 Task: Look for space in Dunaivtsi, Ukraine from 17th June, 2023 to 21st June, 2023 for 2 adults in price range Rs.7000 to Rs.12000. Place can be private room with 1  bedroom having 2 beds and 1 bathroom. Property type can be house, flat, guest house. Amenities needed are: wifi. Booking option can be shelf check-in. Required host language is English.
Action: Mouse moved to (546, 146)
Screenshot: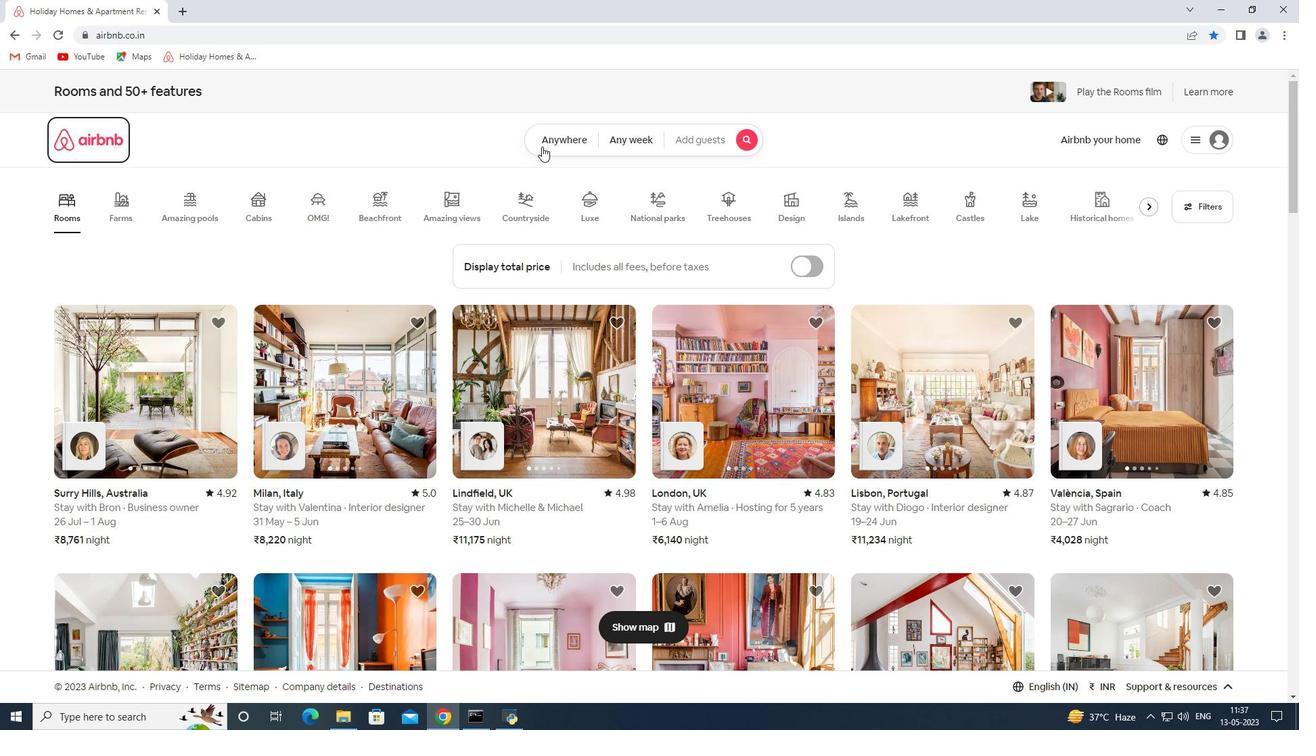 
Action: Mouse pressed left at (546, 146)
Screenshot: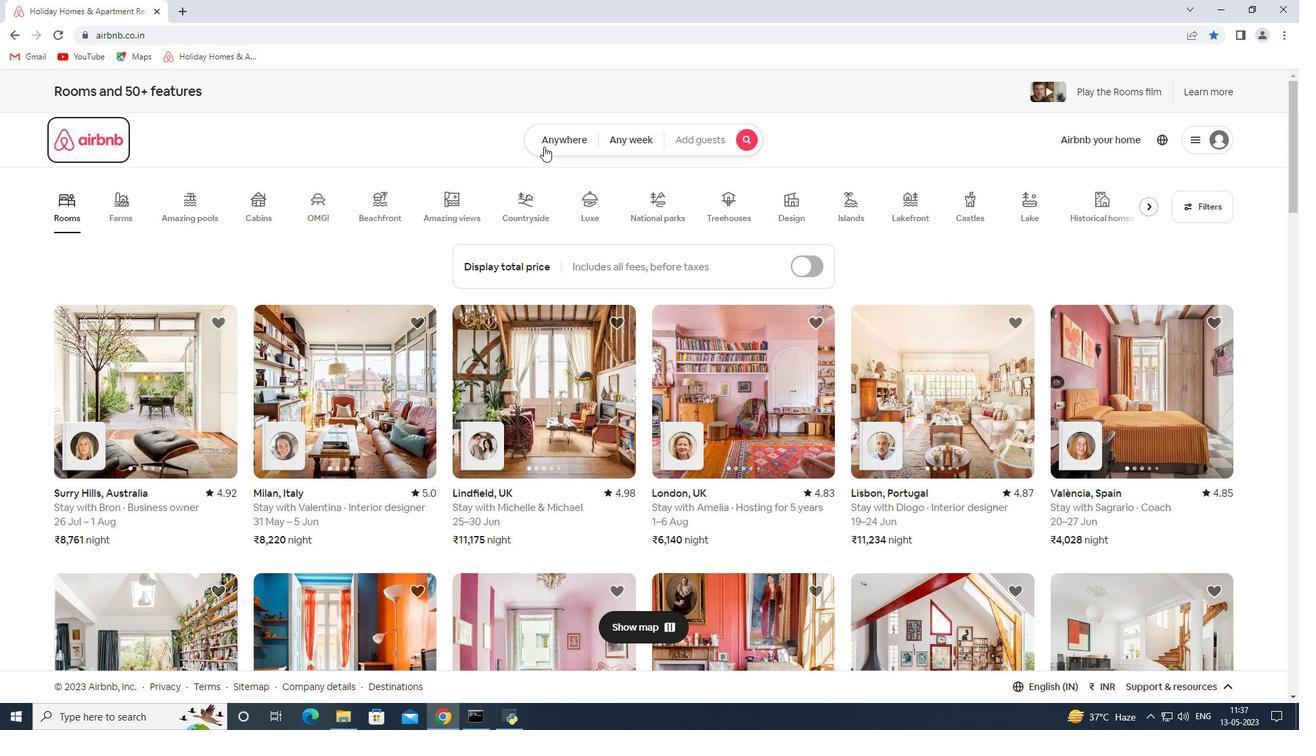 
Action: Mouse moved to (468, 196)
Screenshot: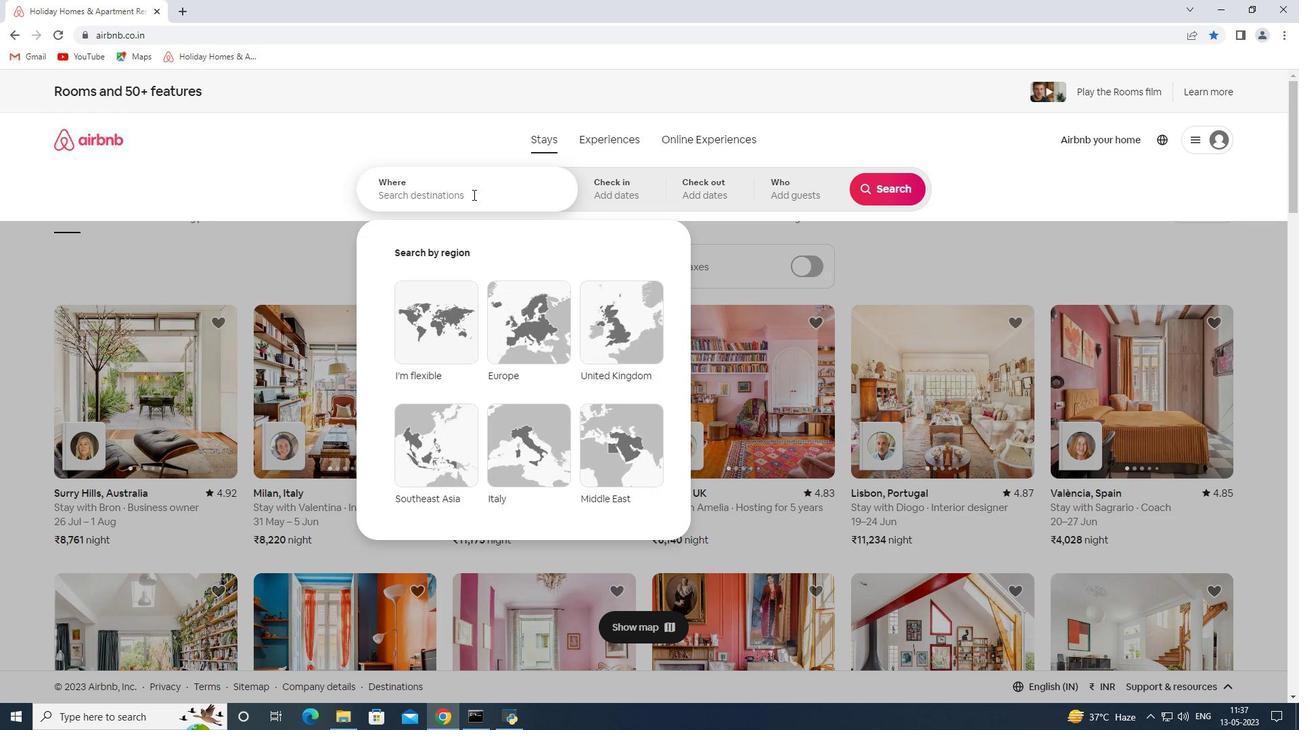 
Action: Mouse pressed left at (468, 196)
Screenshot: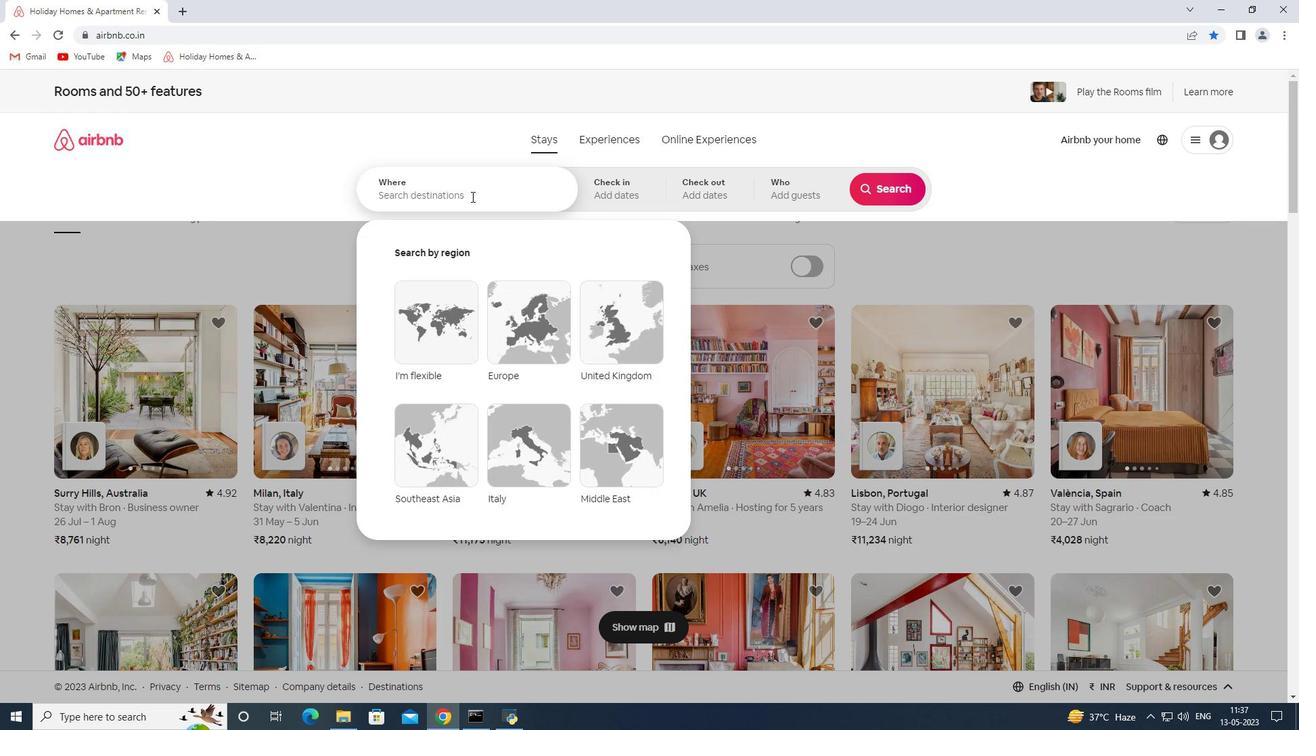 
Action: Key pressed <Key.shift>Dunau<Key.backspace>ivtsi<Key.space><Key.shift><Key.shift><Key.shift><Key.shift><Key.shift><Key.shift><Key.shift><Key.shift>Ukraine<Key.space><Key.enter>
Screenshot: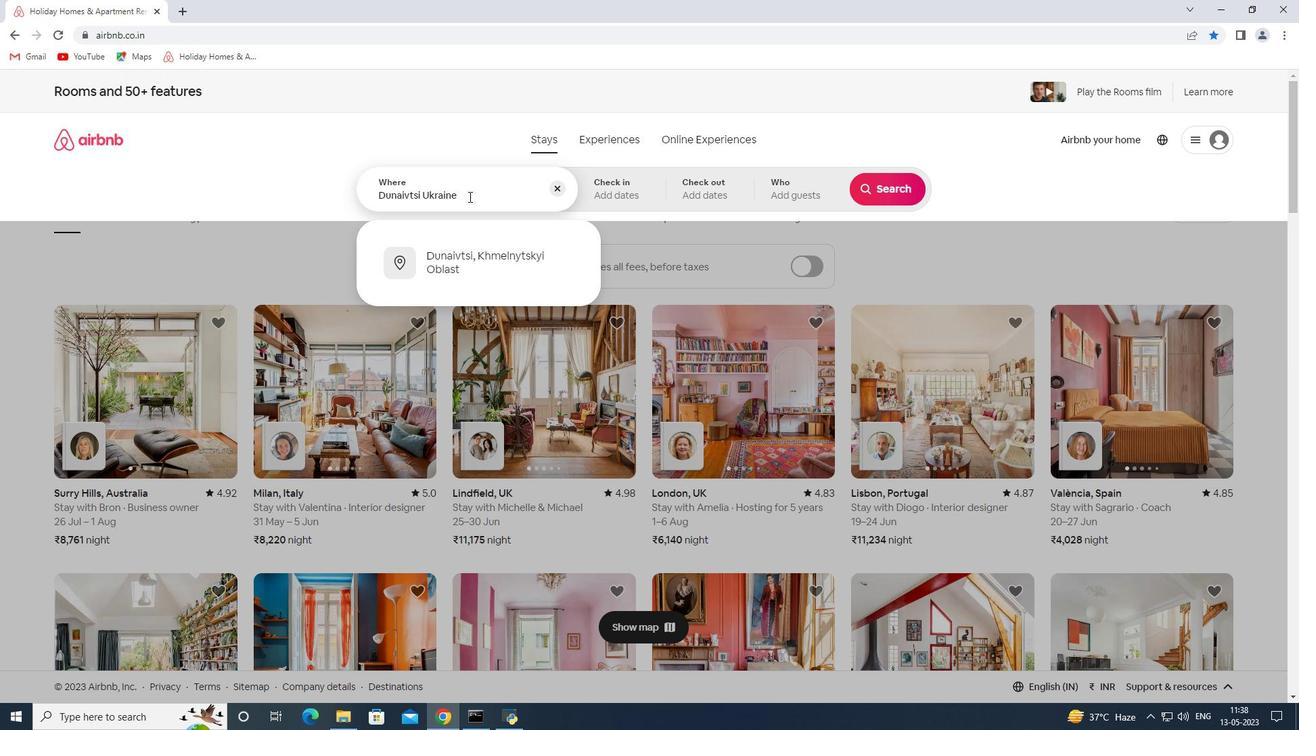 
Action: Mouse moved to (877, 421)
Screenshot: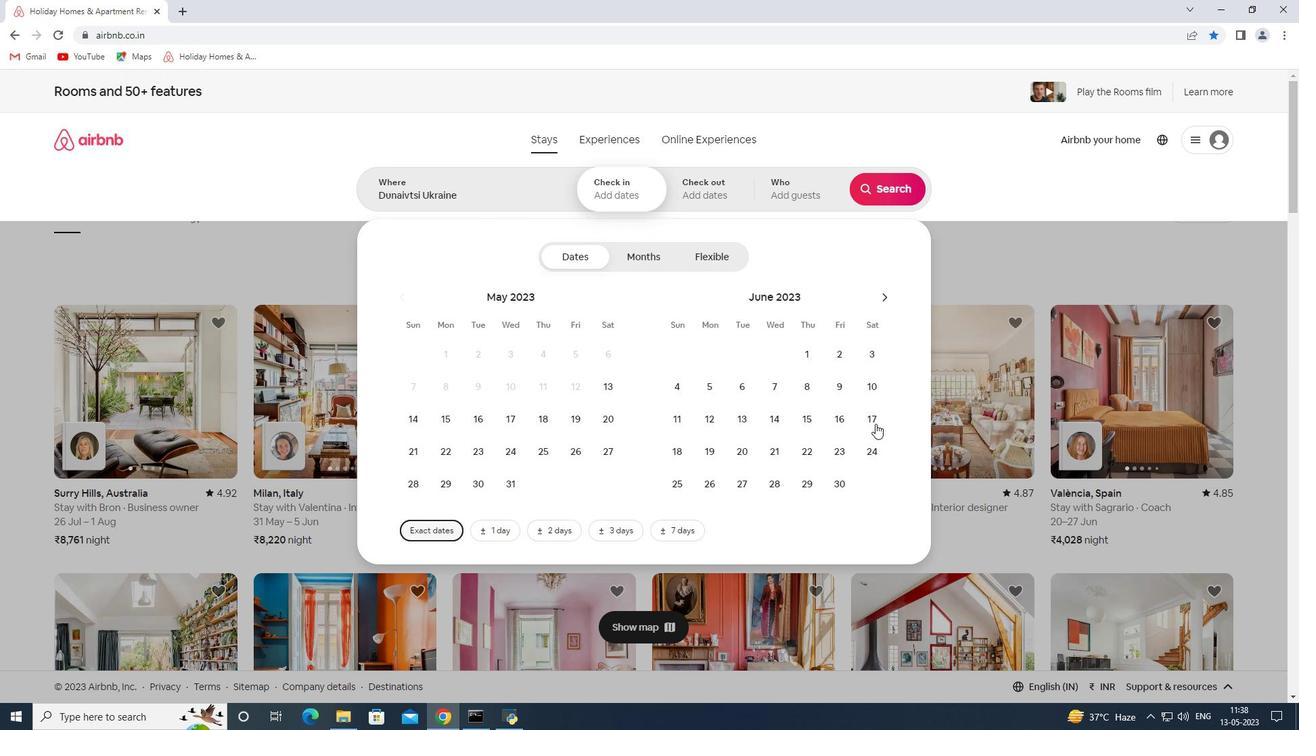 
Action: Mouse pressed left at (877, 421)
Screenshot: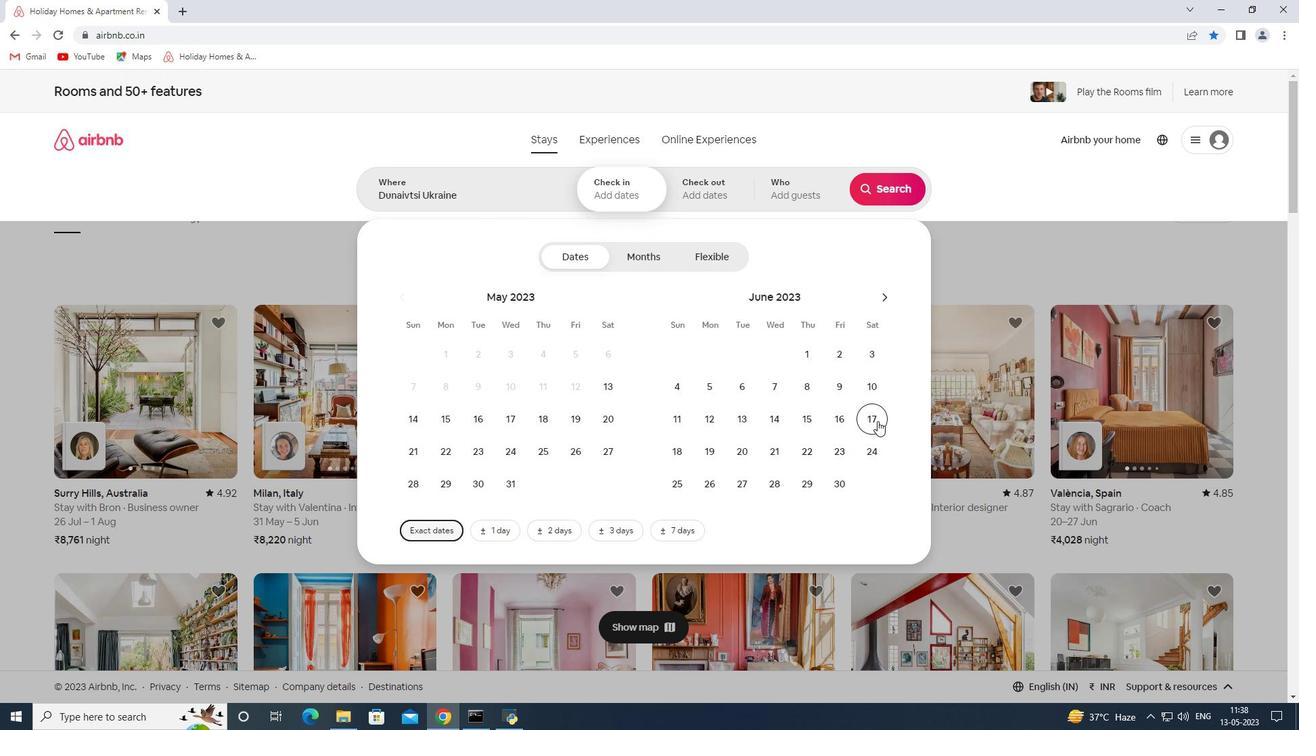 
Action: Mouse moved to (780, 444)
Screenshot: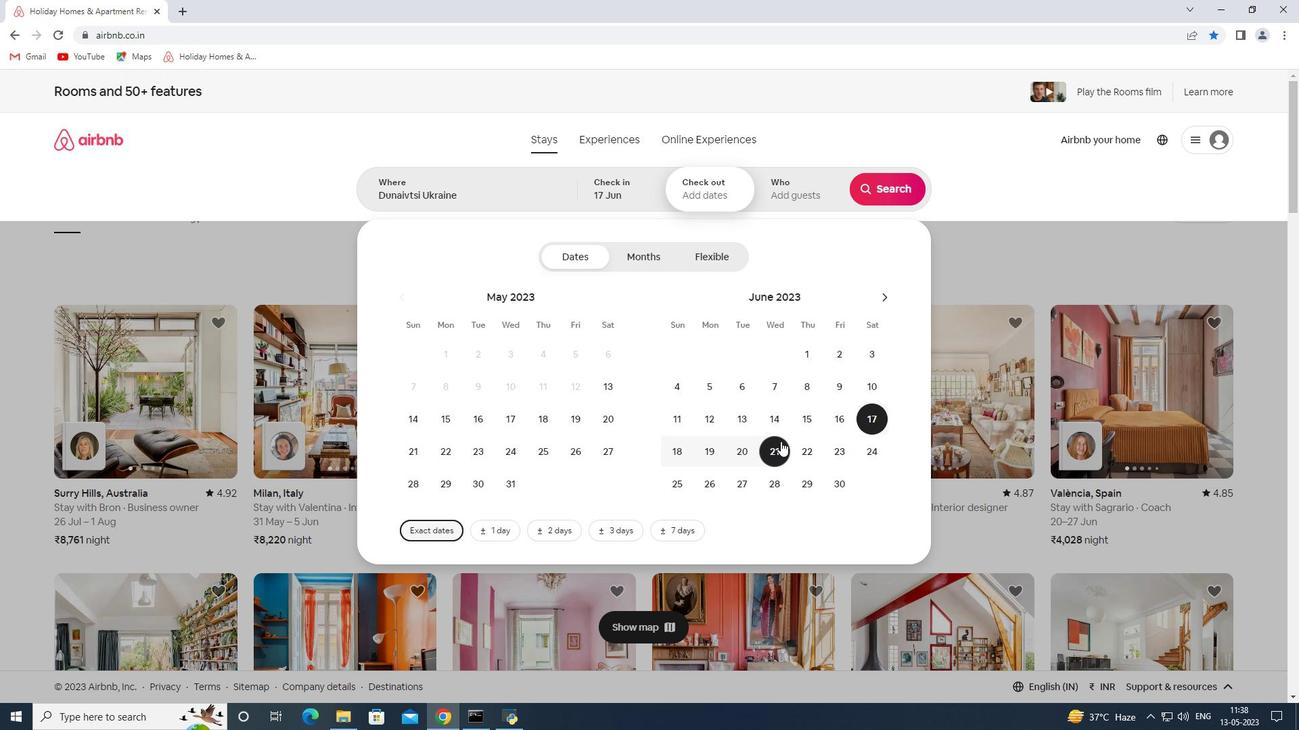 
Action: Mouse pressed left at (780, 444)
Screenshot: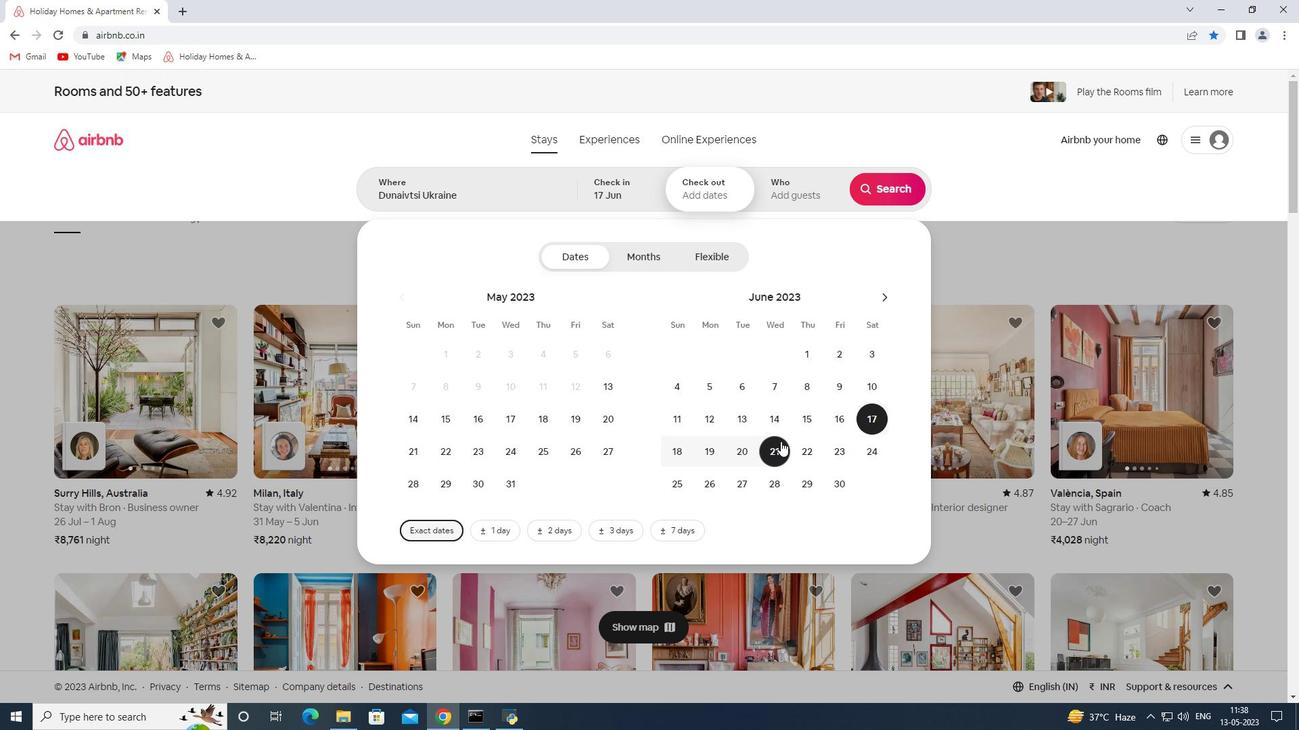 
Action: Mouse moved to (793, 202)
Screenshot: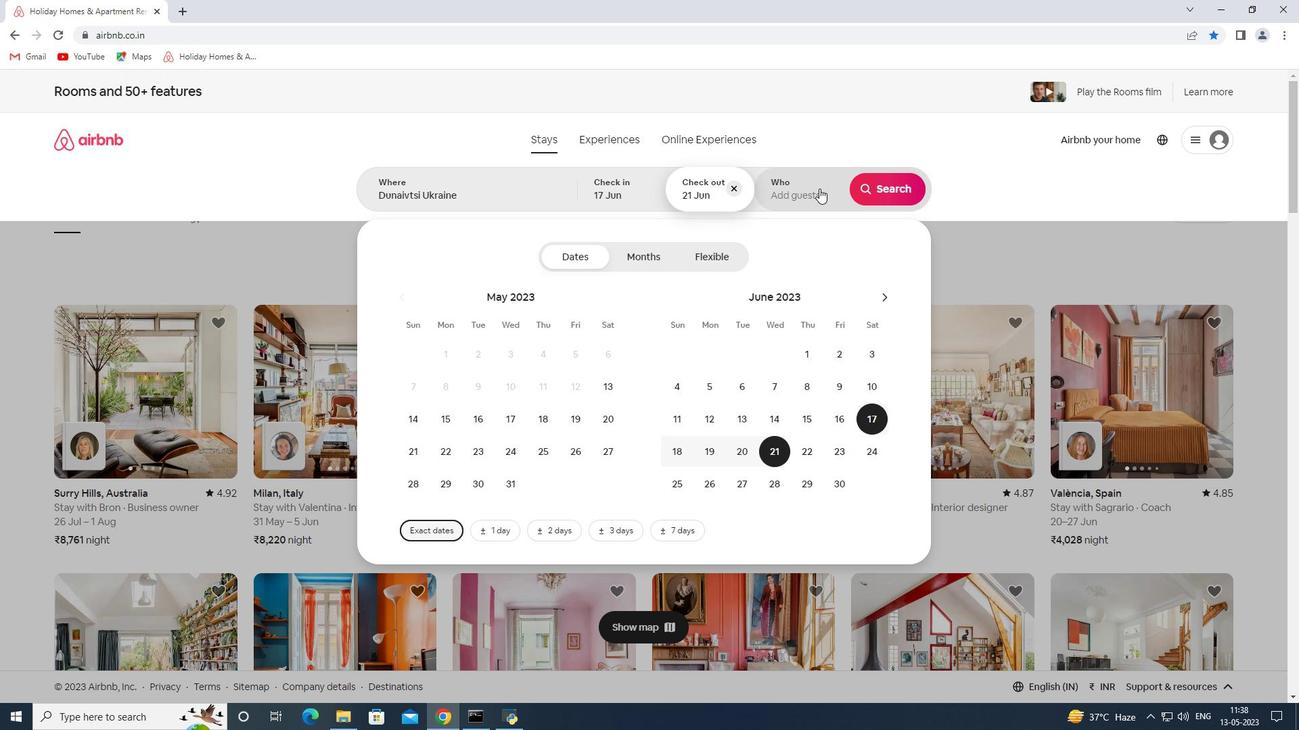 
Action: Mouse pressed left at (793, 202)
Screenshot: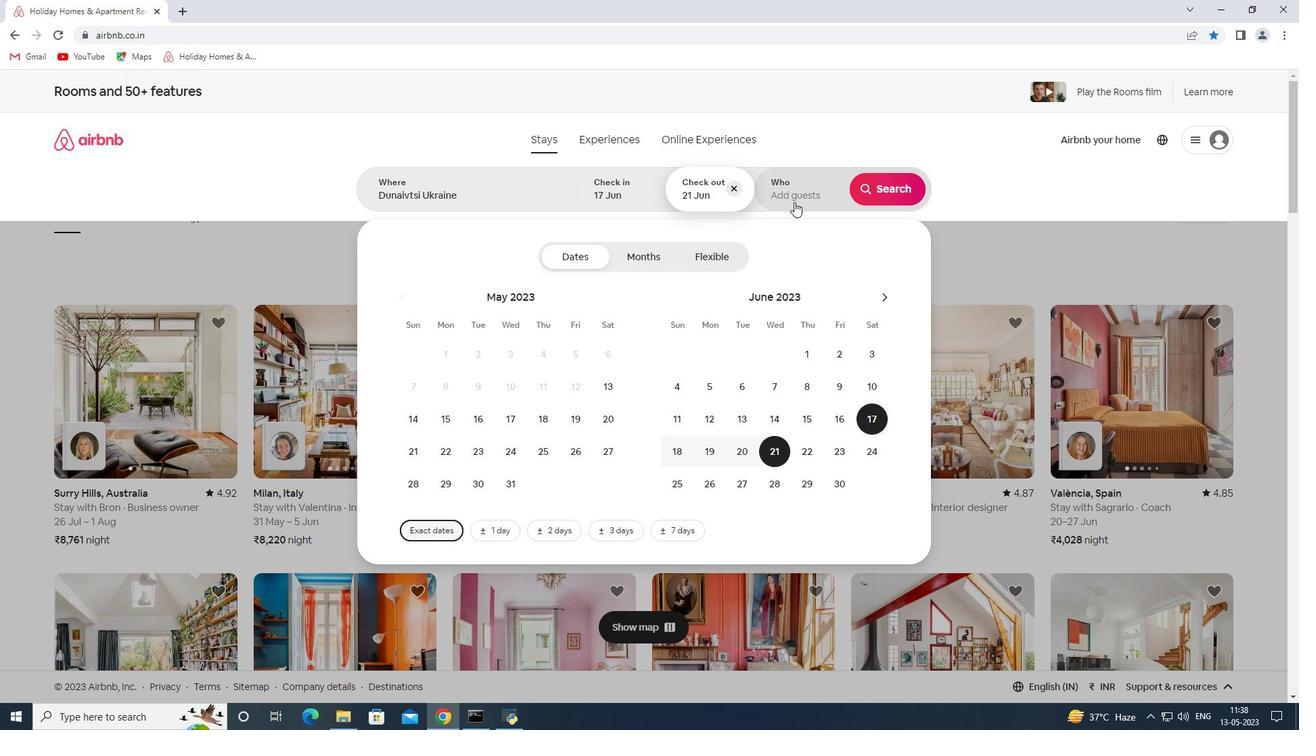 
Action: Mouse moved to (898, 262)
Screenshot: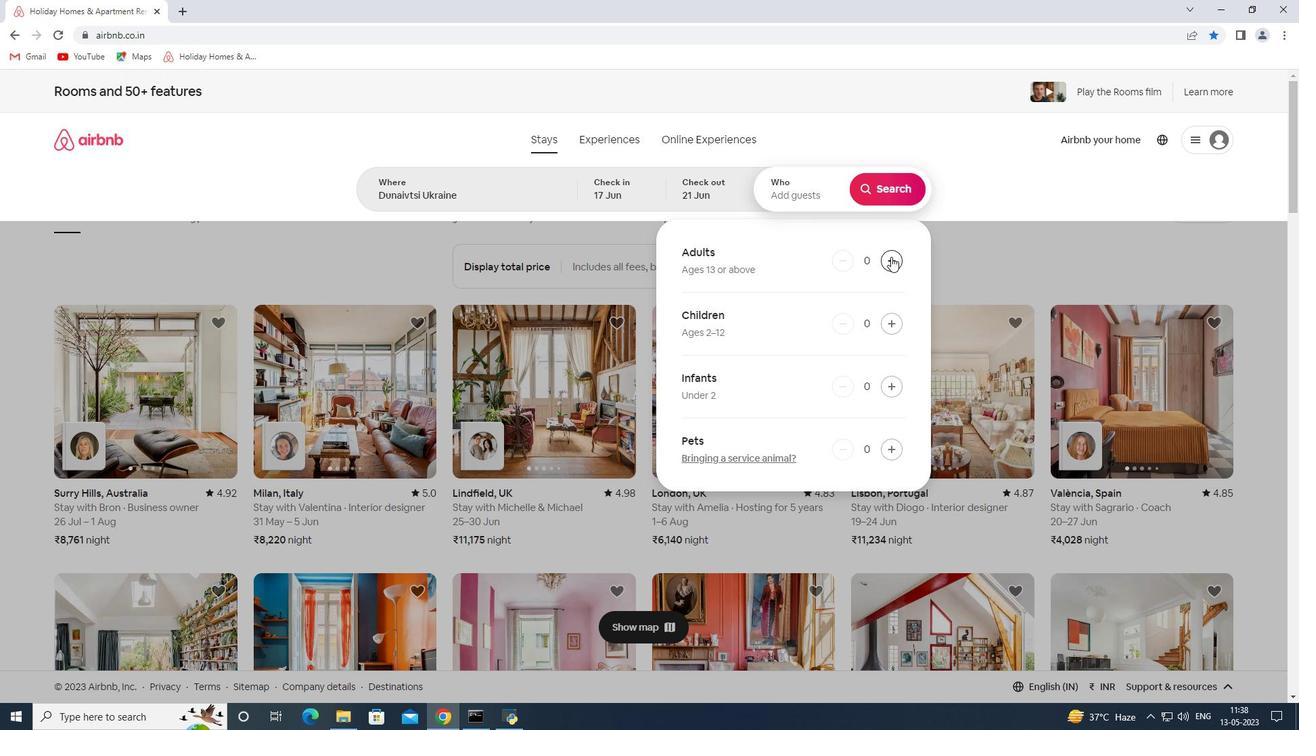 
Action: Mouse pressed left at (898, 262)
Screenshot: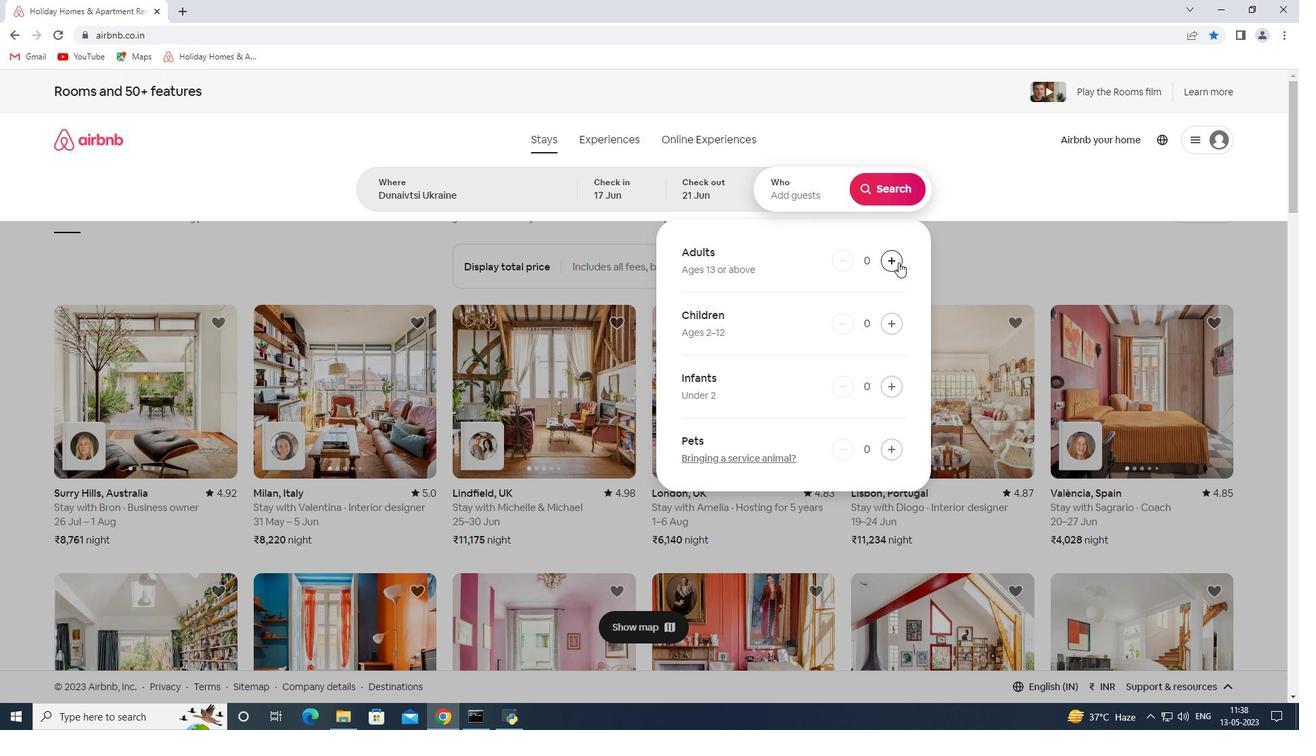 
Action: Mouse pressed left at (898, 262)
Screenshot: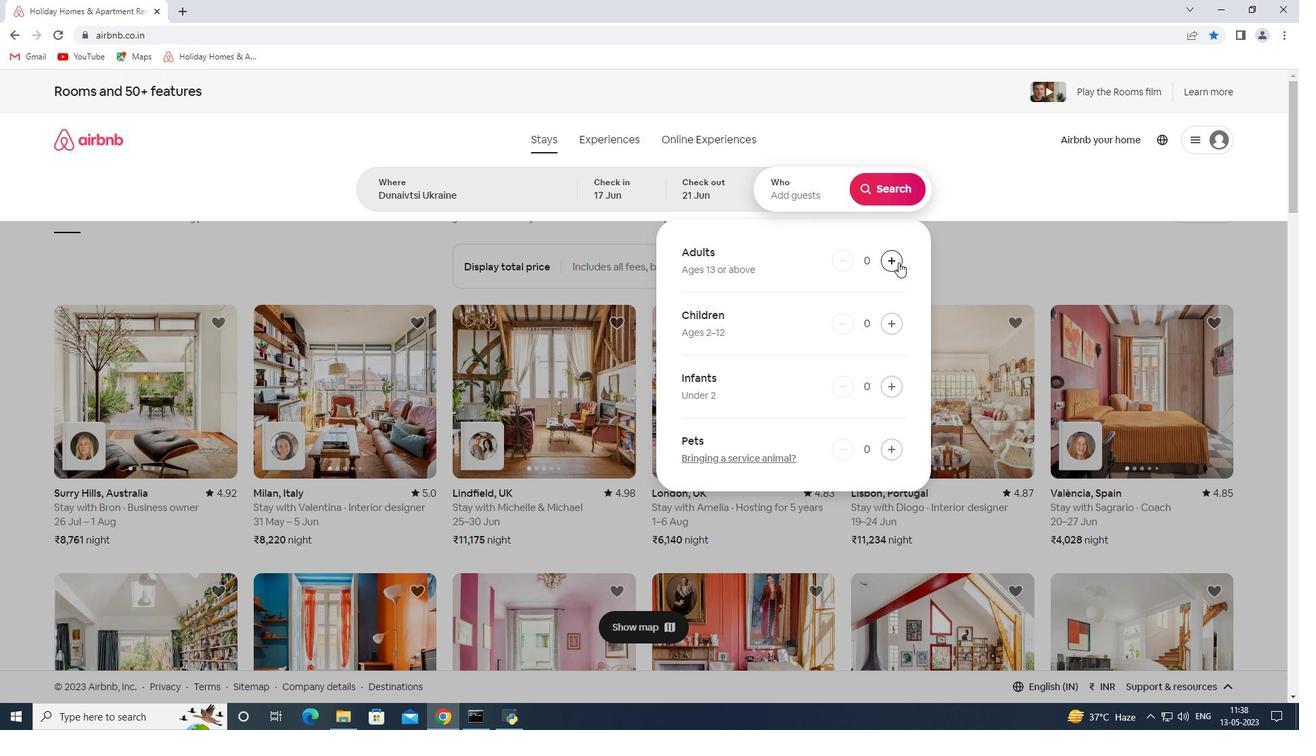 
Action: Mouse moved to (870, 188)
Screenshot: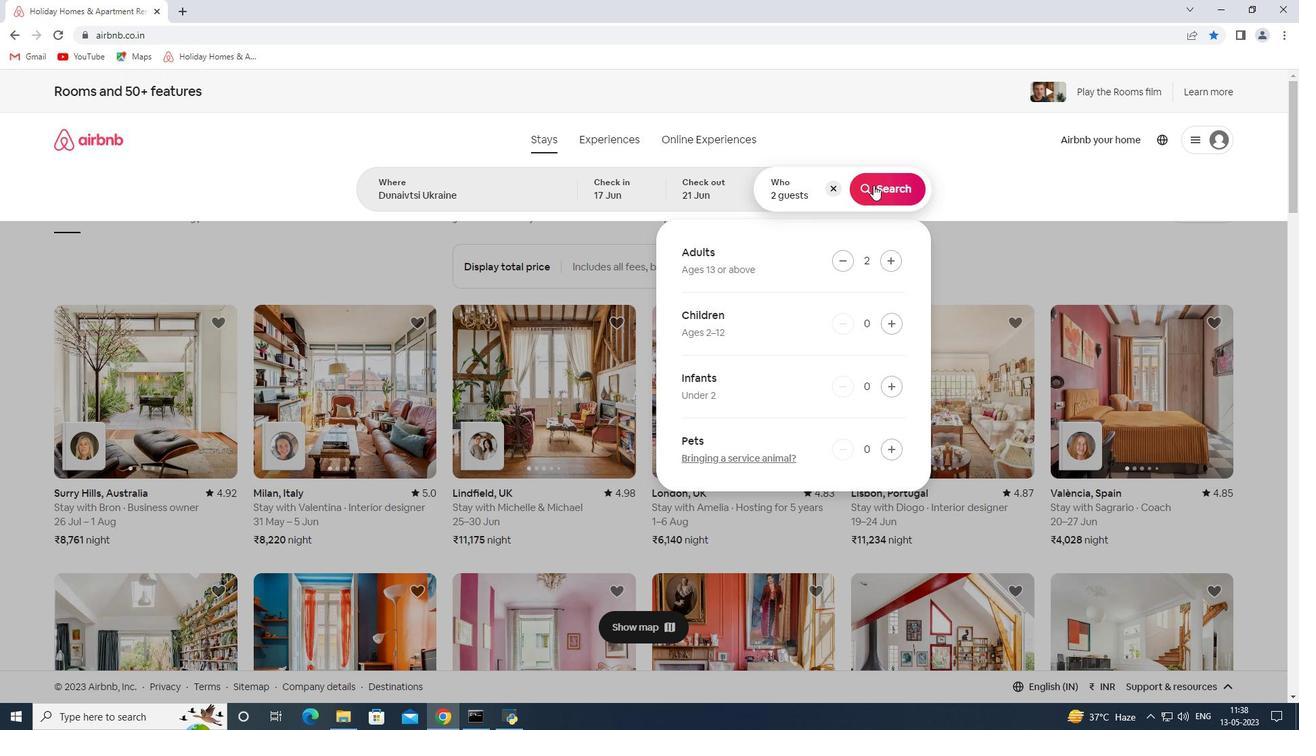 
Action: Mouse pressed left at (870, 188)
Screenshot: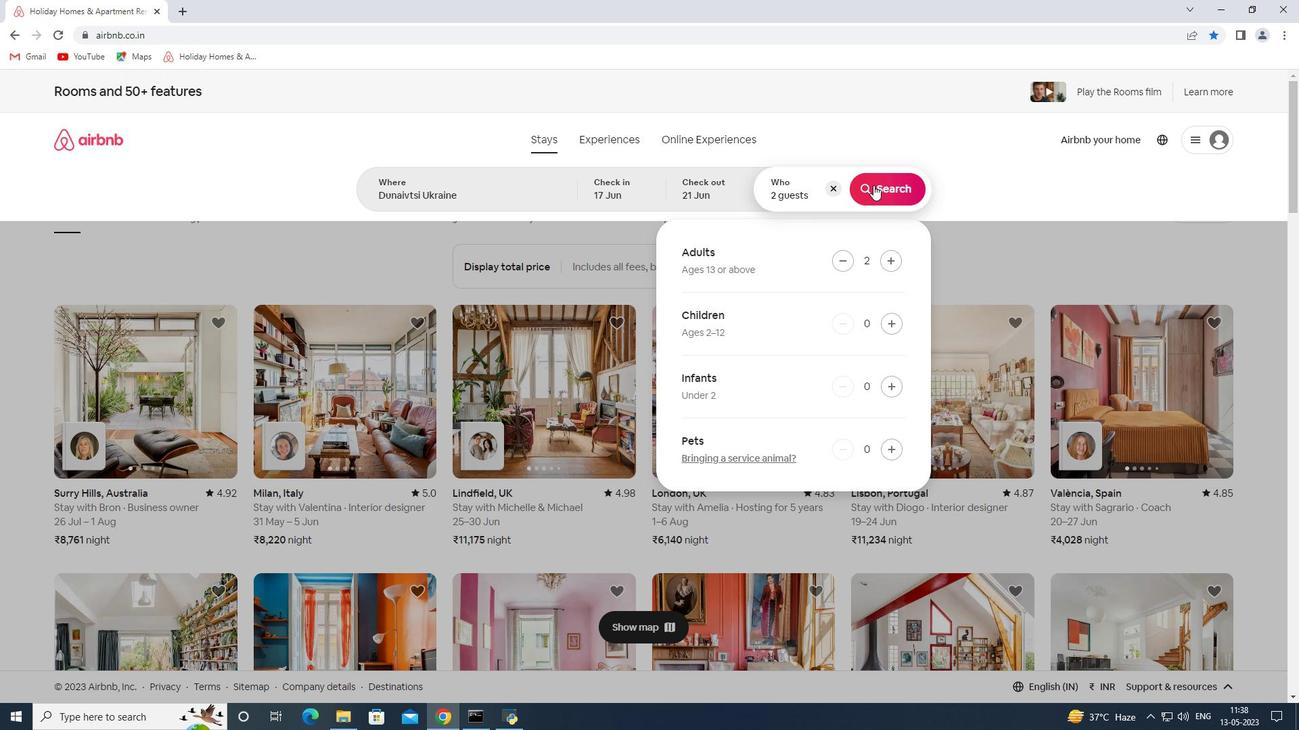 
Action: Mouse moved to (1228, 157)
Screenshot: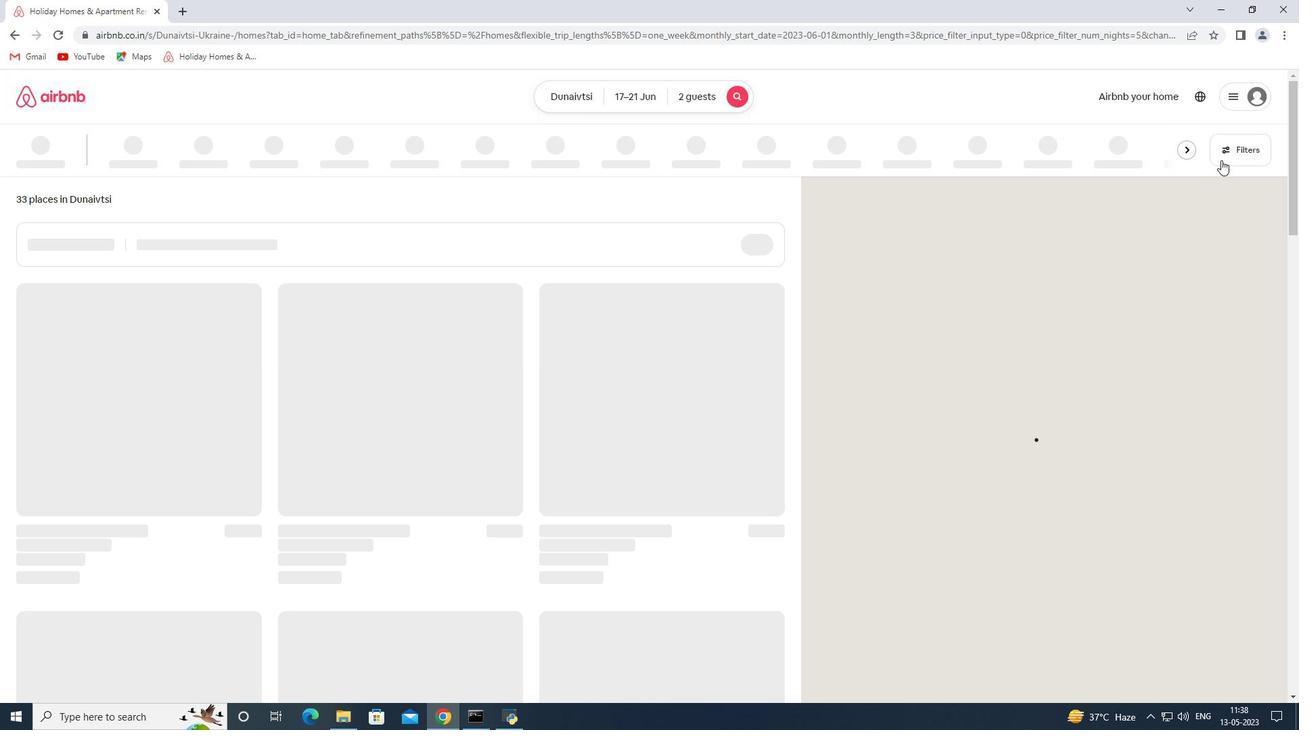 
Action: Mouse pressed left at (1228, 157)
Screenshot: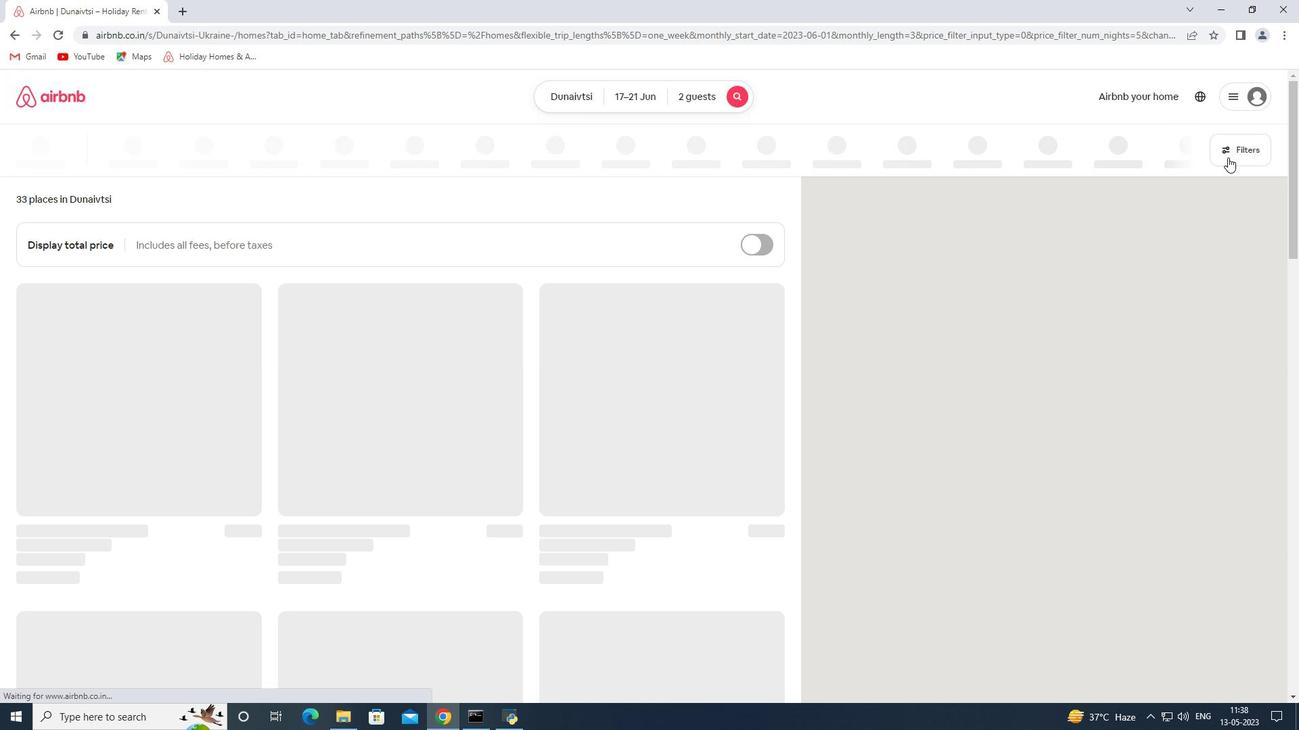
Action: Mouse moved to (462, 484)
Screenshot: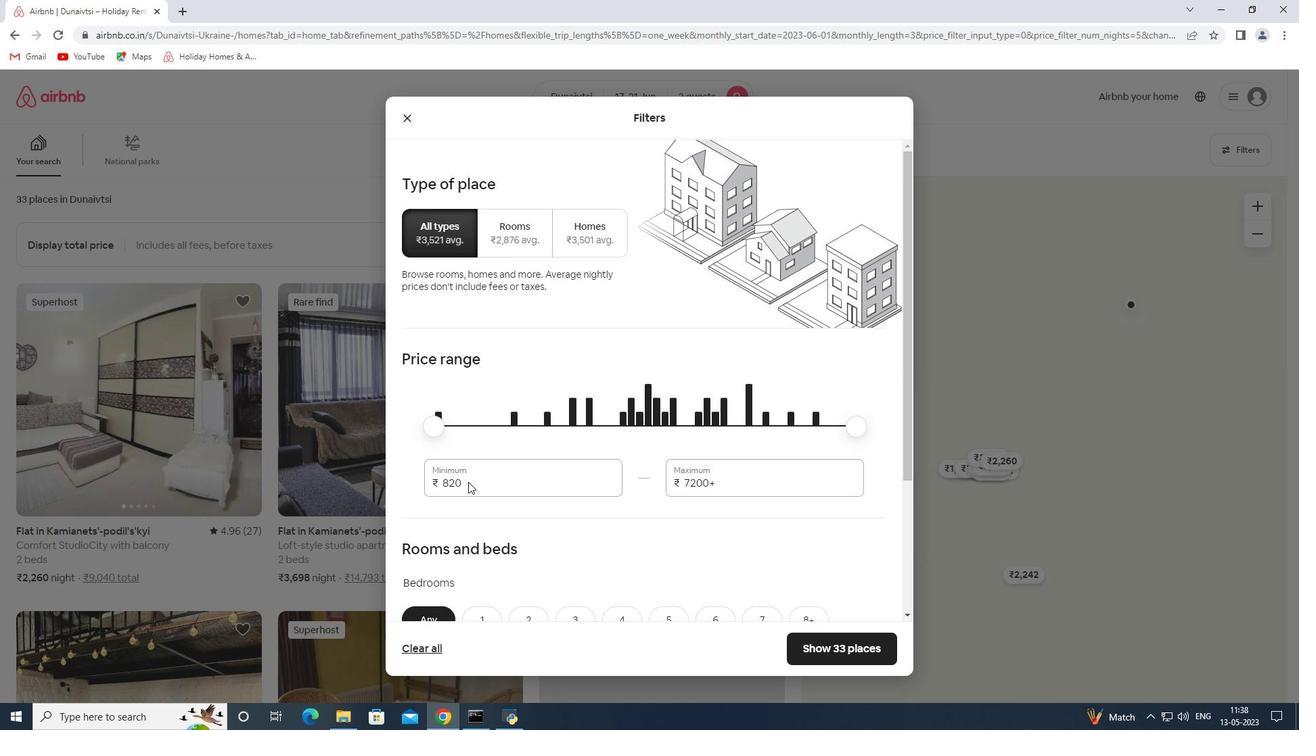 
Action: Mouse pressed left at (462, 484)
Screenshot: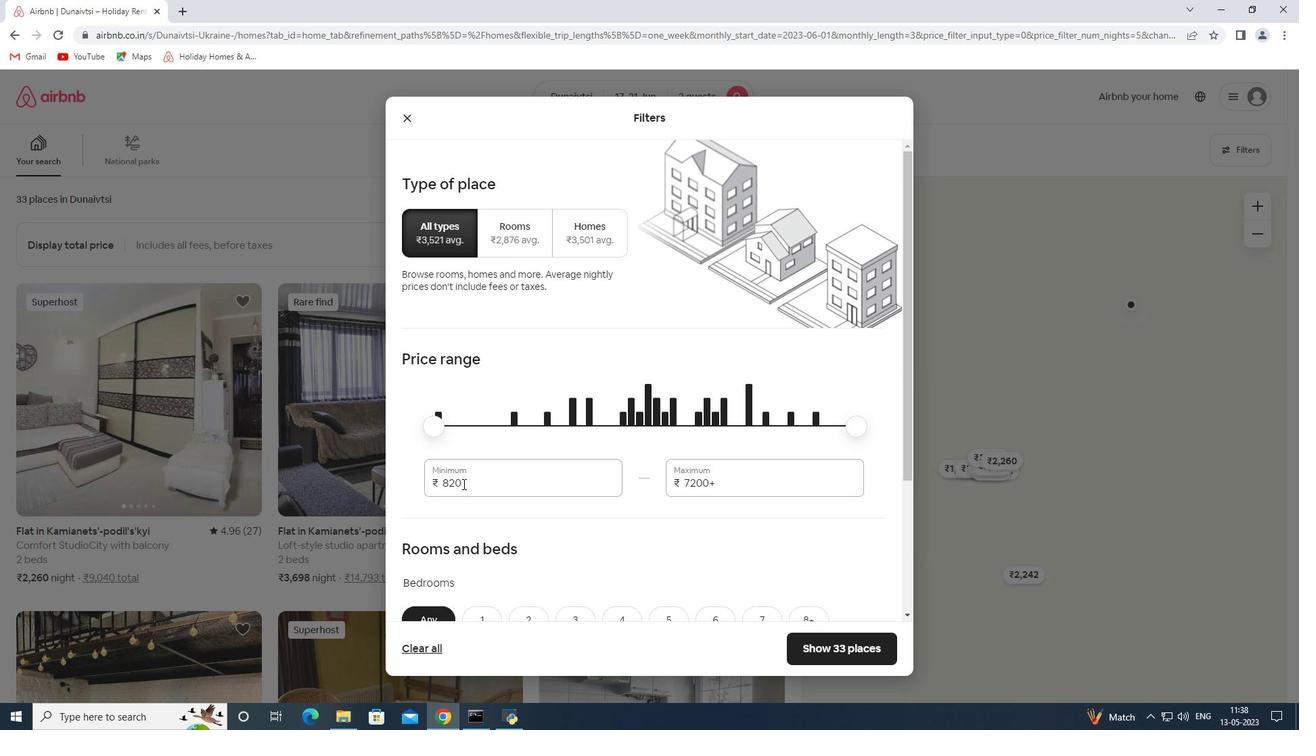 
Action: Mouse pressed left at (462, 484)
Screenshot: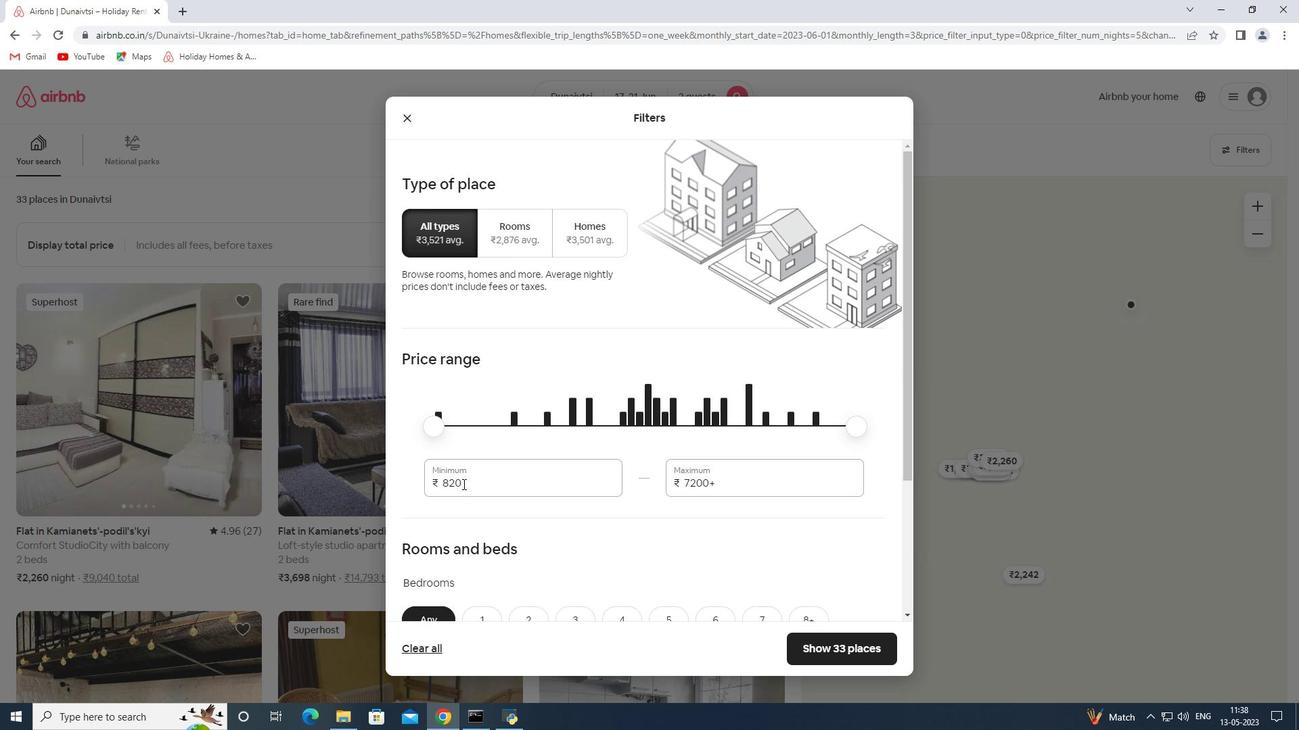 
Action: Key pressed 7000<Key.tab>12000
Screenshot: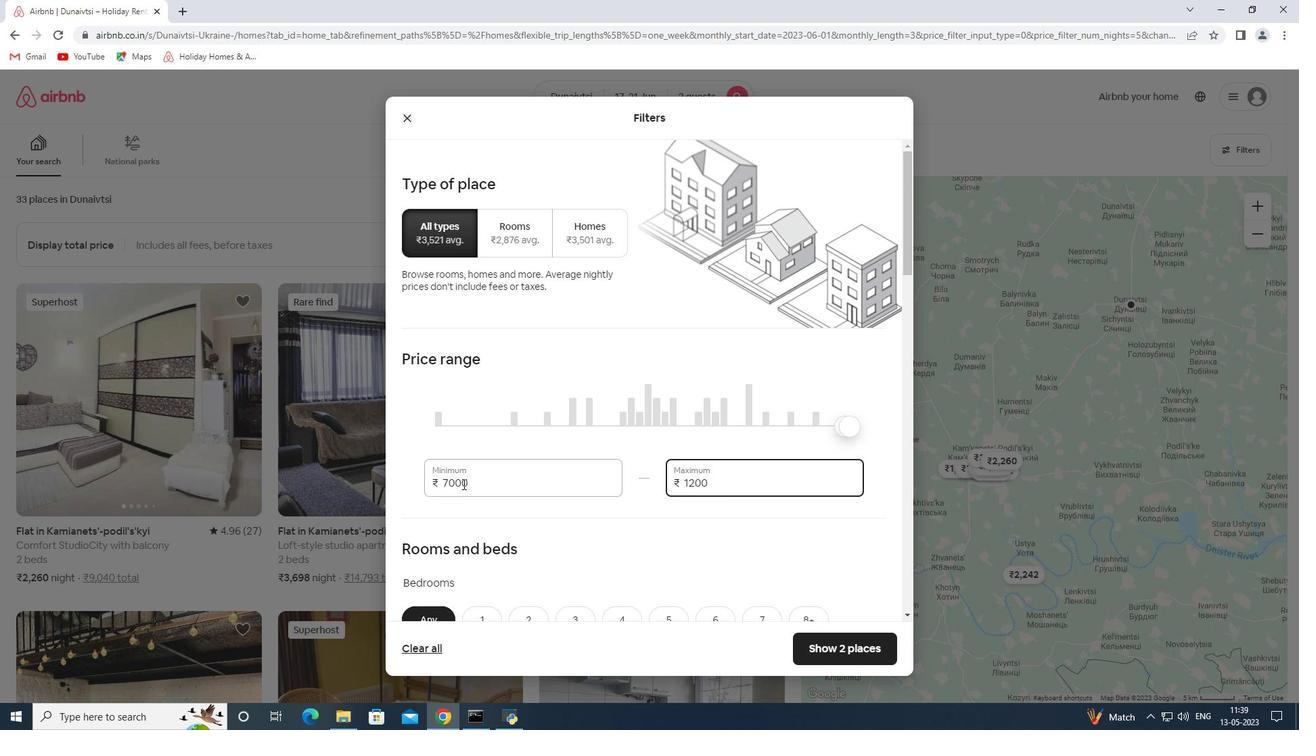 
Action: Mouse scrolled (462, 483) with delta (0, 0)
Screenshot: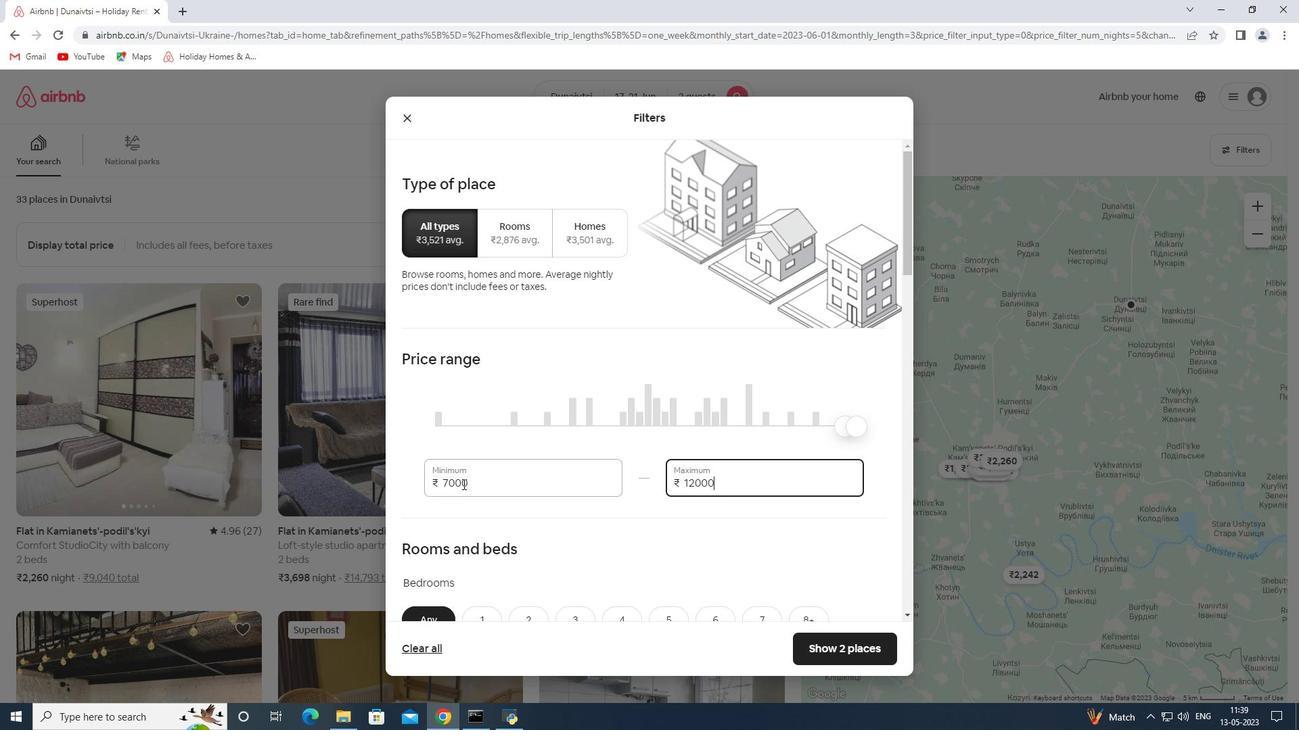 
Action: Mouse scrolled (462, 483) with delta (0, 0)
Screenshot: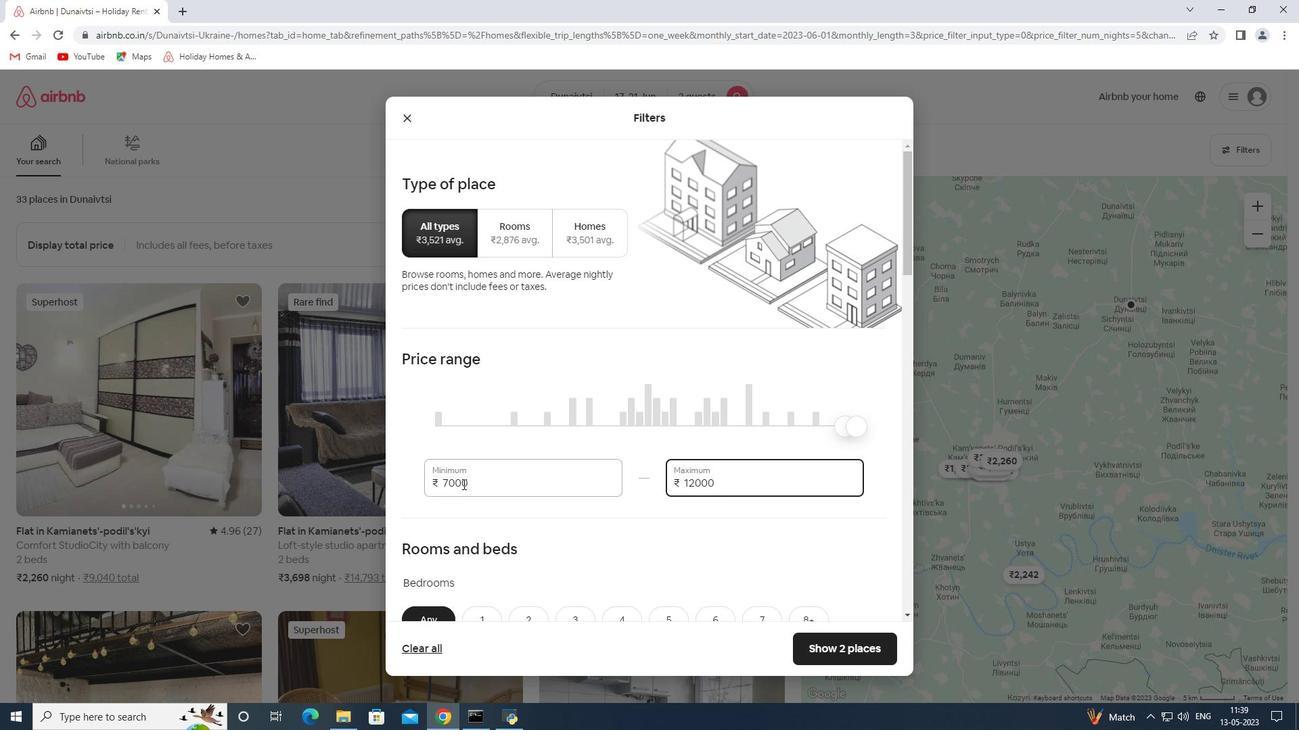 
Action: Mouse moved to (464, 484)
Screenshot: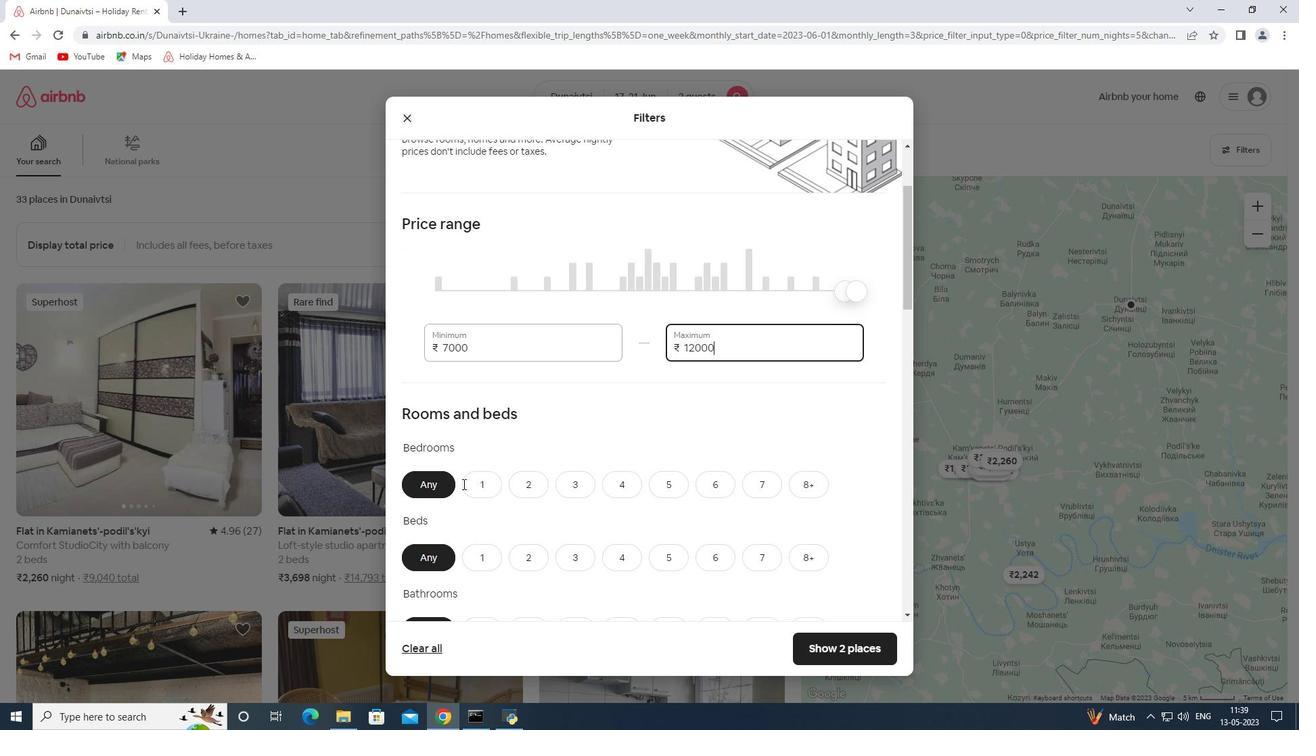 
Action: Mouse scrolled (464, 483) with delta (0, 0)
Screenshot: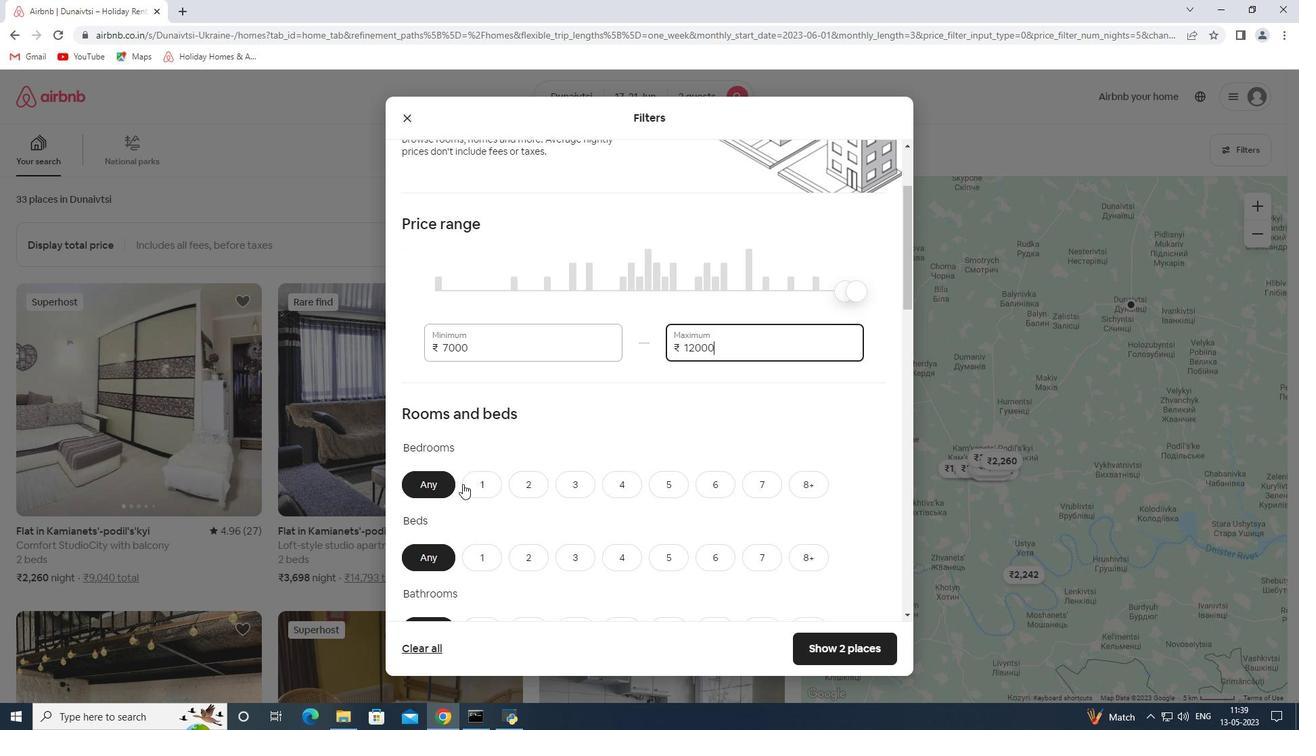 
Action: Mouse moved to (535, 400)
Screenshot: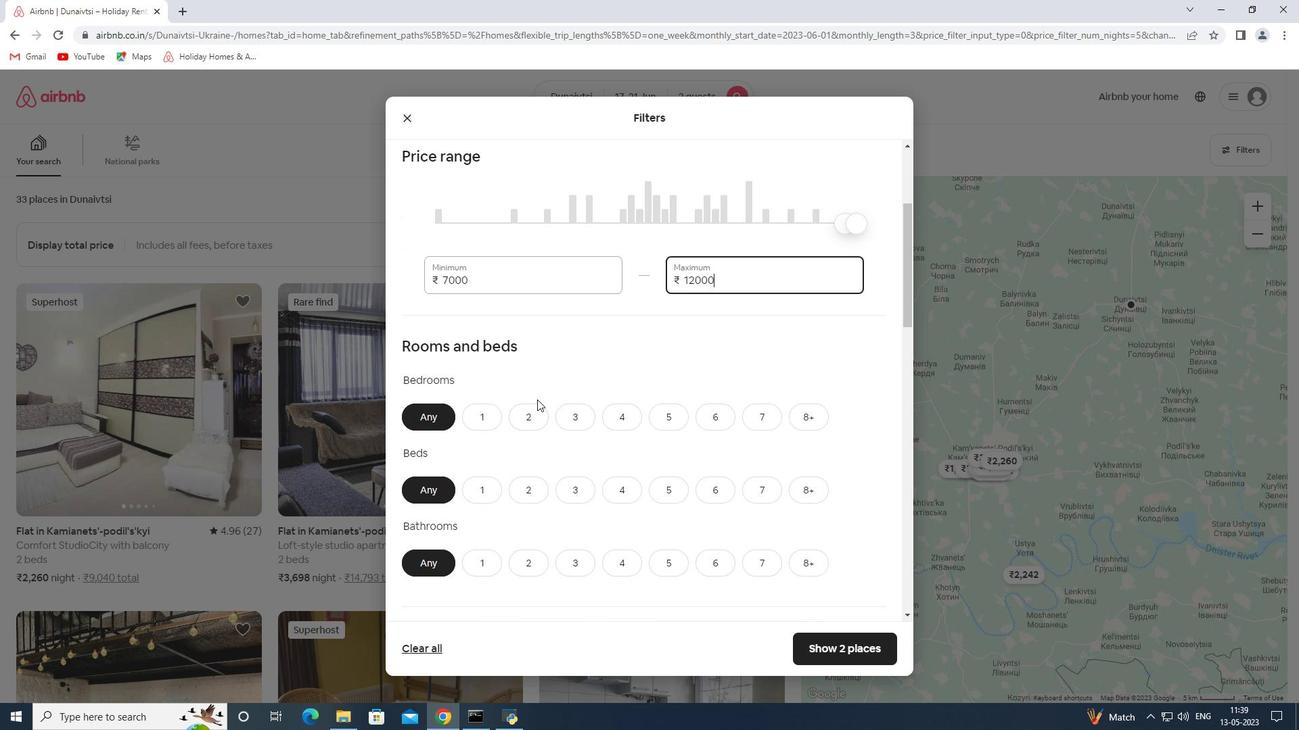 
Action: Mouse scrolled (535, 399) with delta (0, 0)
Screenshot: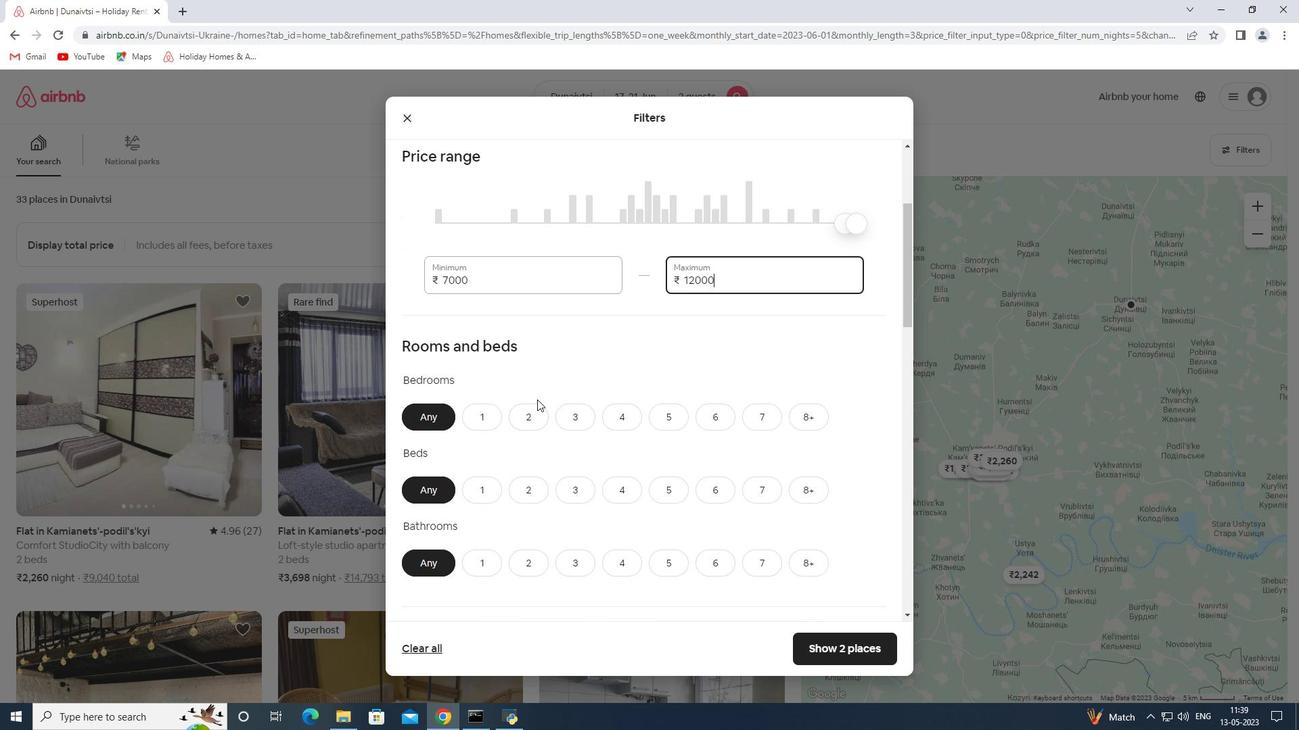 
Action: Mouse scrolled (535, 399) with delta (0, 0)
Screenshot: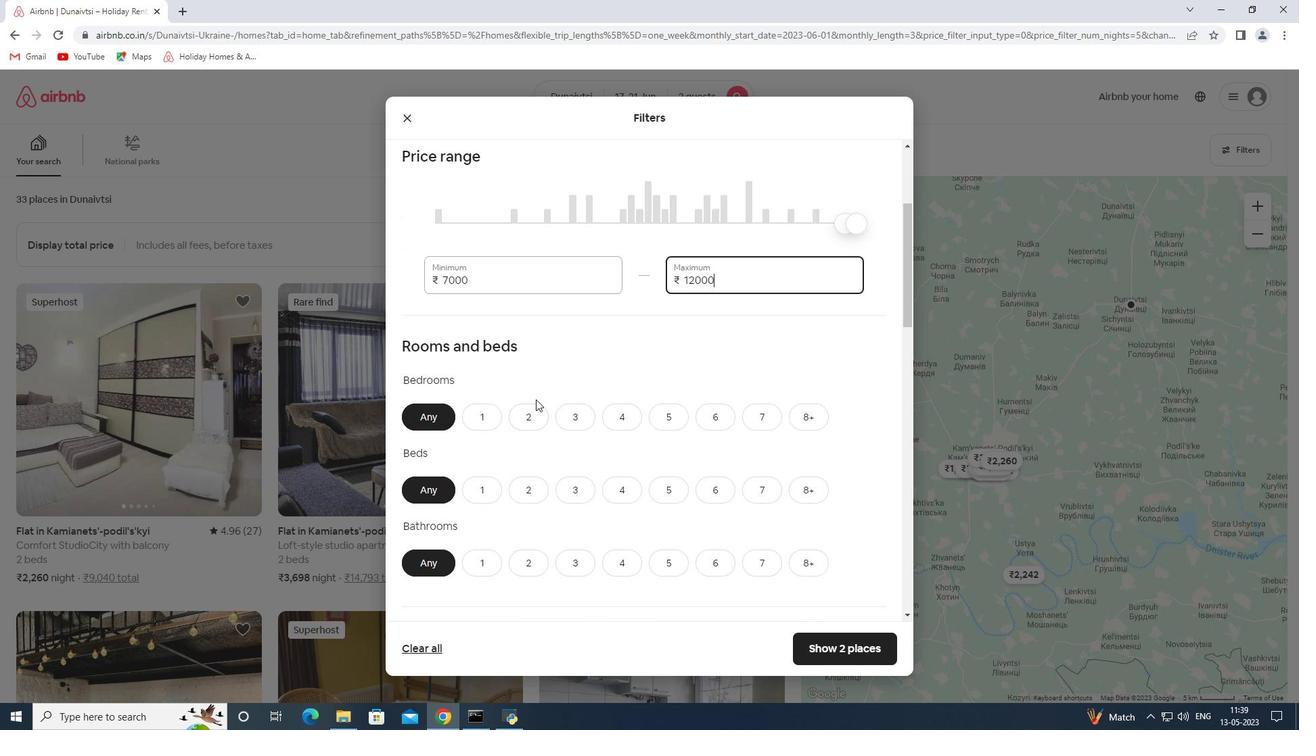 
Action: Mouse moved to (490, 285)
Screenshot: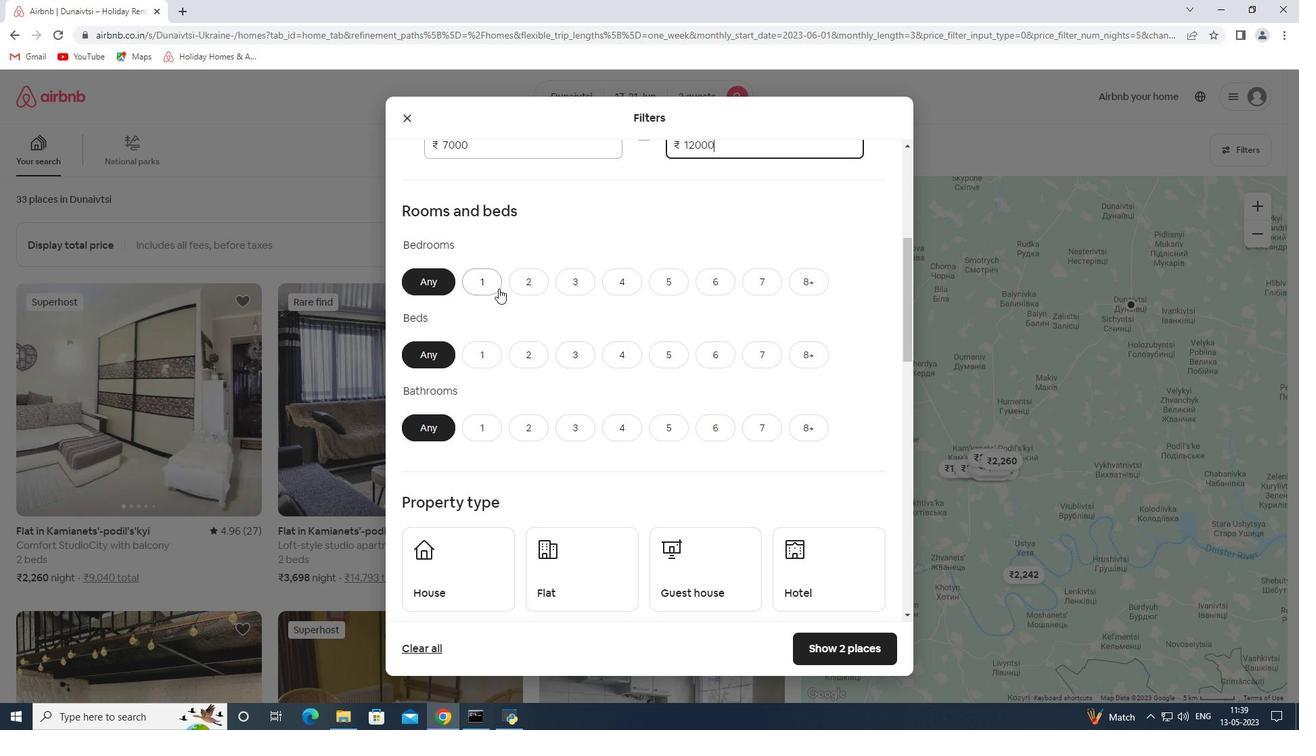 
Action: Mouse pressed left at (490, 285)
Screenshot: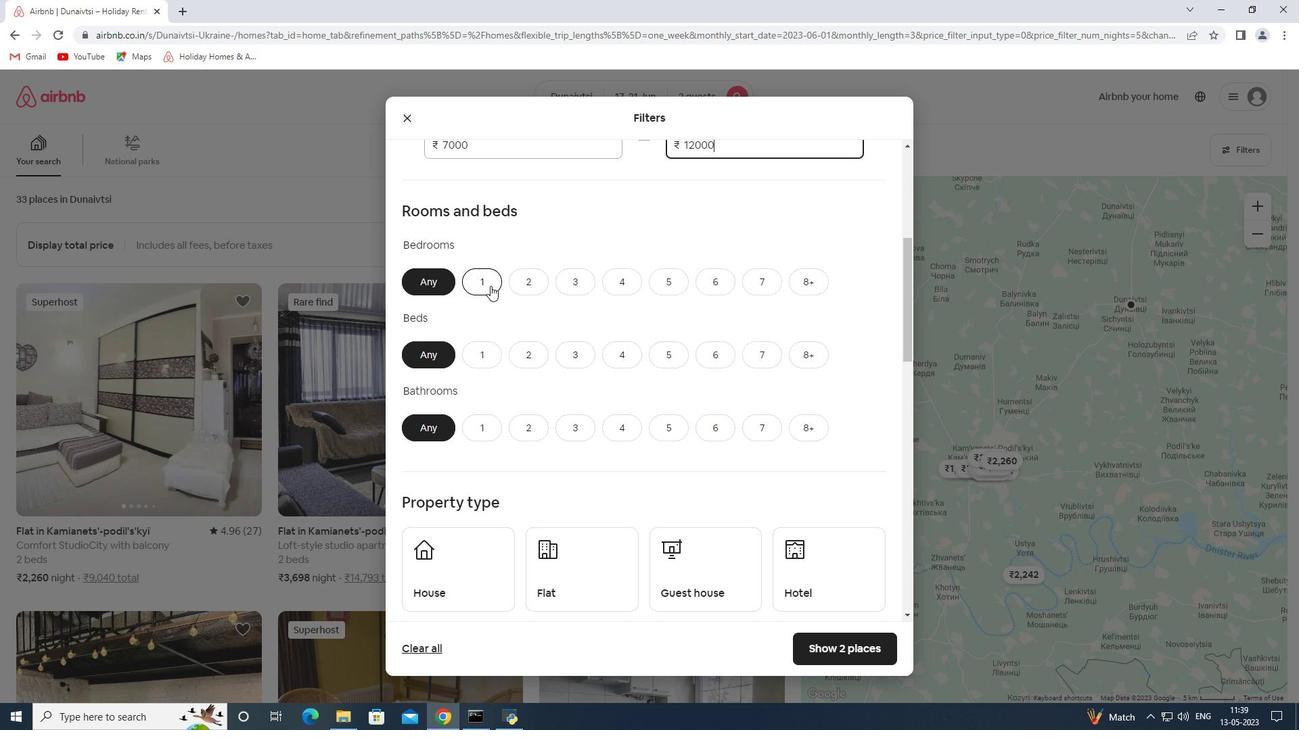 
Action: Mouse moved to (527, 347)
Screenshot: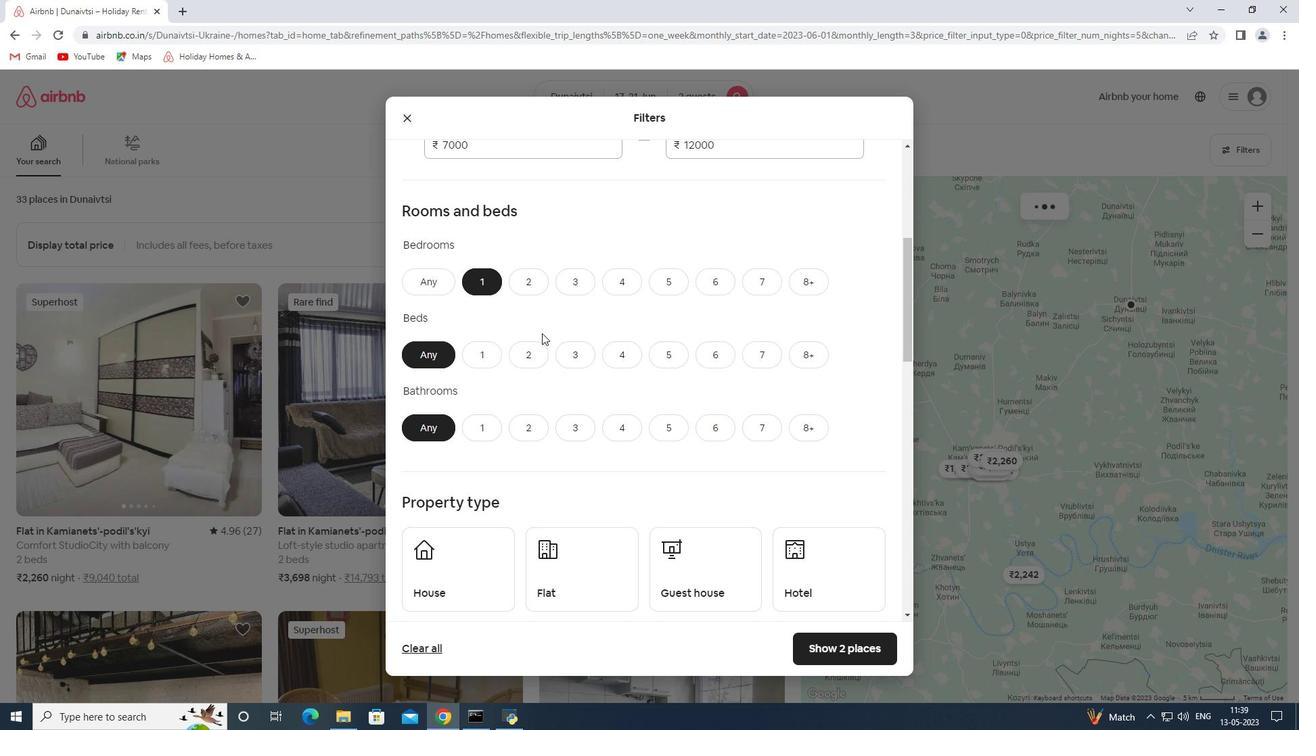 
Action: Mouse pressed left at (527, 347)
Screenshot: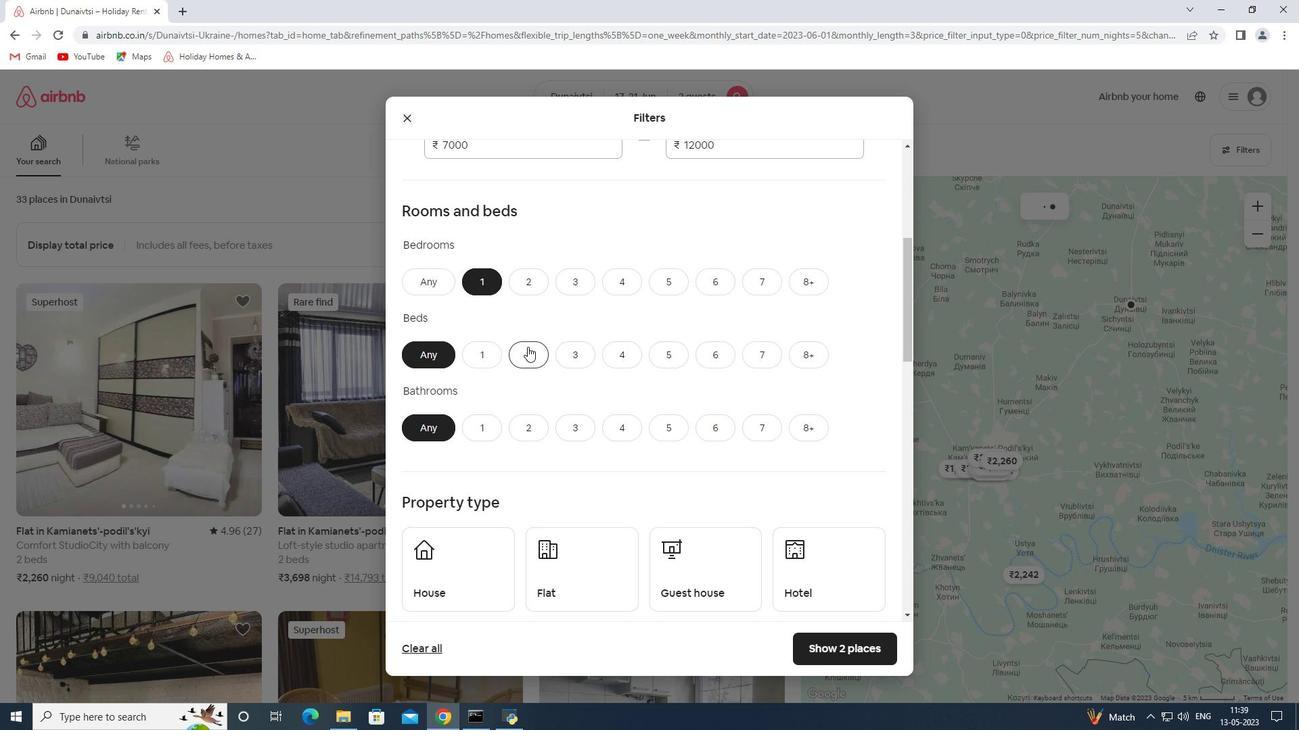 
Action: Mouse moved to (484, 424)
Screenshot: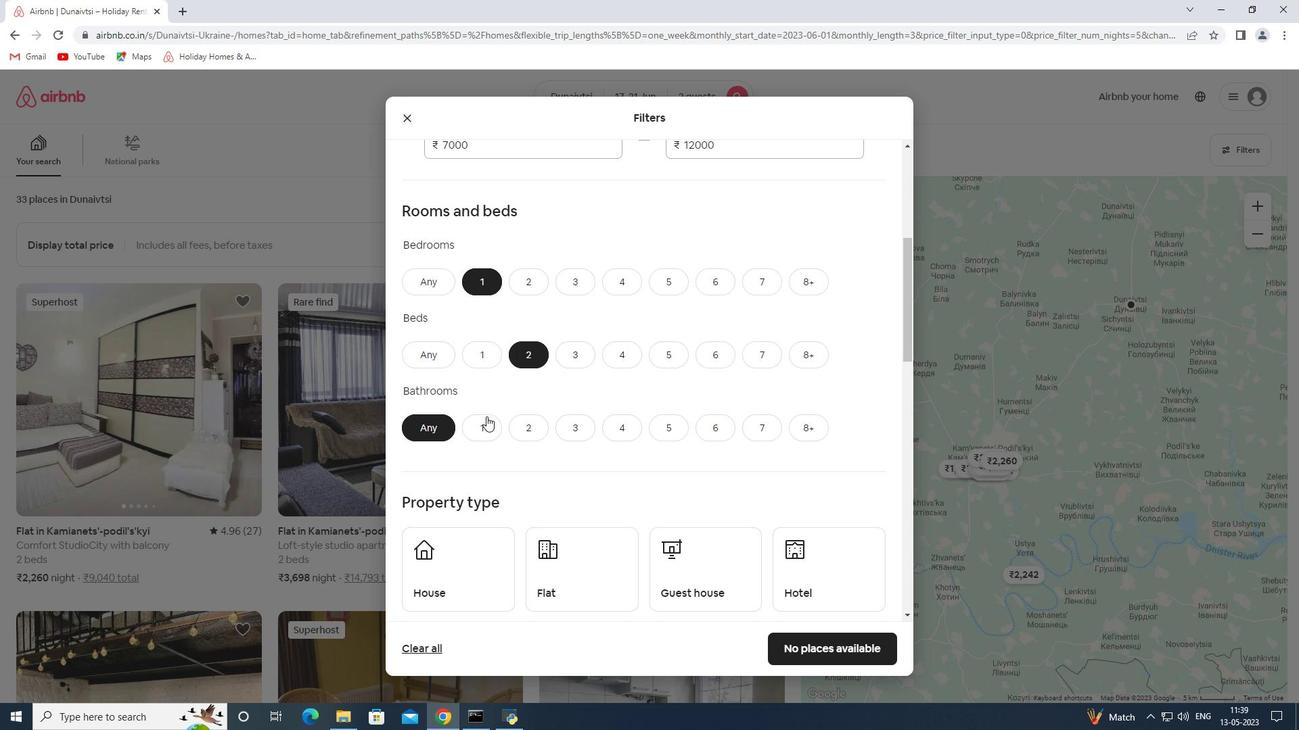 
Action: Mouse pressed left at (484, 424)
Screenshot: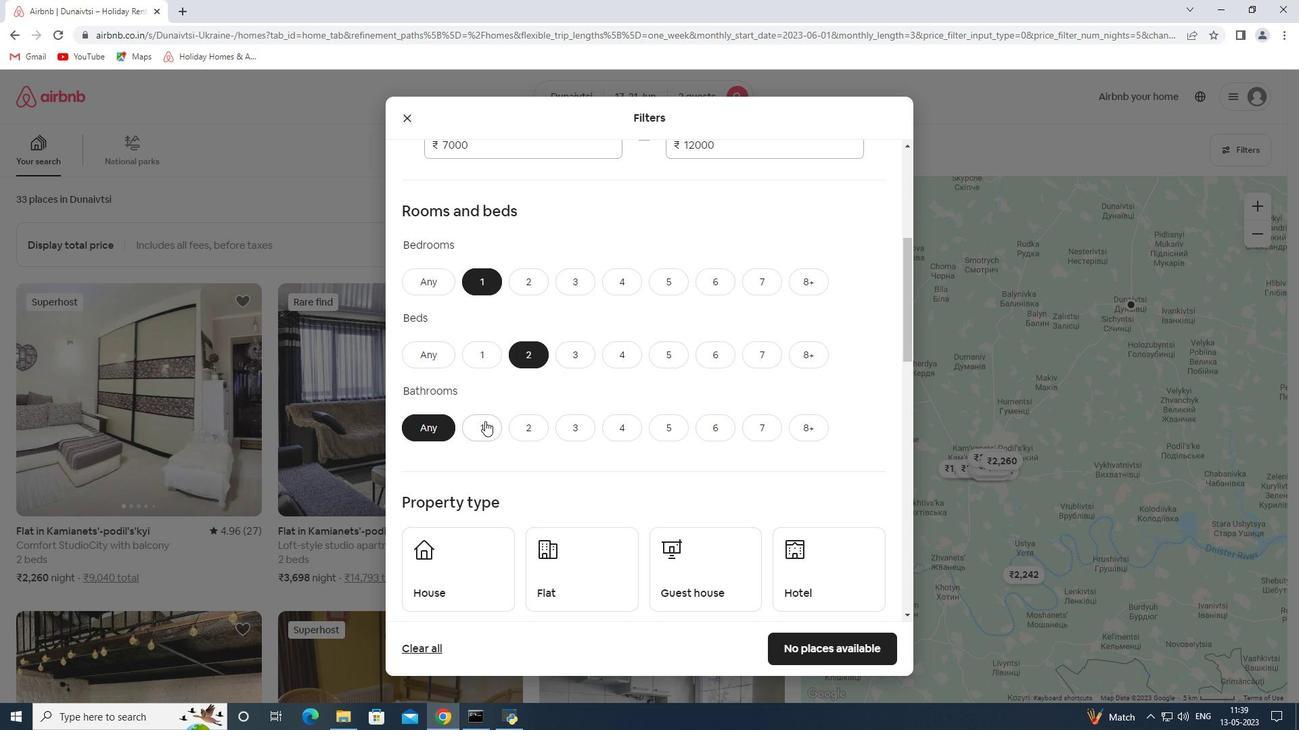 
Action: Mouse scrolled (484, 424) with delta (0, 0)
Screenshot: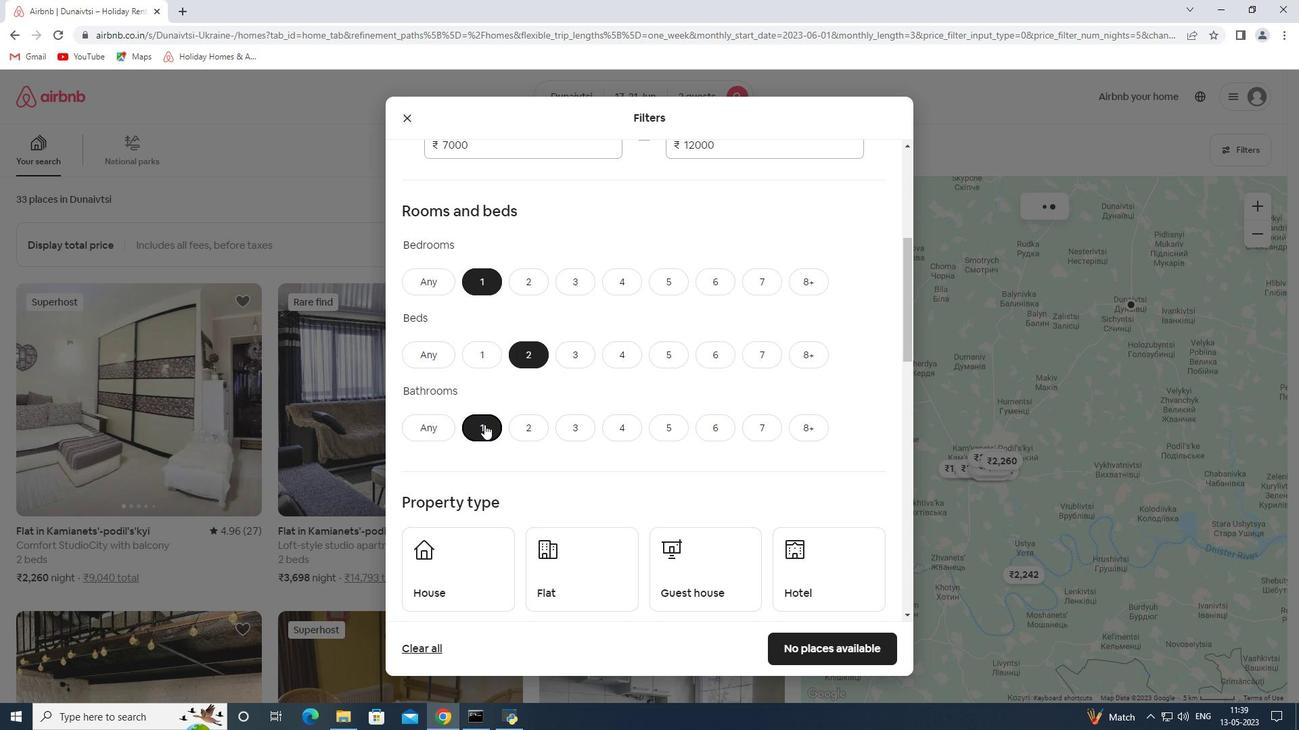 
Action: Mouse scrolled (484, 424) with delta (0, 0)
Screenshot: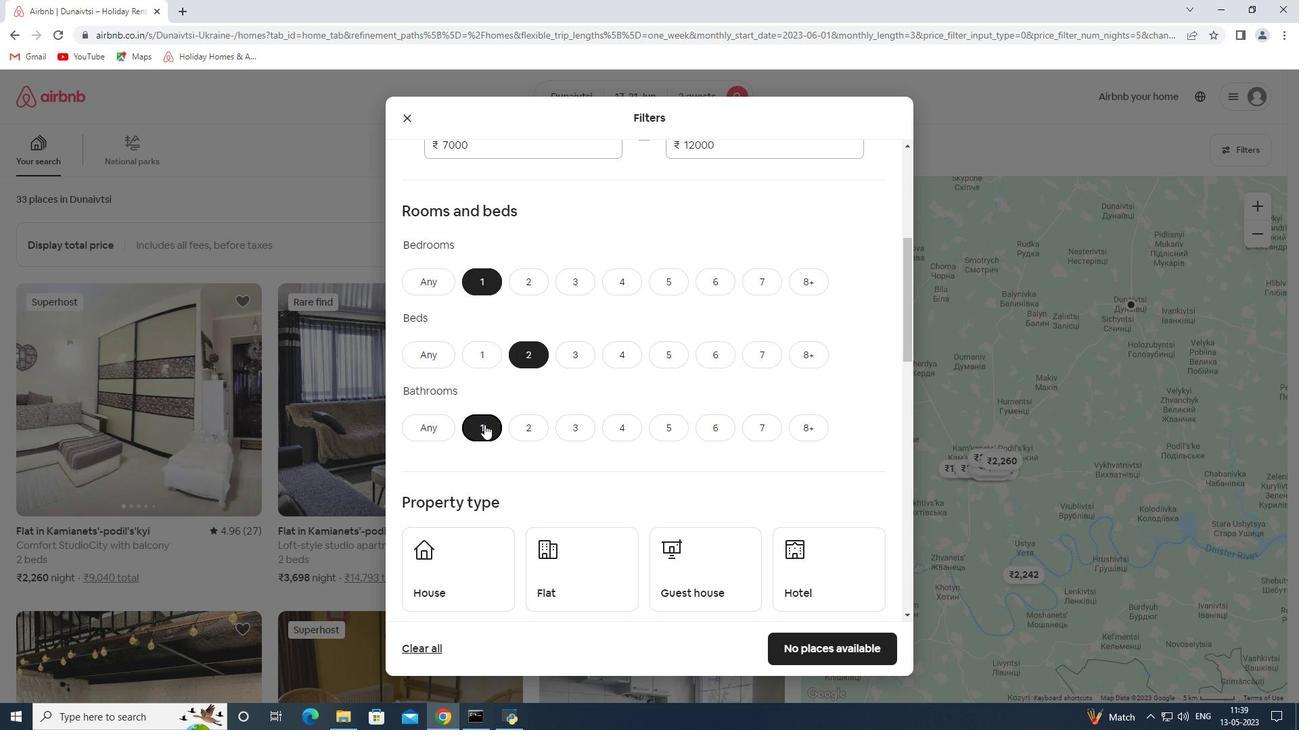 
Action: Mouse moved to (488, 424)
Screenshot: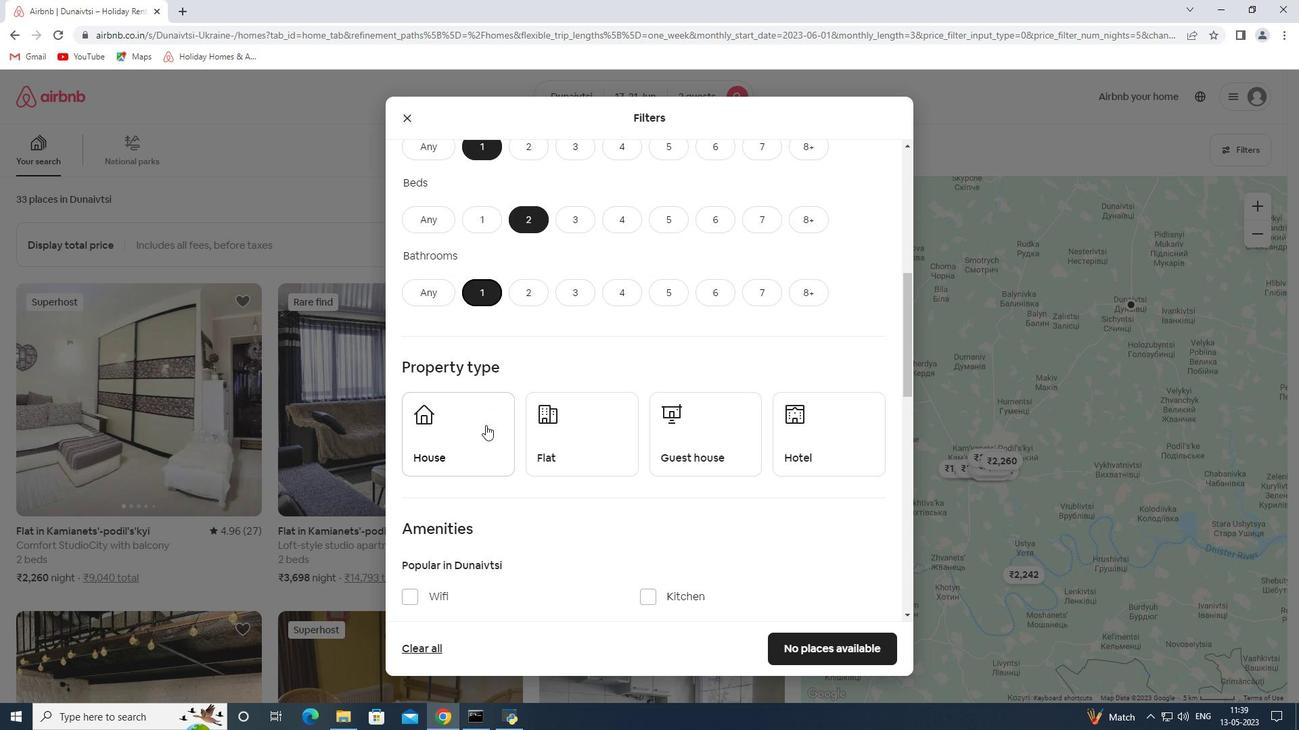 
Action: Mouse scrolled (488, 424) with delta (0, 0)
Screenshot: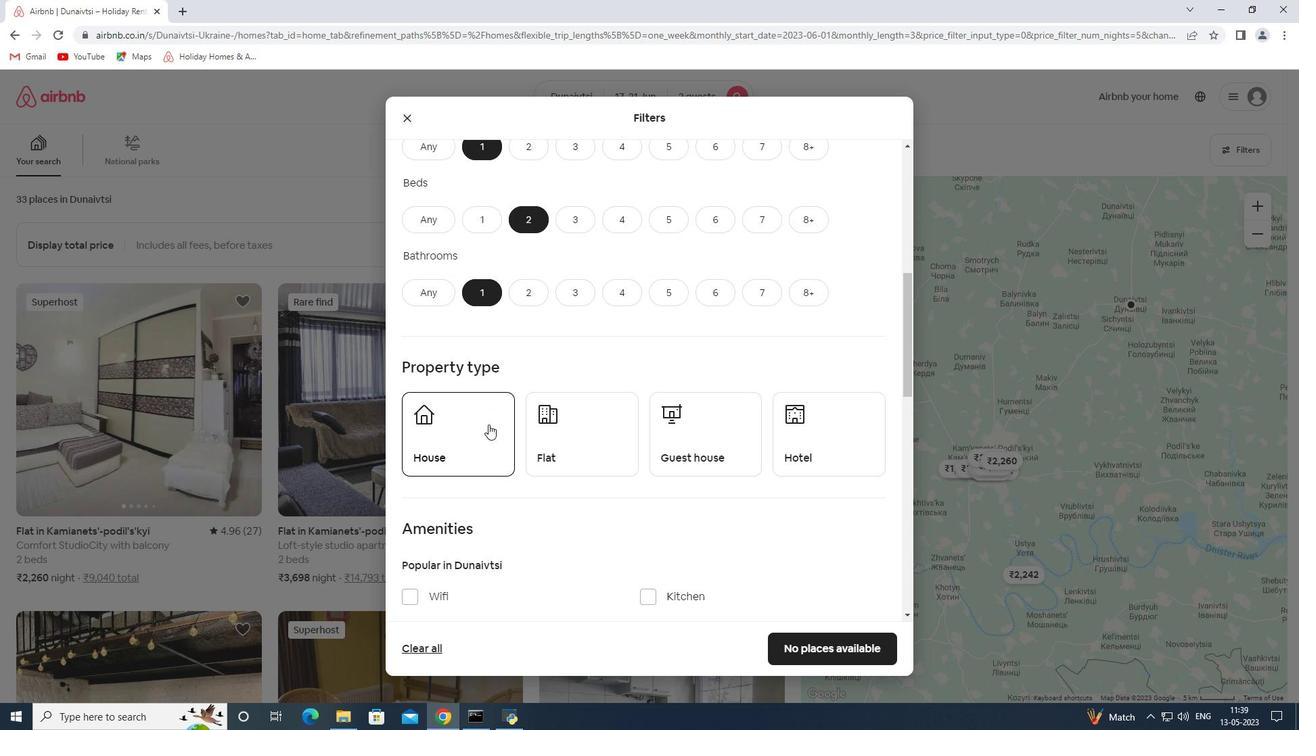
Action: Mouse moved to (482, 391)
Screenshot: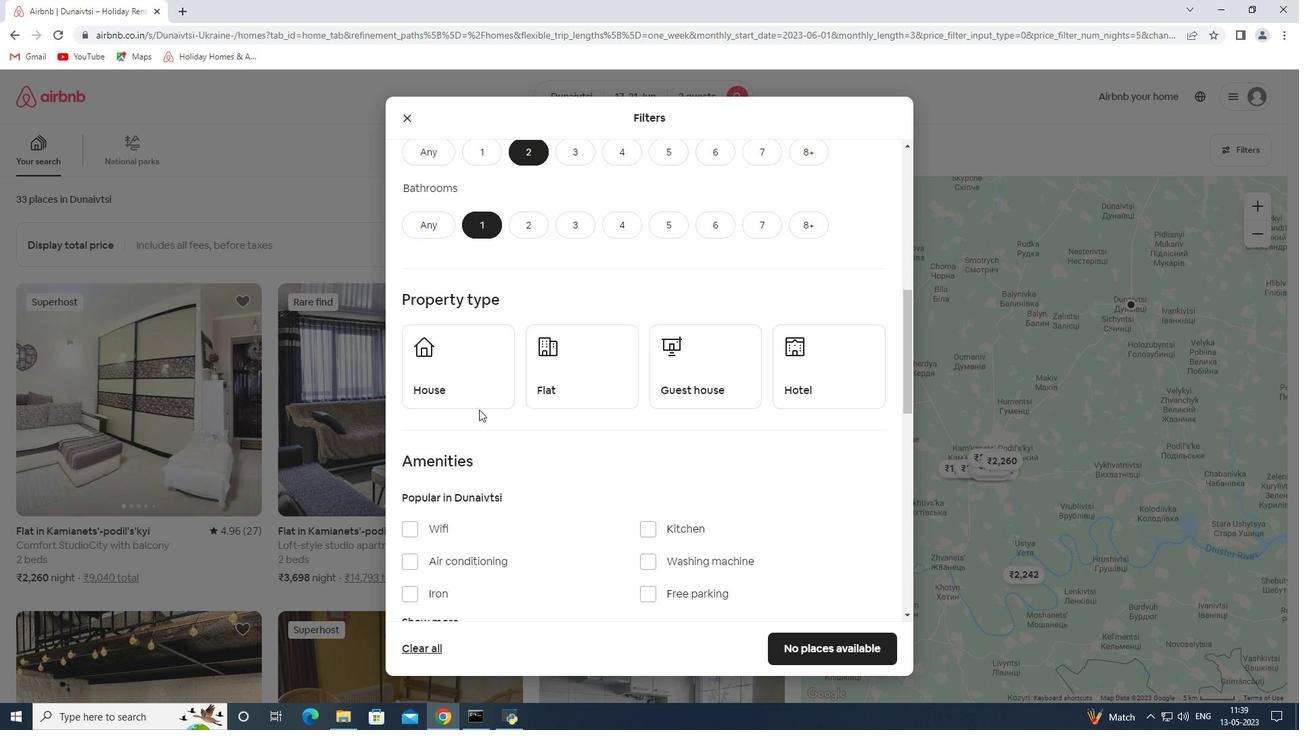 
Action: Mouse pressed left at (482, 391)
Screenshot: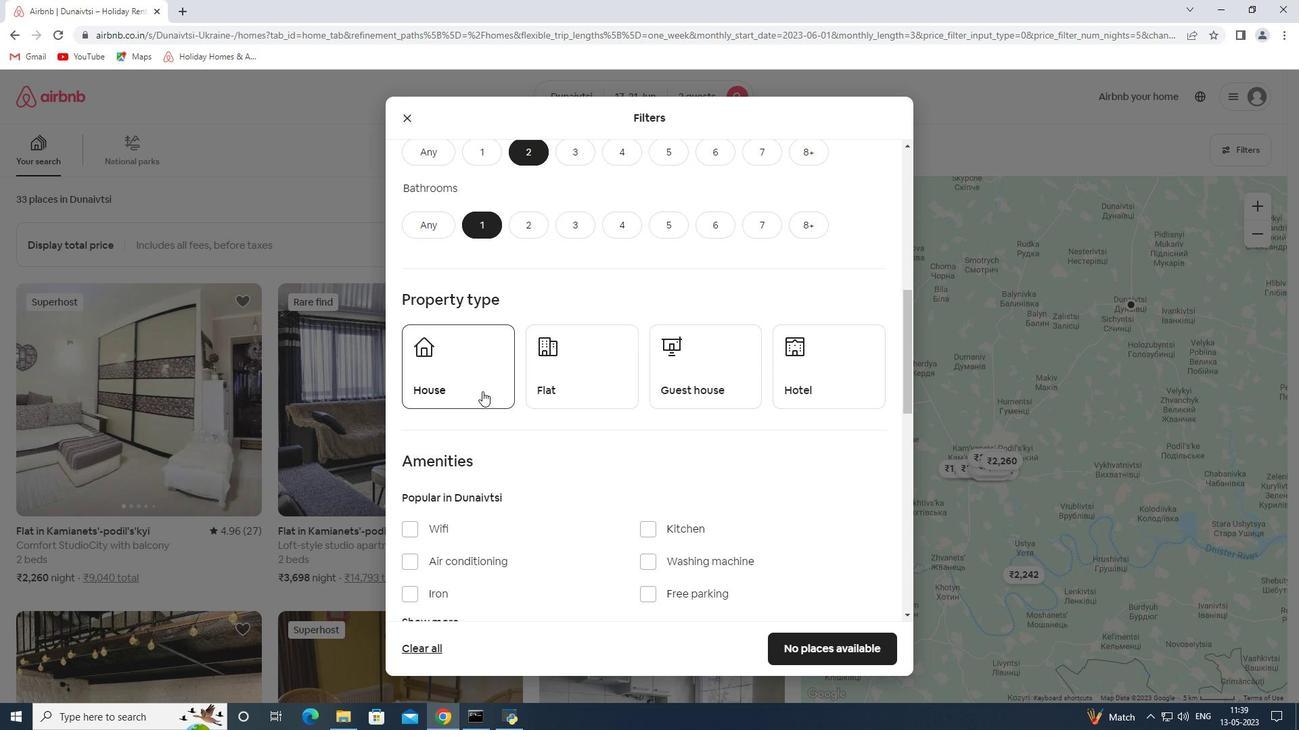 
Action: Mouse moved to (562, 380)
Screenshot: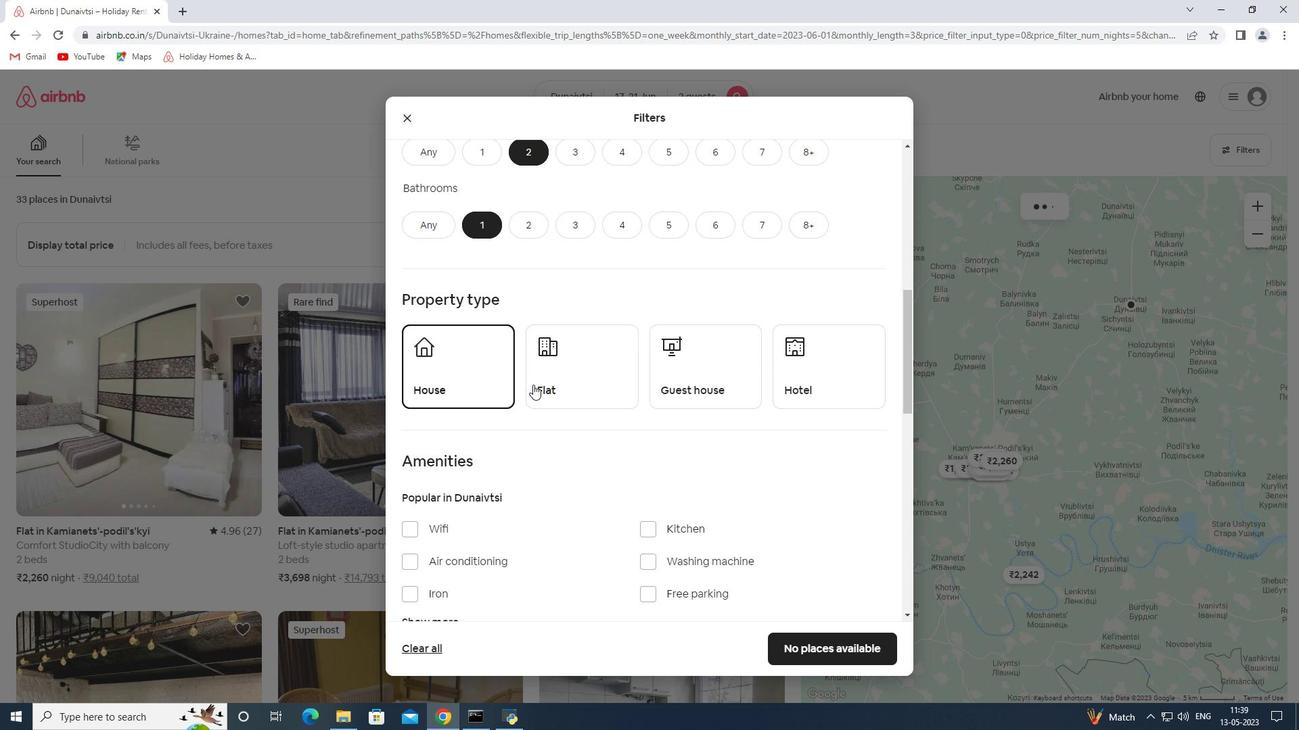 
Action: Mouse pressed left at (562, 380)
Screenshot: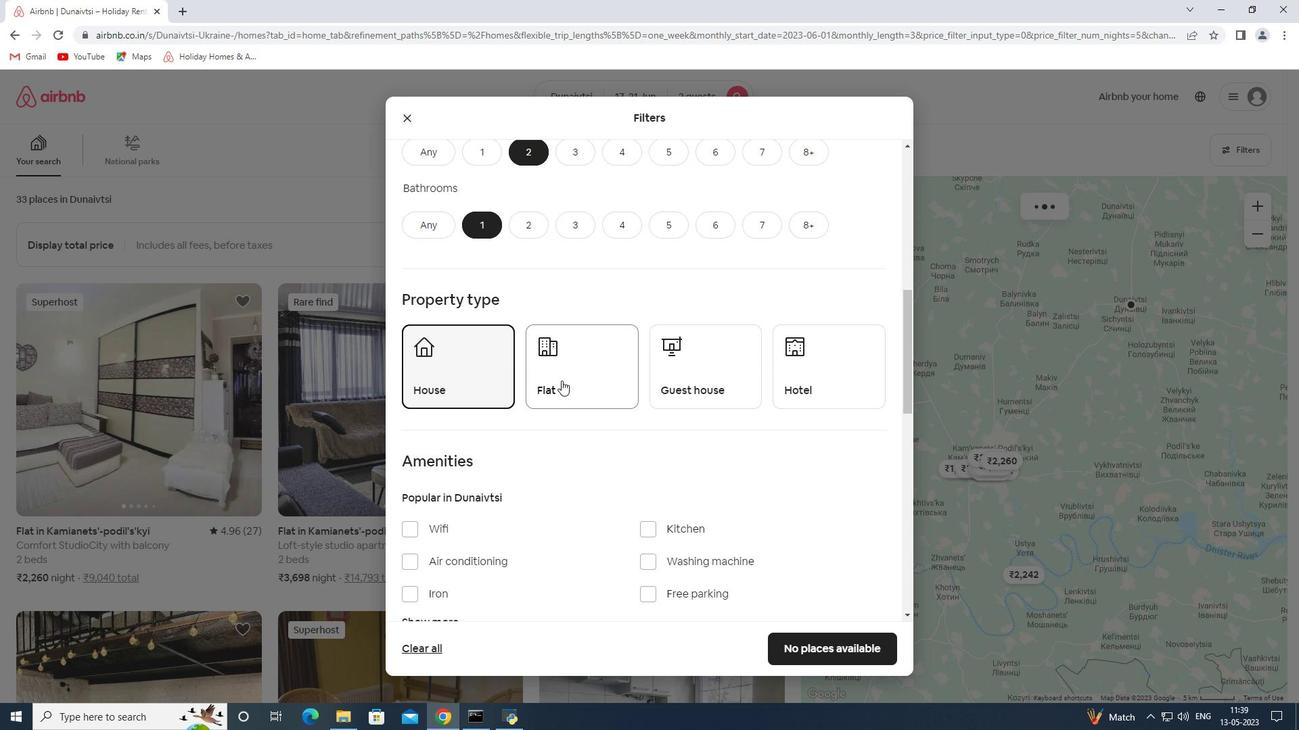 
Action: Mouse moved to (656, 369)
Screenshot: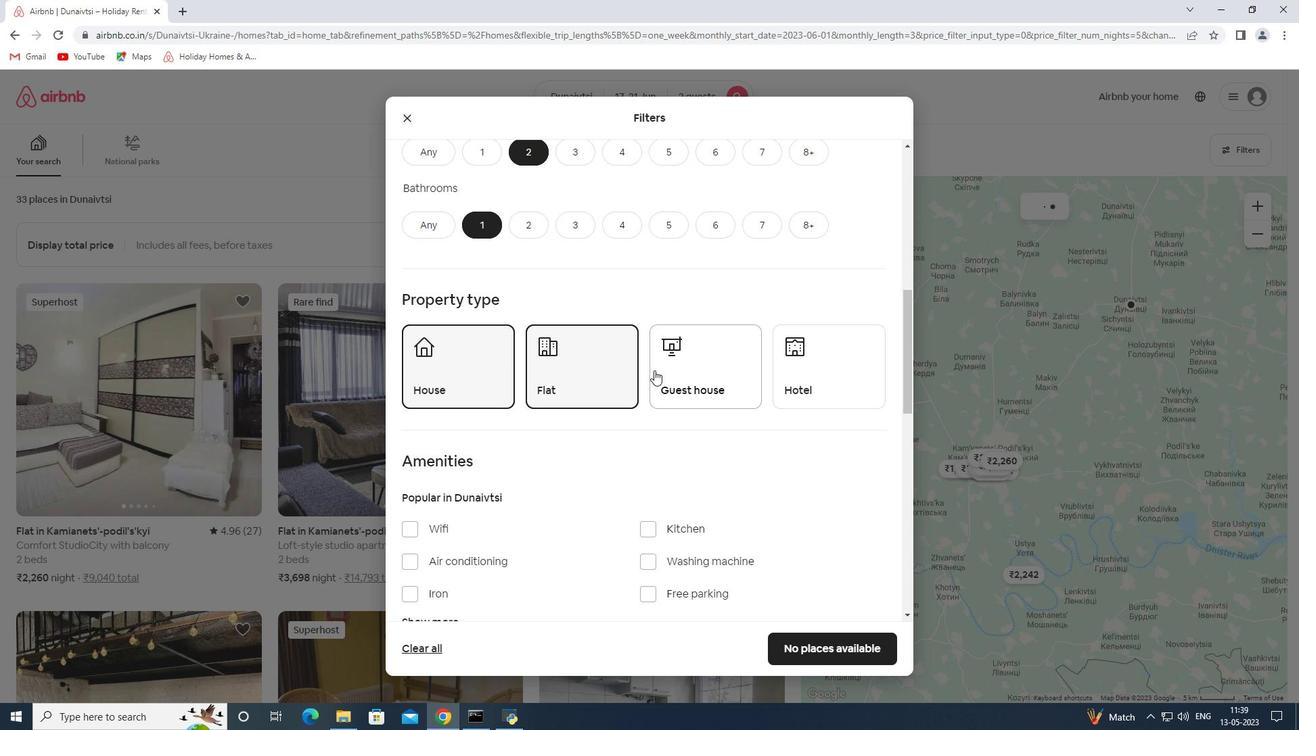 
Action: Mouse pressed left at (656, 369)
Screenshot: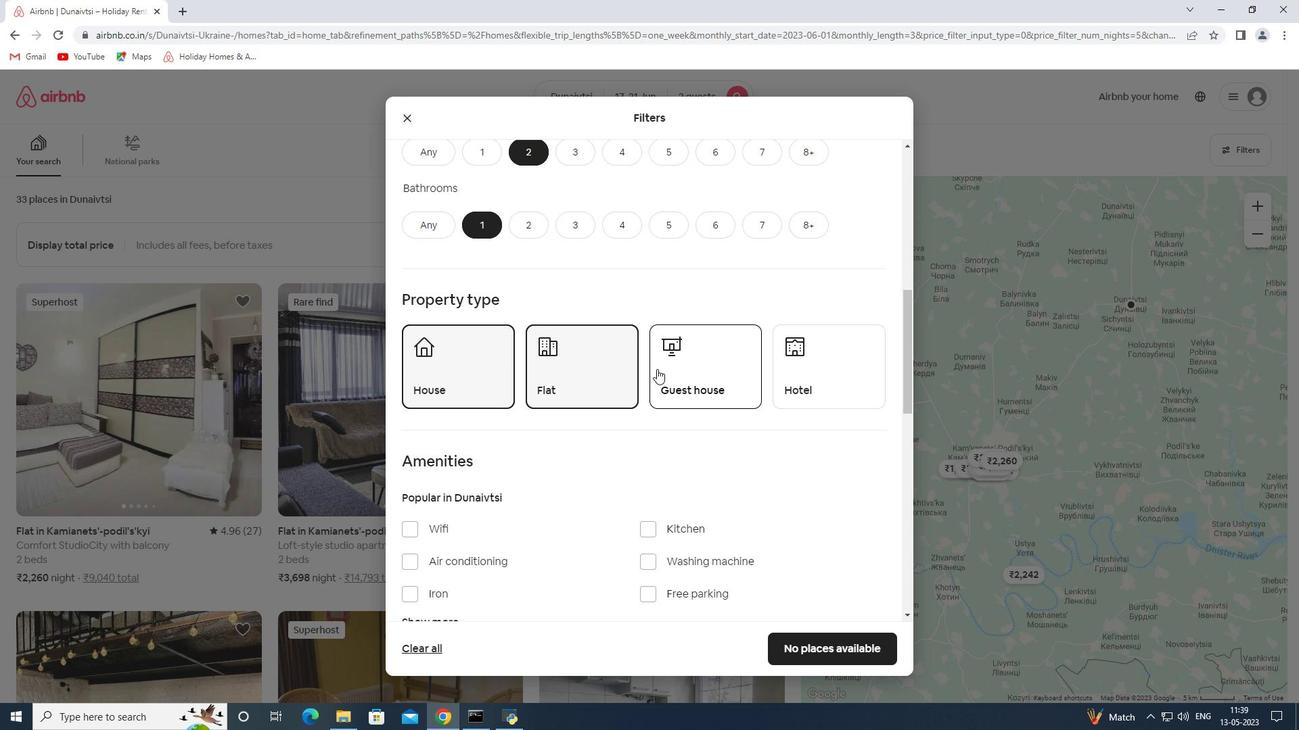 
Action: Mouse moved to (565, 451)
Screenshot: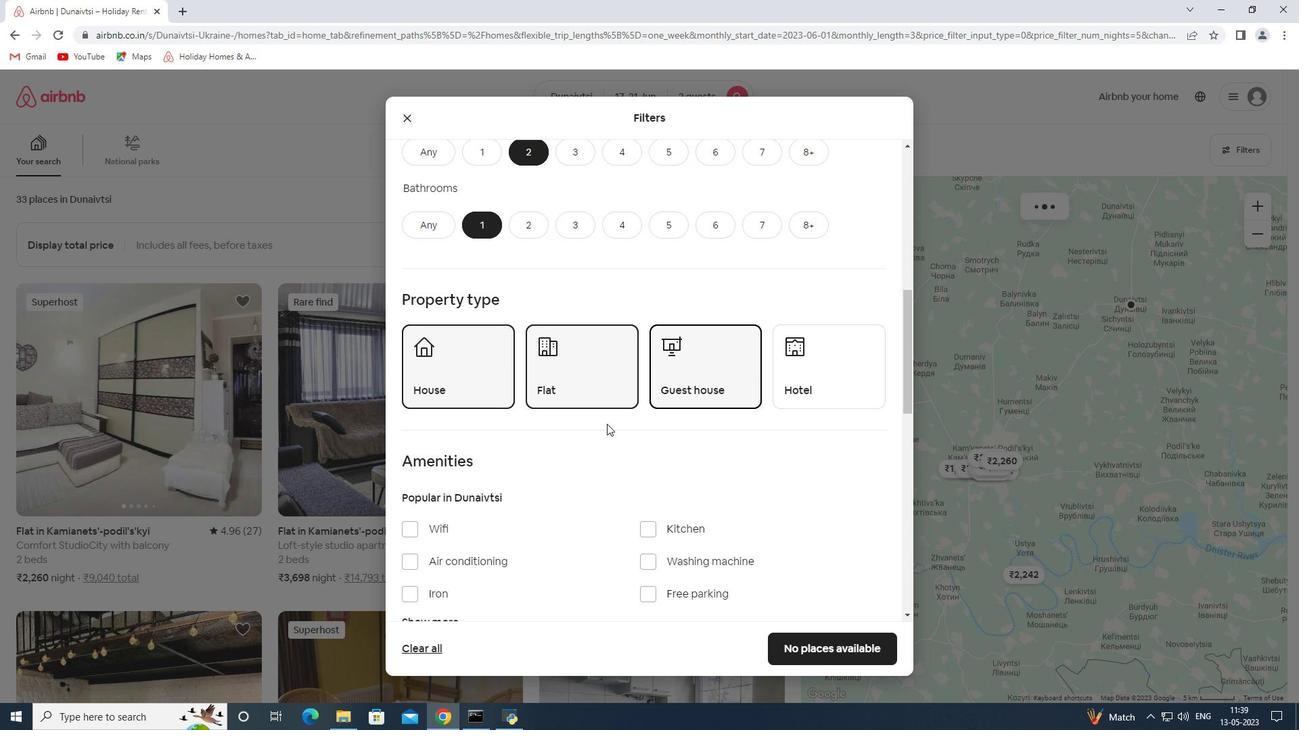 
Action: Mouse scrolled (565, 451) with delta (0, 0)
Screenshot: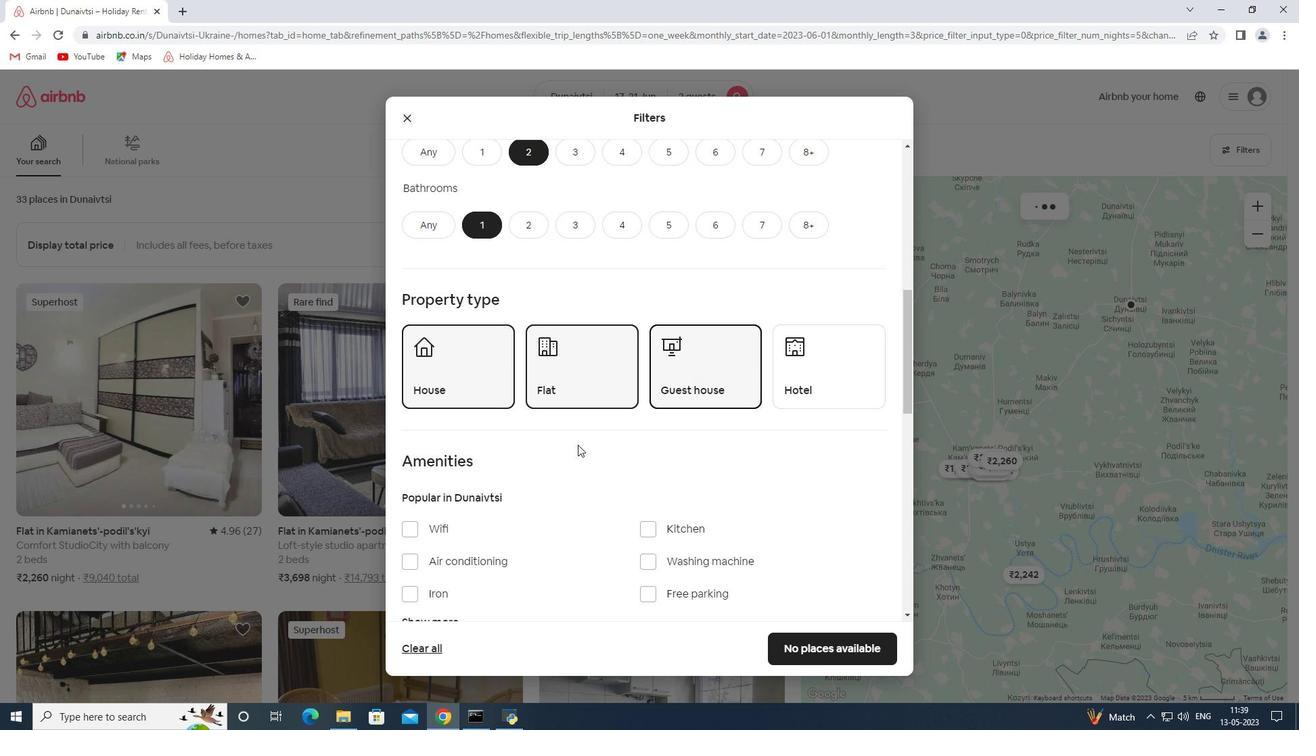 
Action: Mouse scrolled (565, 451) with delta (0, 0)
Screenshot: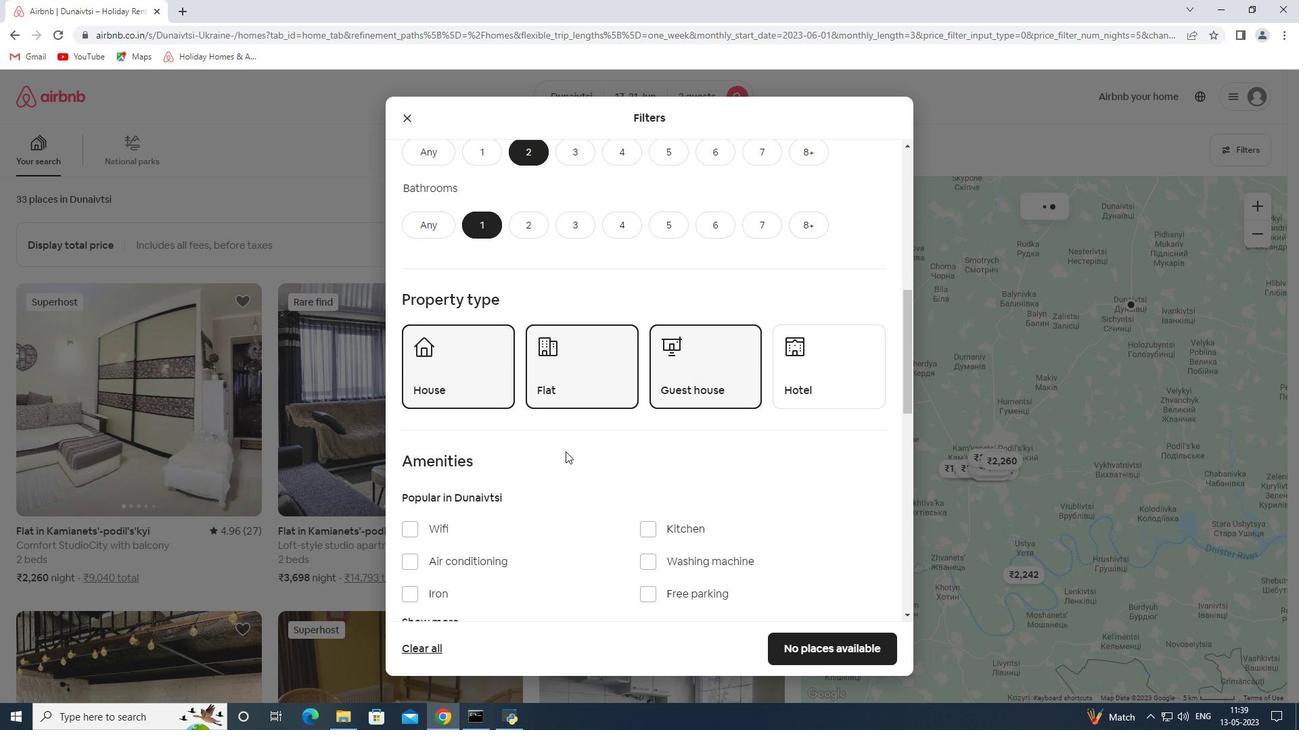 
Action: Mouse moved to (453, 485)
Screenshot: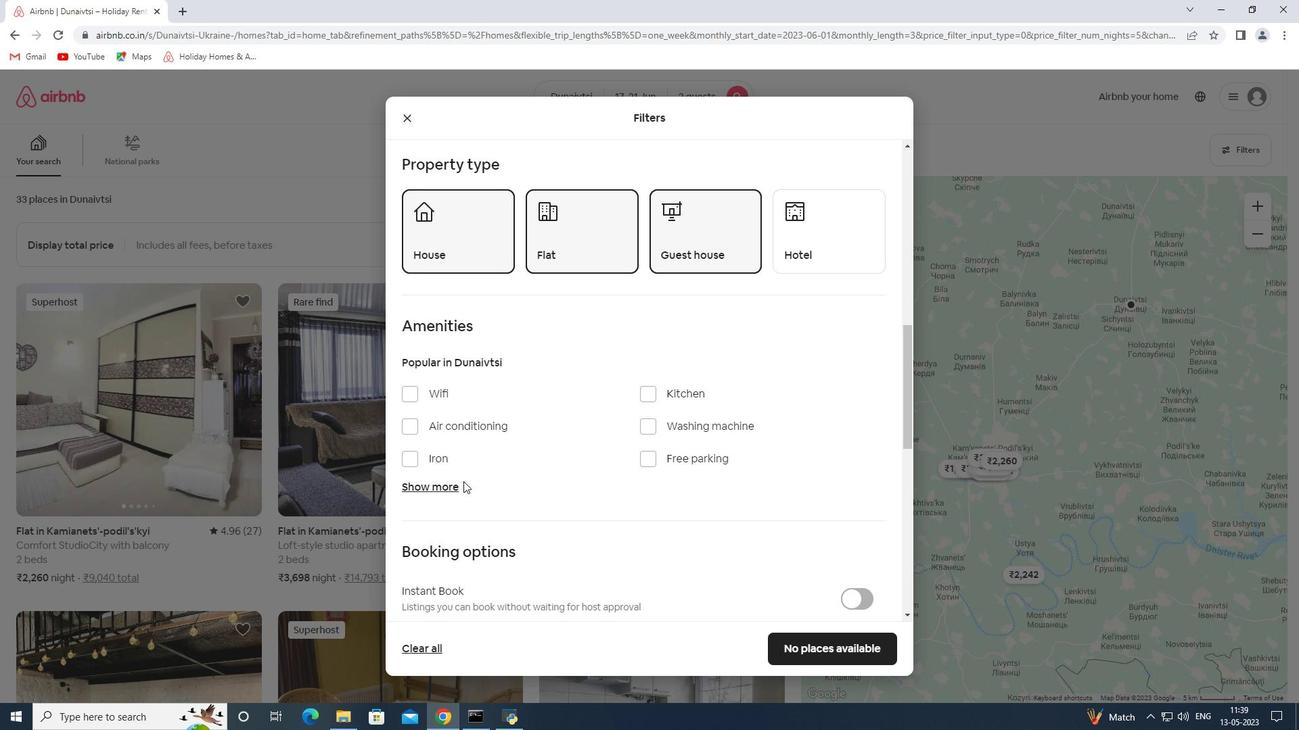 
Action: Mouse scrolled (453, 484) with delta (0, 0)
Screenshot: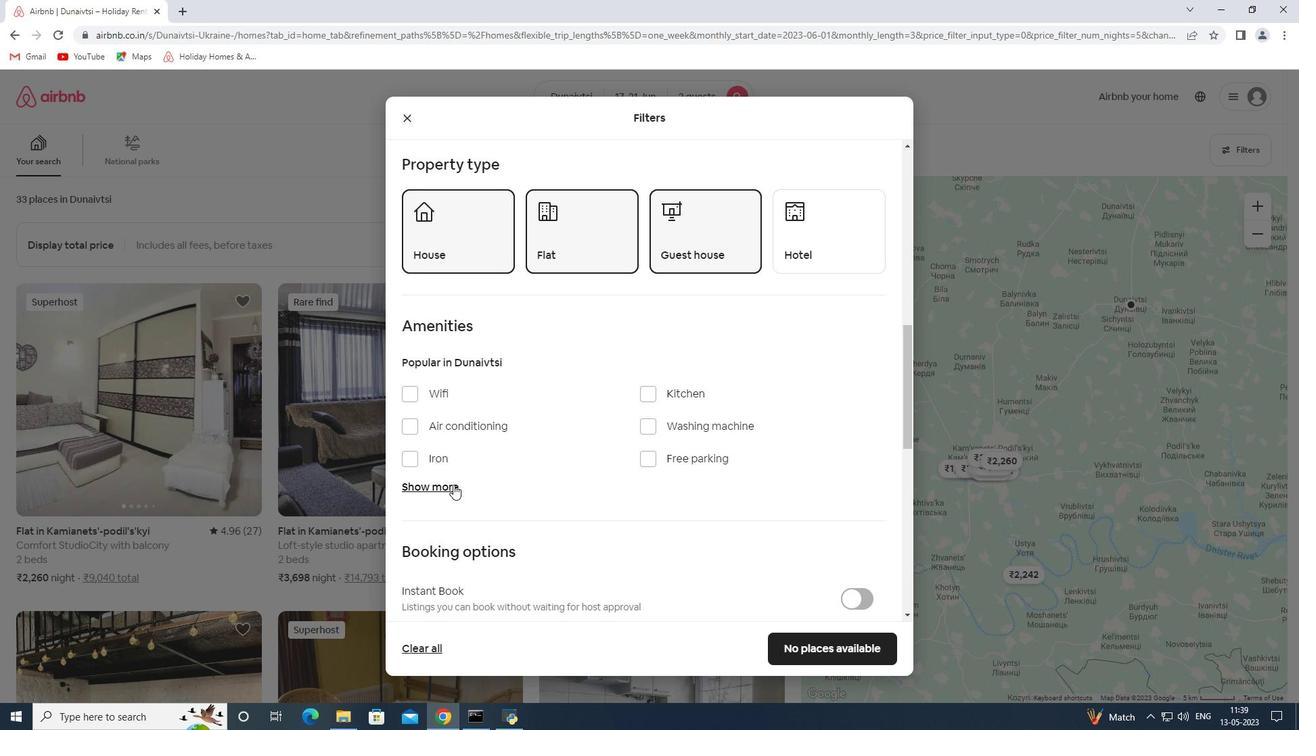 
Action: Mouse scrolled (453, 484) with delta (0, 0)
Screenshot: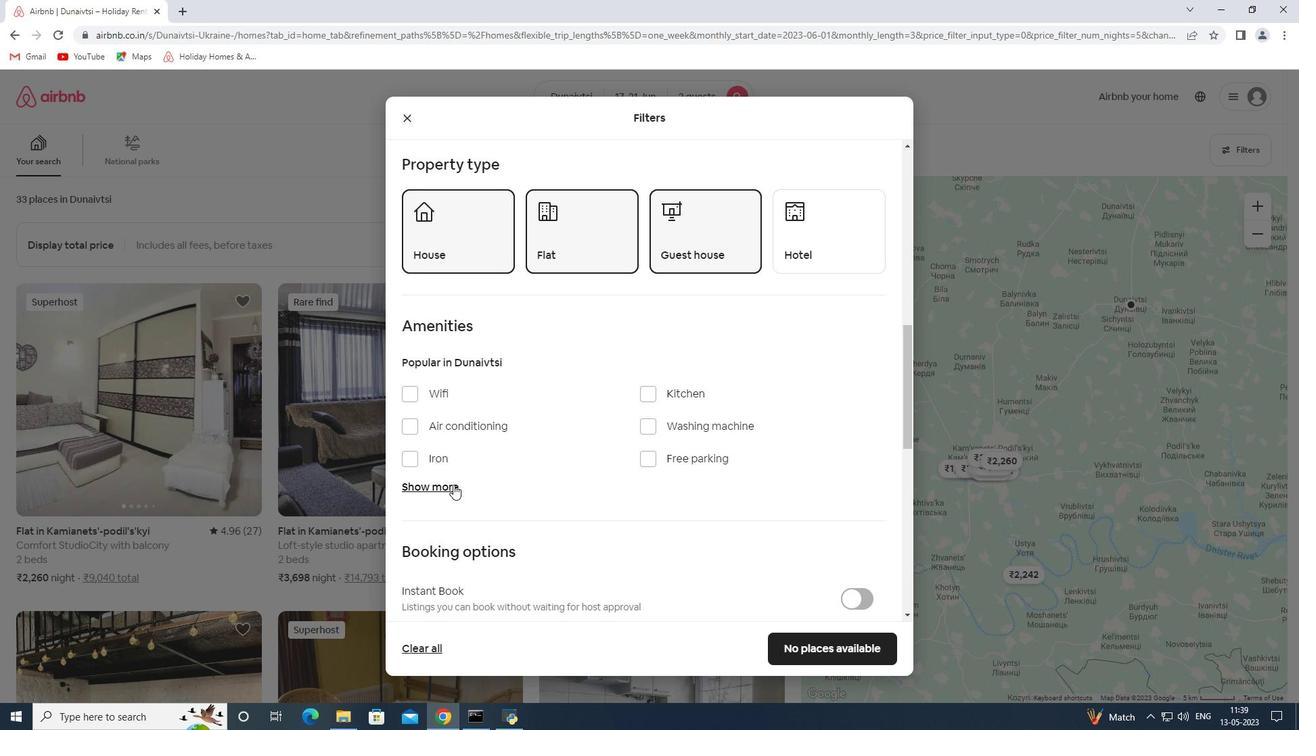 
Action: Mouse moved to (437, 257)
Screenshot: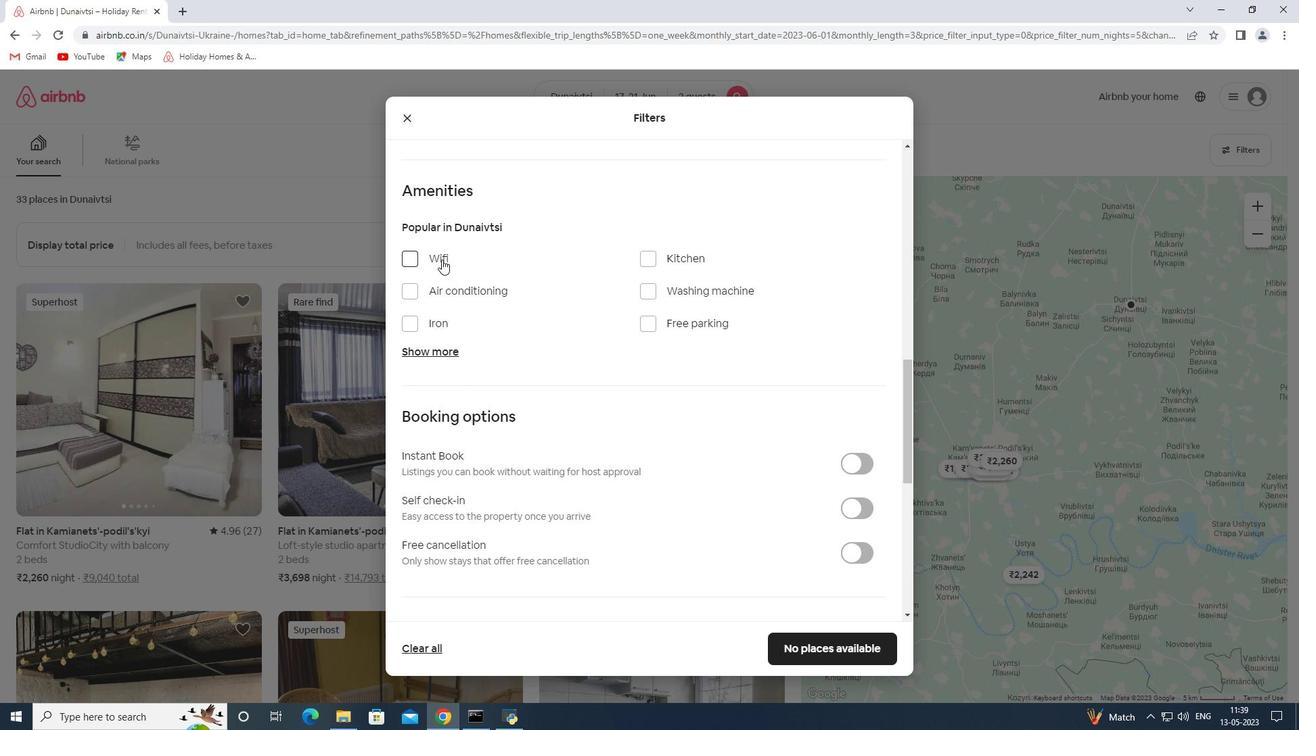 
Action: Mouse pressed left at (437, 257)
Screenshot: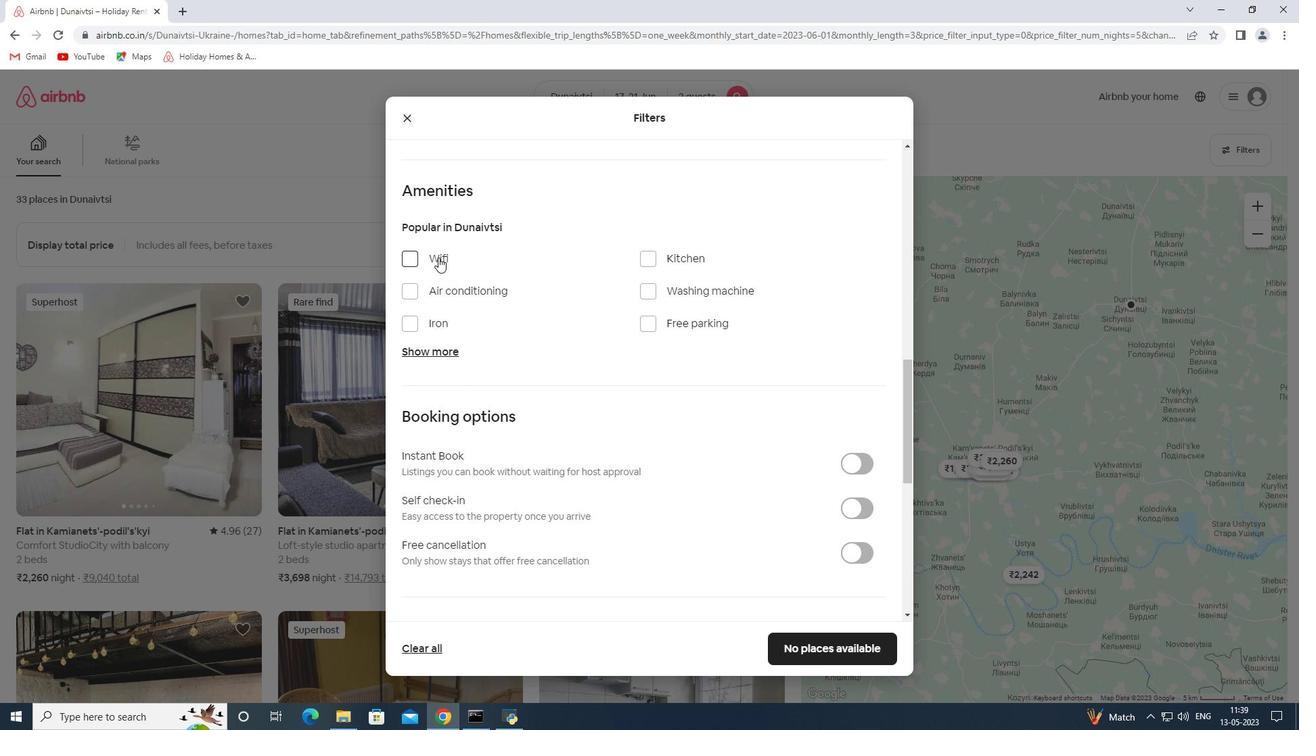 
Action: Mouse moved to (579, 424)
Screenshot: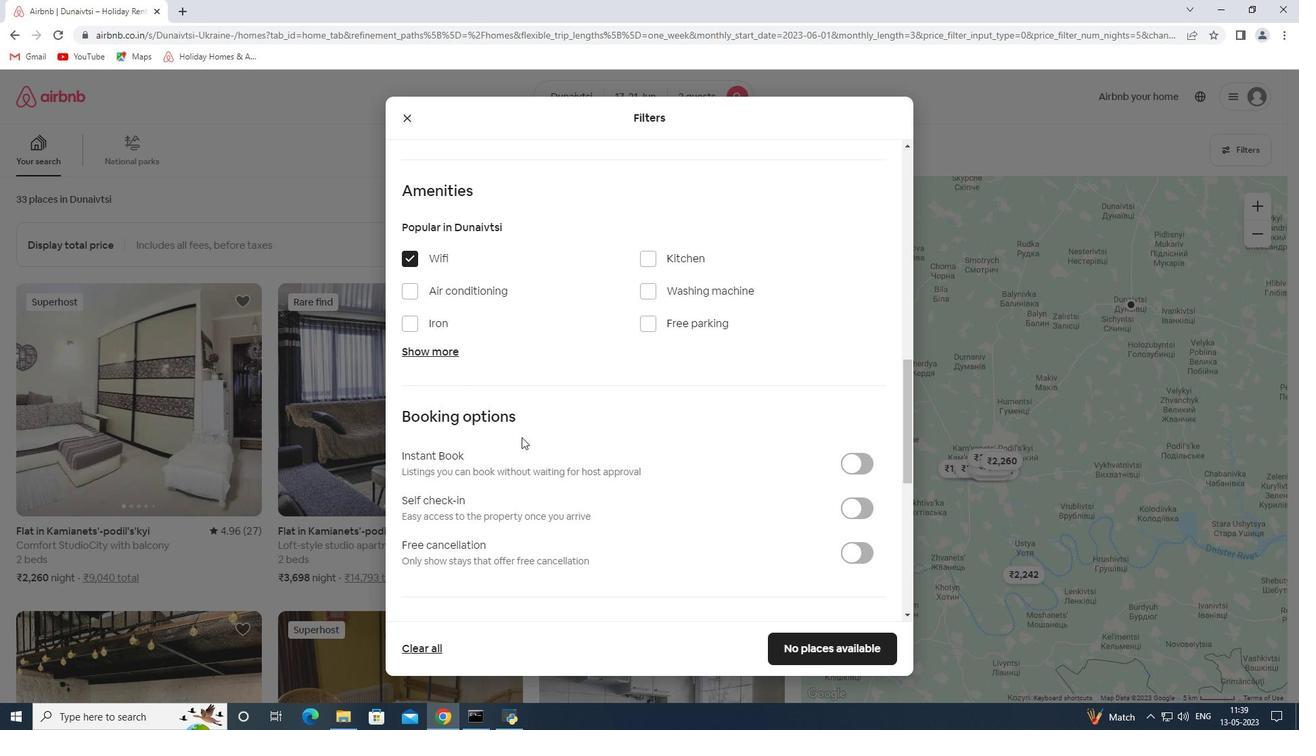 
Action: Mouse scrolled (579, 423) with delta (0, 0)
Screenshot: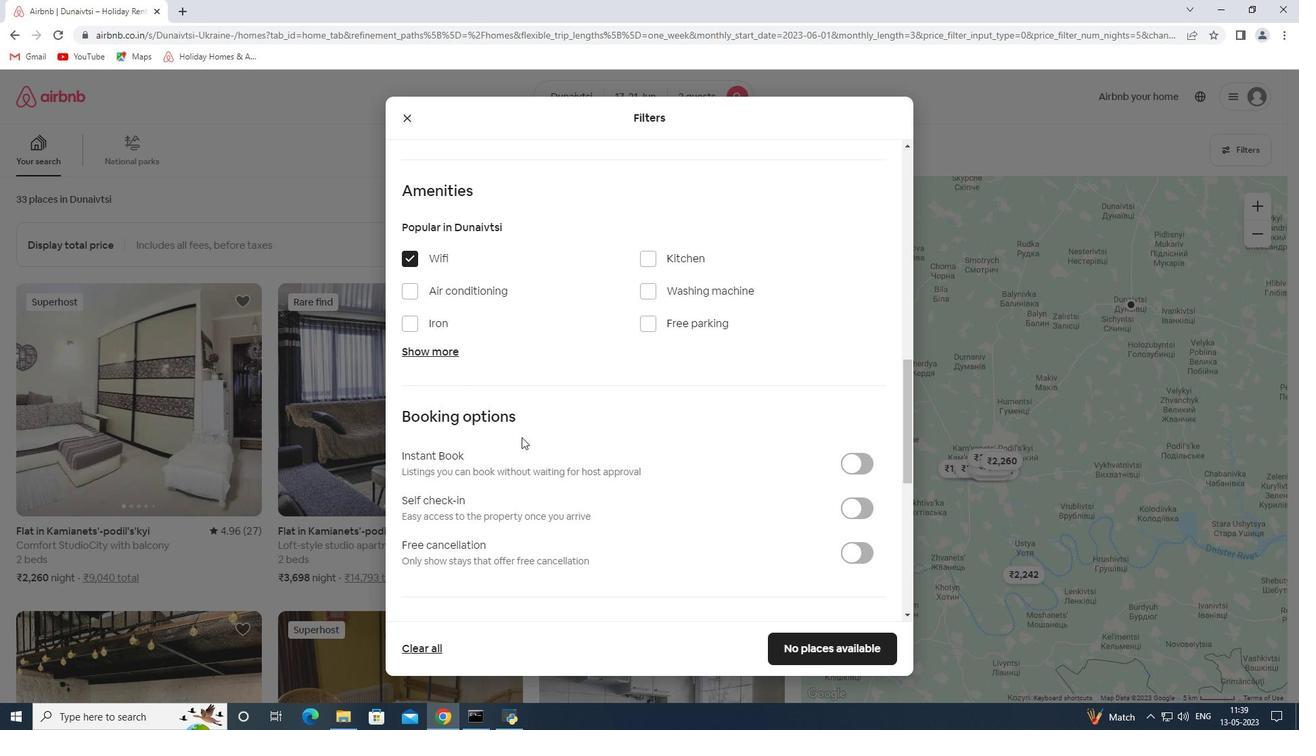 
Action: Mouse moved to (592, 420)
Screenshot: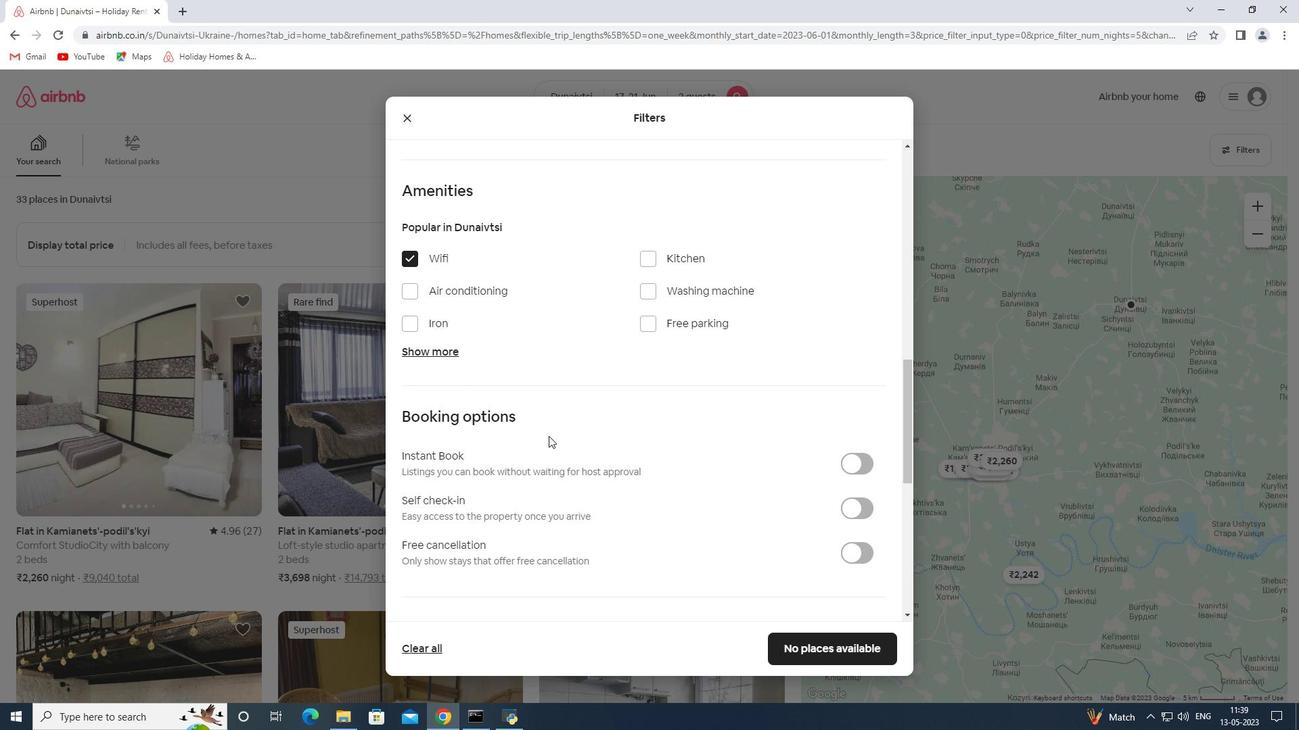 
Action: Mouse scrolled (592, 420) with delta (0, 0)
Screenshot: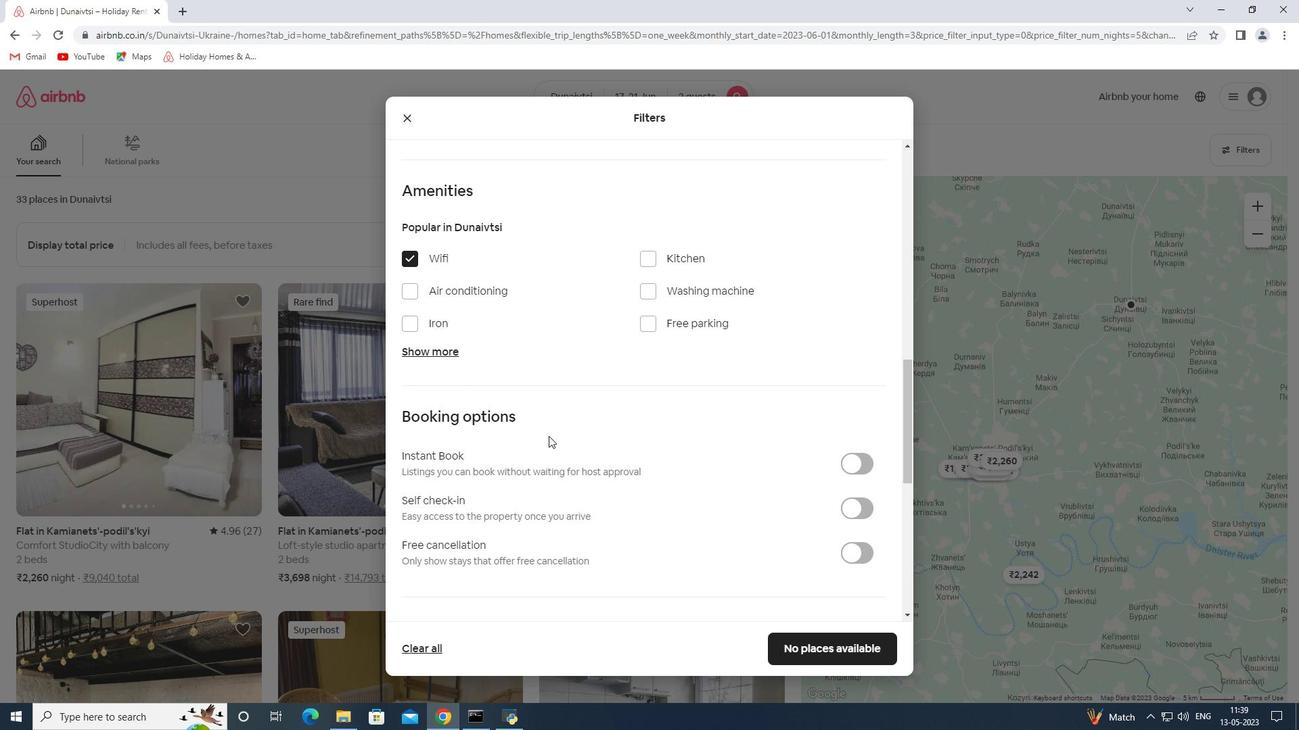 
Action: Mouse moved to (872, 376)
Screenshot: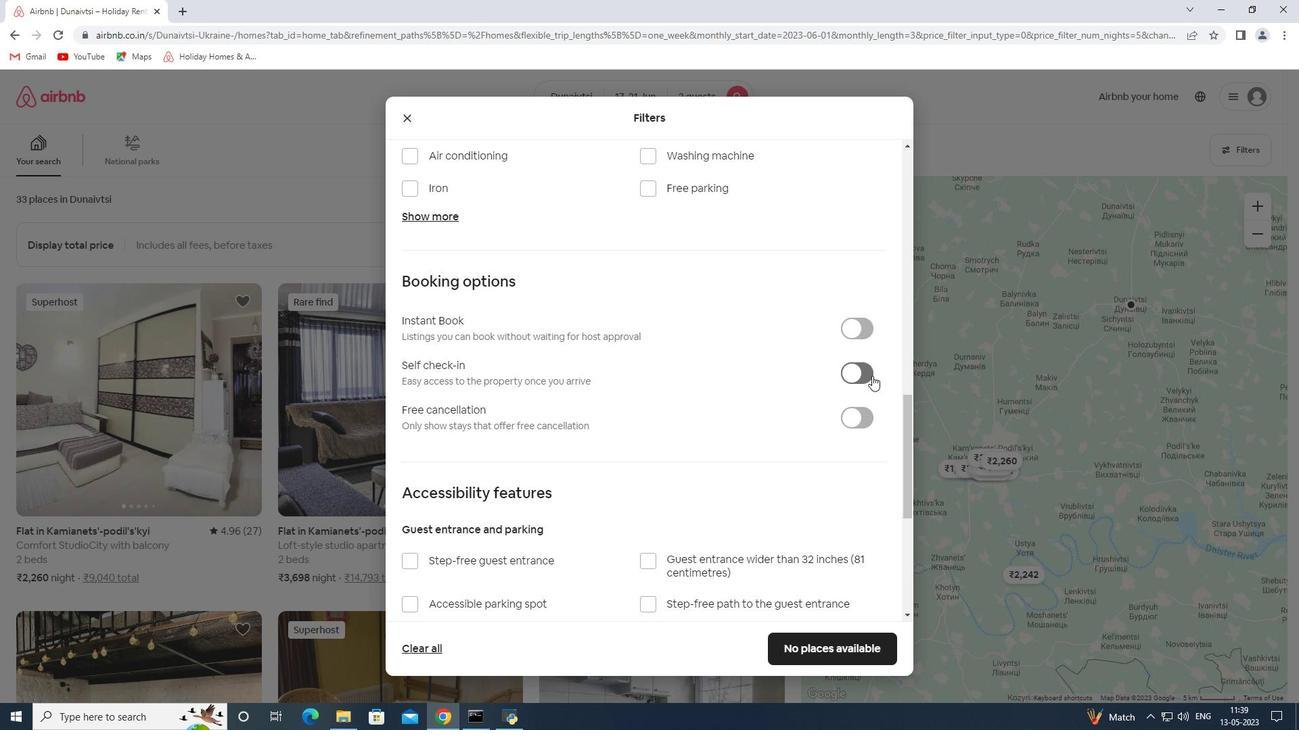 
Action: Mouse pressed left at (872, 376)
Screenshot: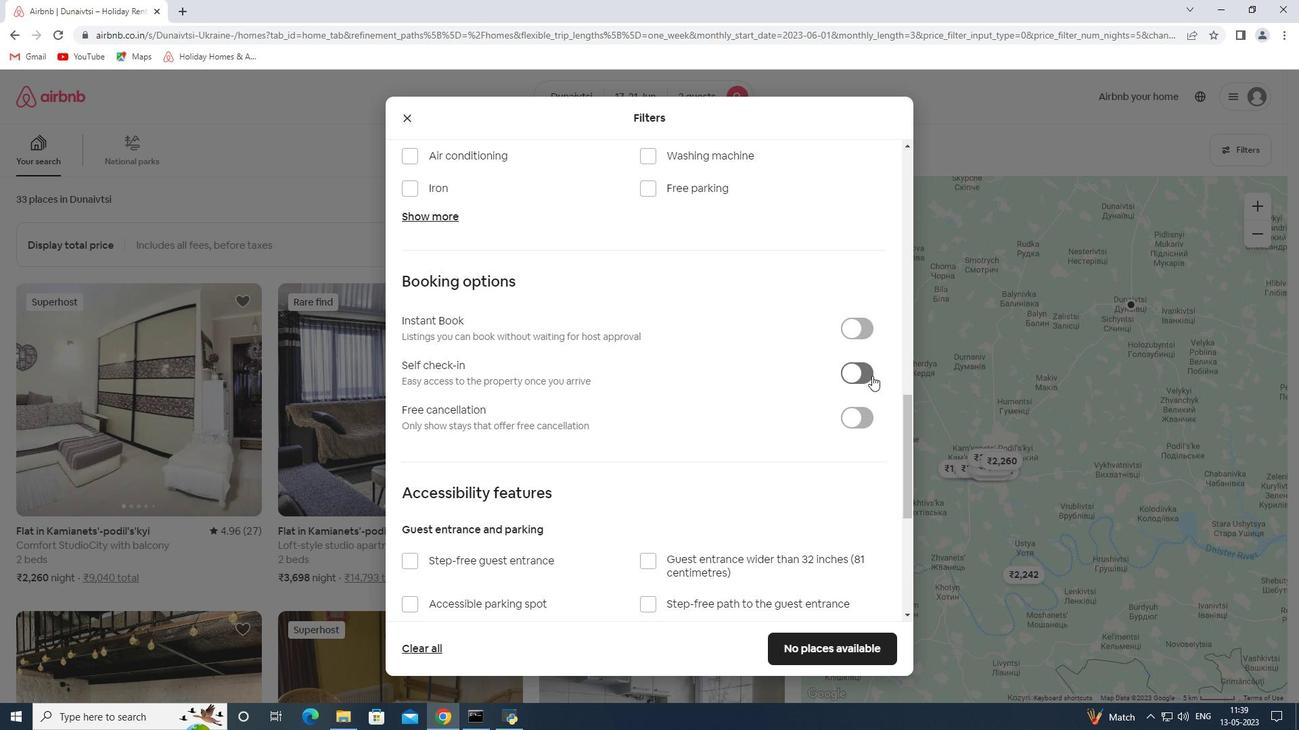 
Action: Mouse moved to (624, 466)
Screenshot: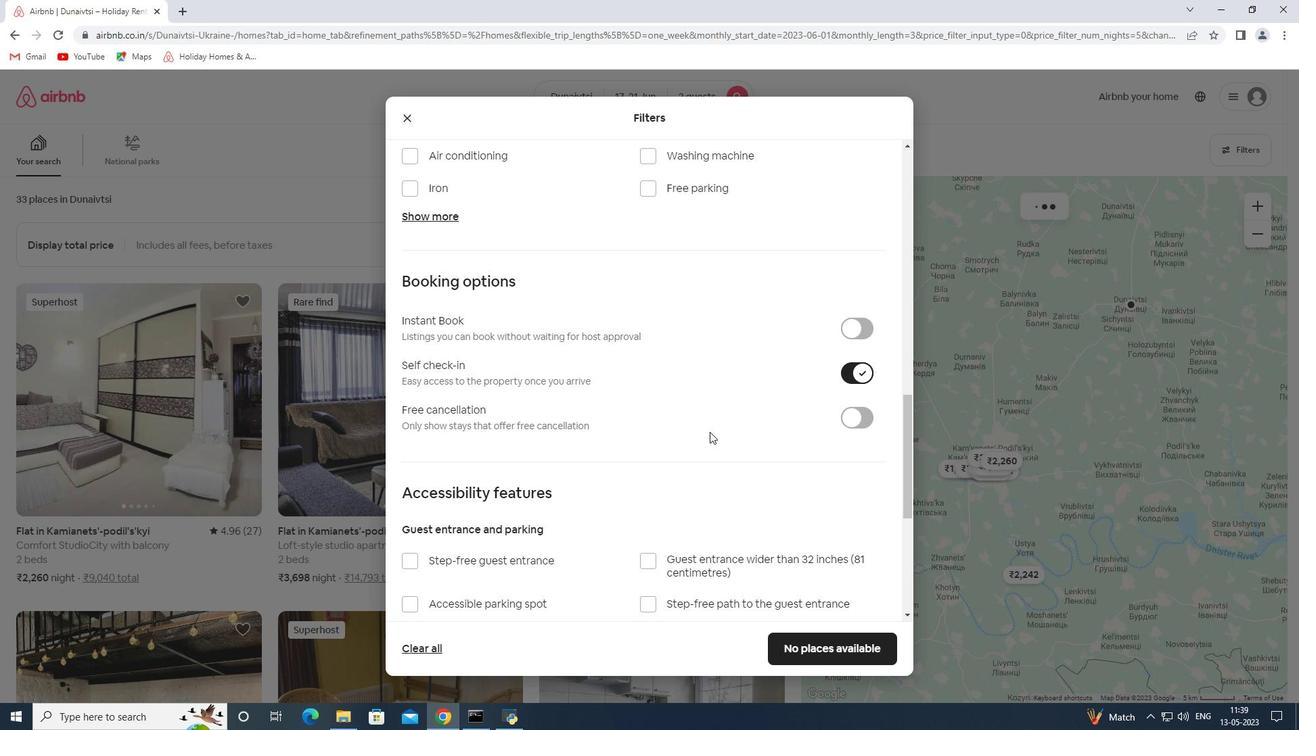 
Action: Mouse scrolled (624, 466) with delta (0, 0)
Screenshot: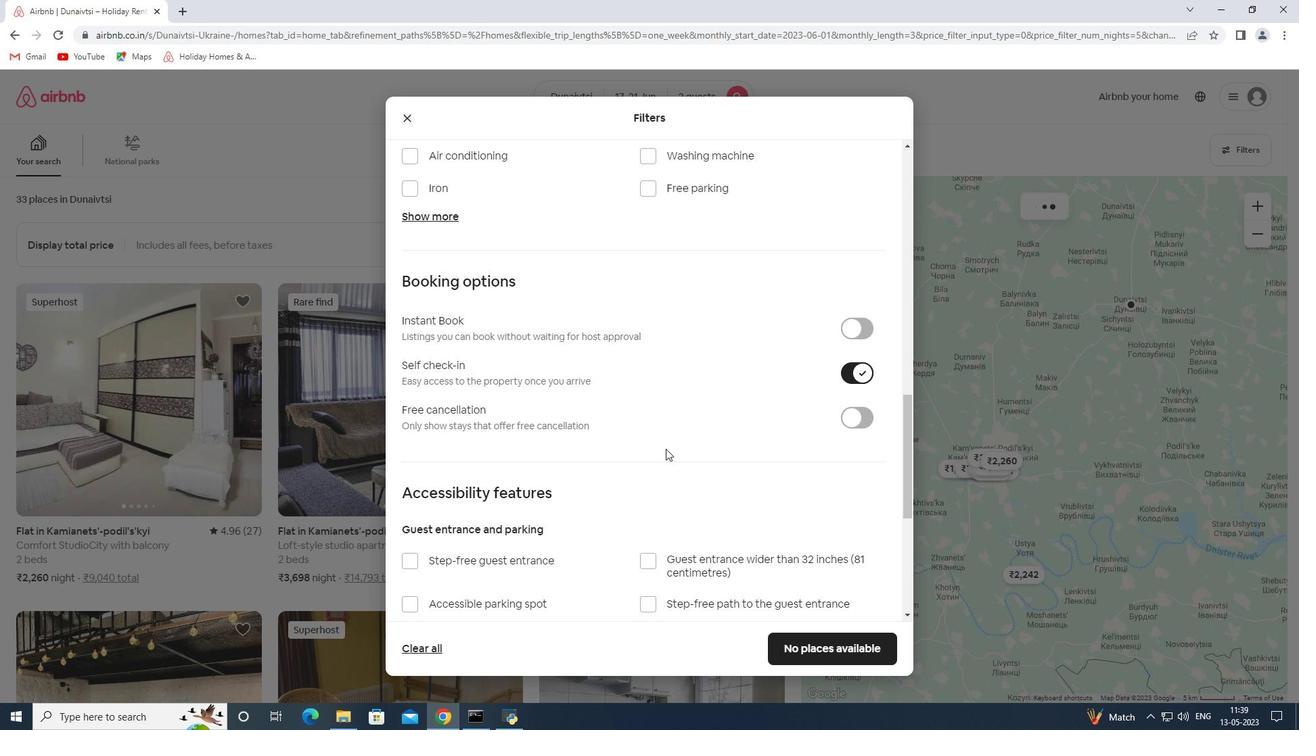 
Action: Mouse scrolled (624, 466) with delta (0, 0)
Screenshot: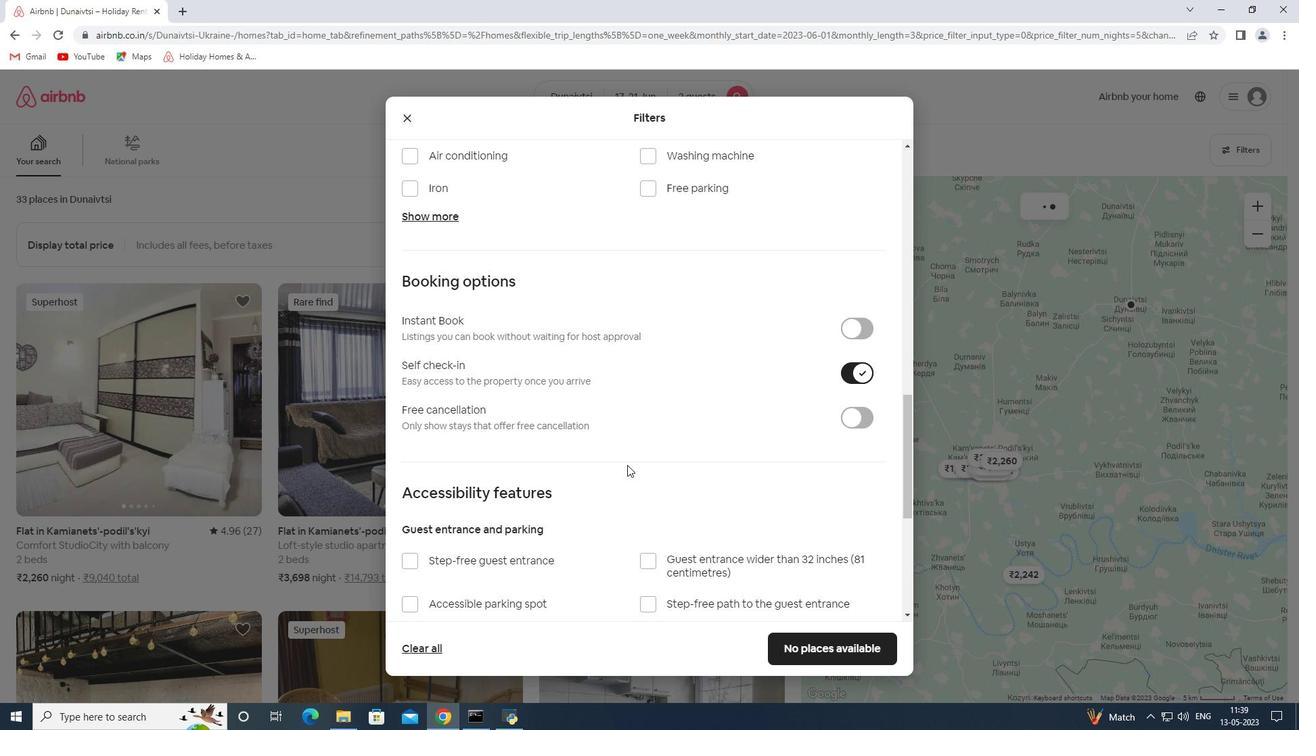 
Action: Mouse scrolled (624, 466) with delta (0, 0)
Screenshot: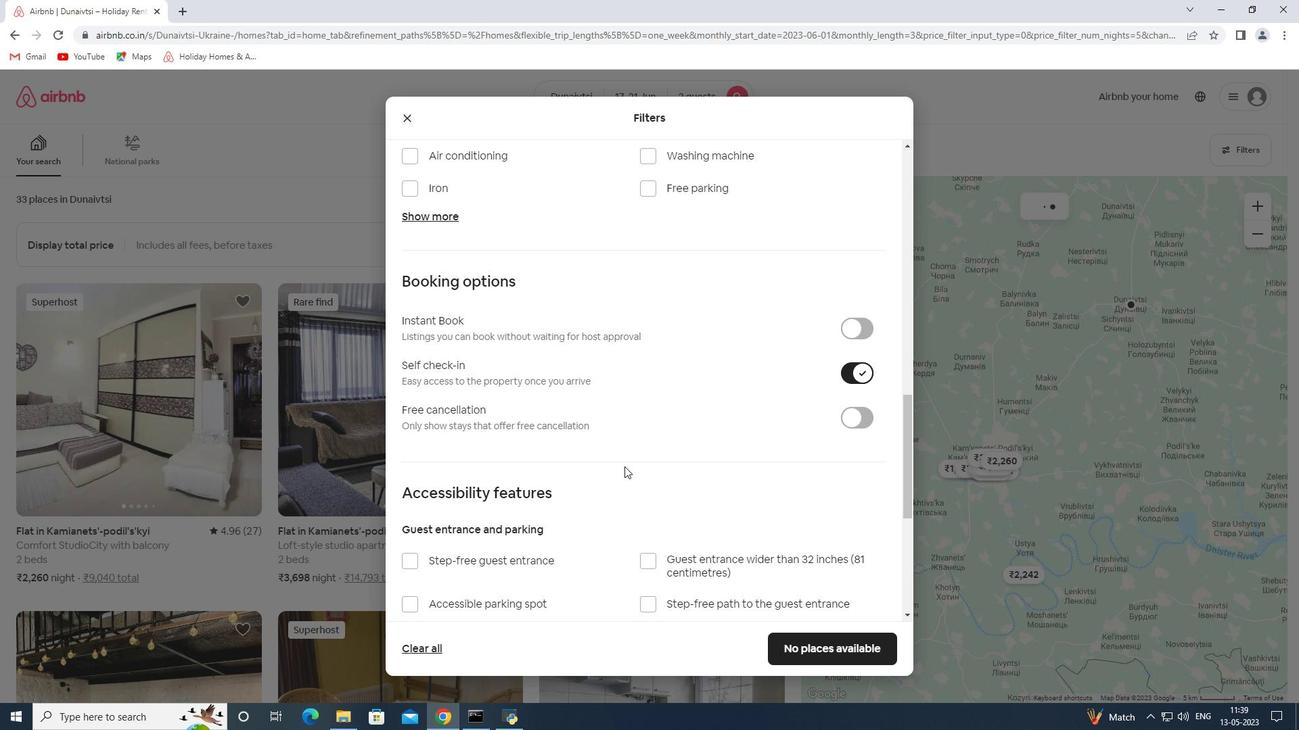 
Action: Mouse moved to (615, 471)
Screenshot: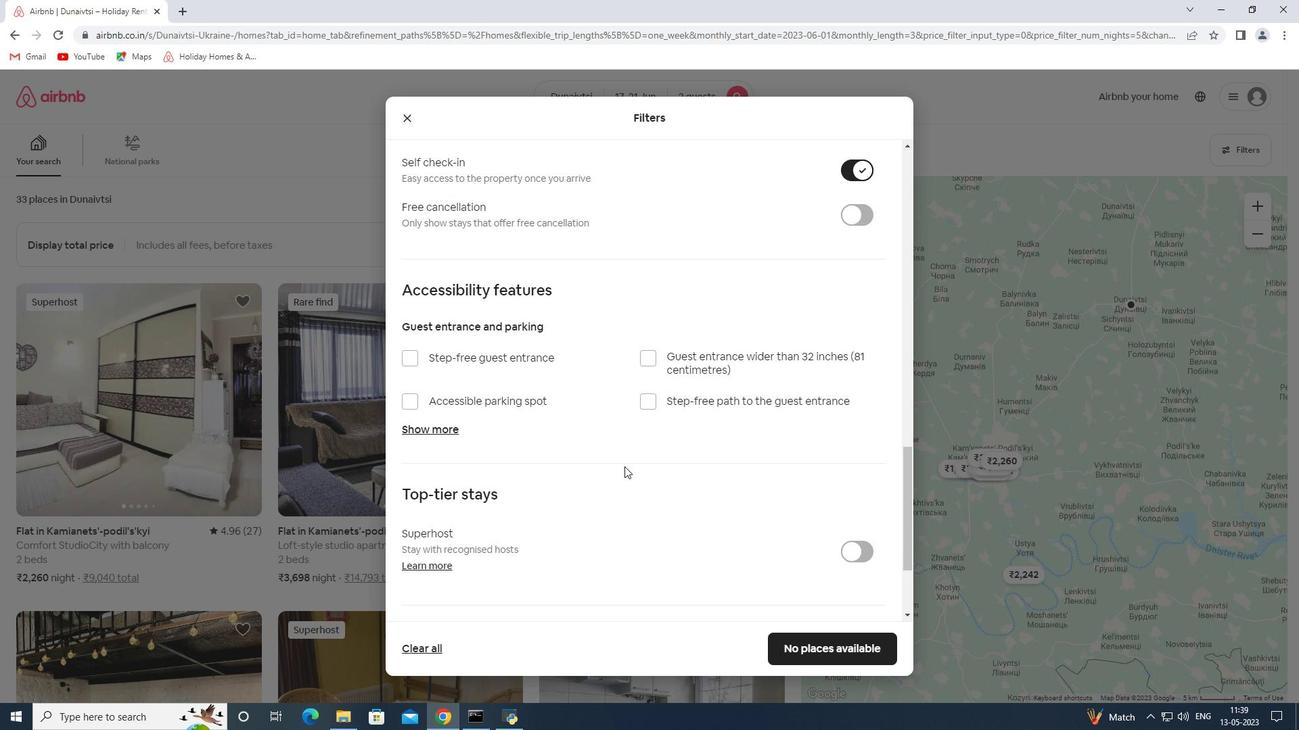 
Action: Mouse scrolled (615, 470) with delta (0, 0)
Screenshot: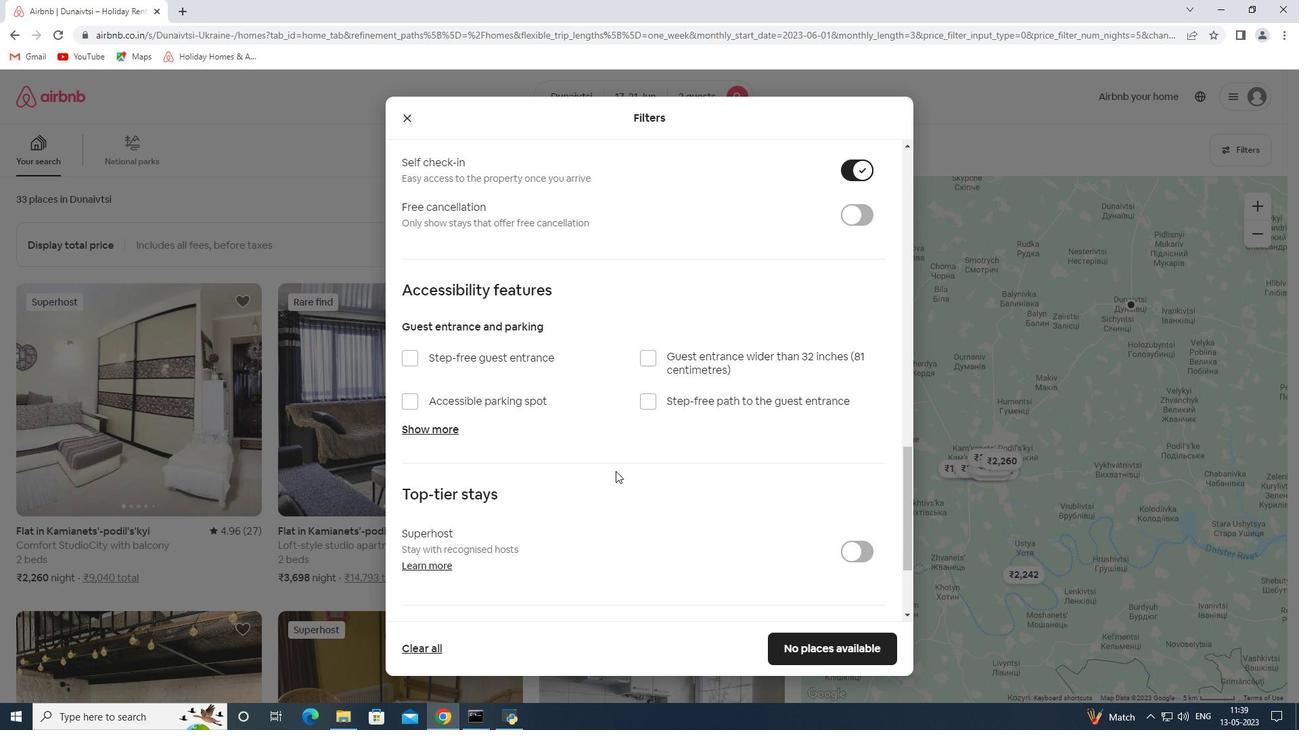 
Action: Mouse scrolled (615, 470) with delta (0, 0)
Screenshot: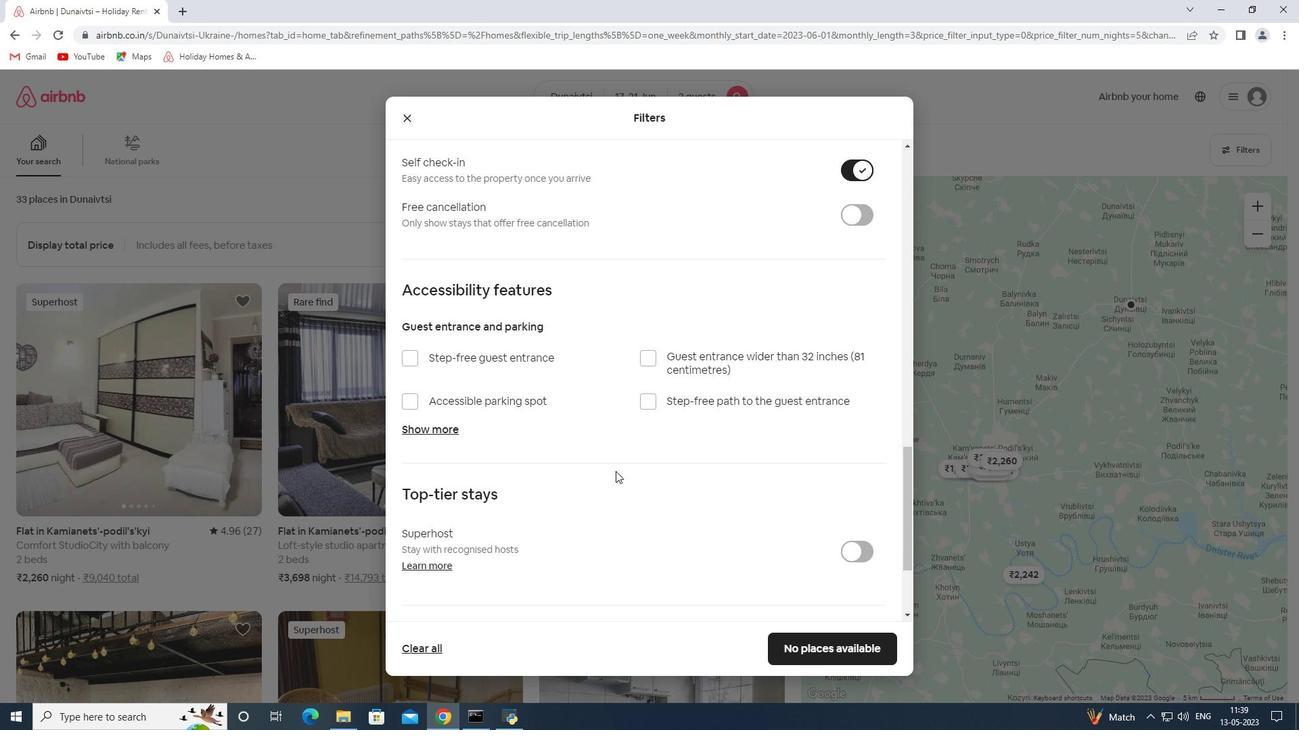 
Action: Mouse moved to (612, 472)
Screenshot: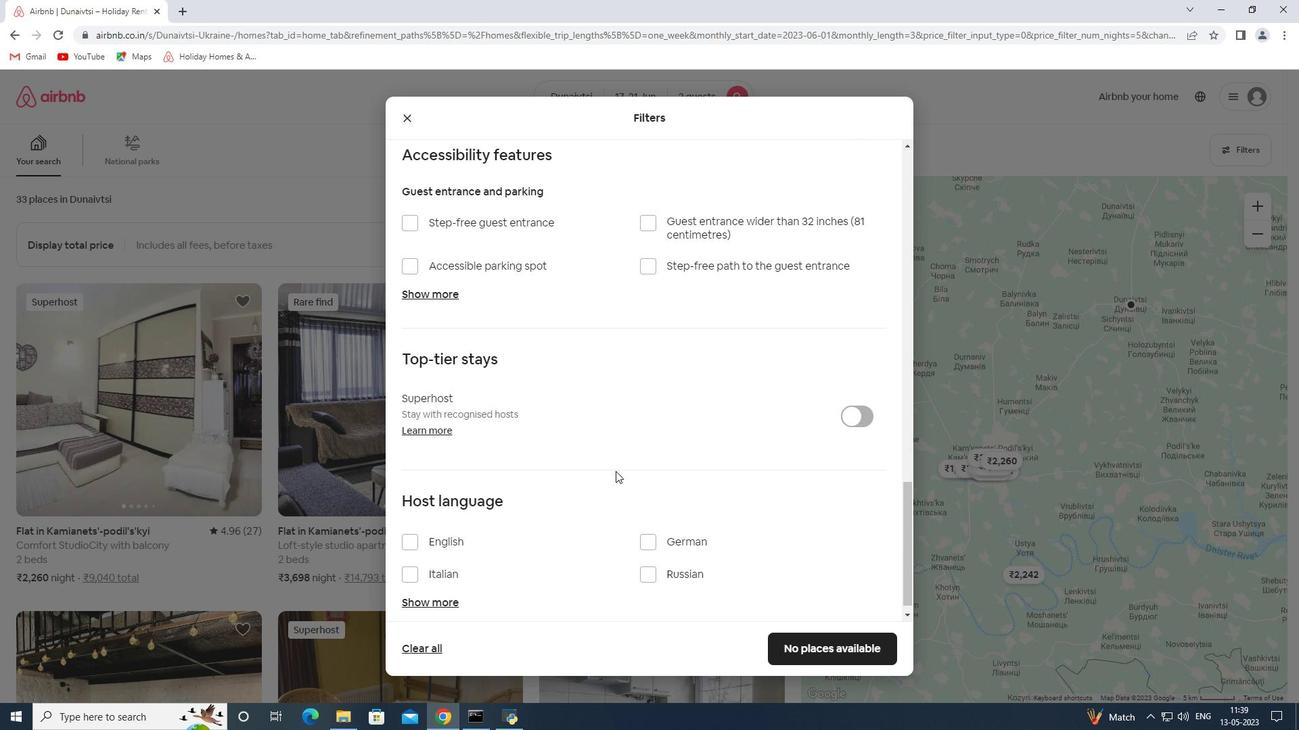 
Action: Mouse scrolled (612, 472) with delta (0, 0)
Screenshot: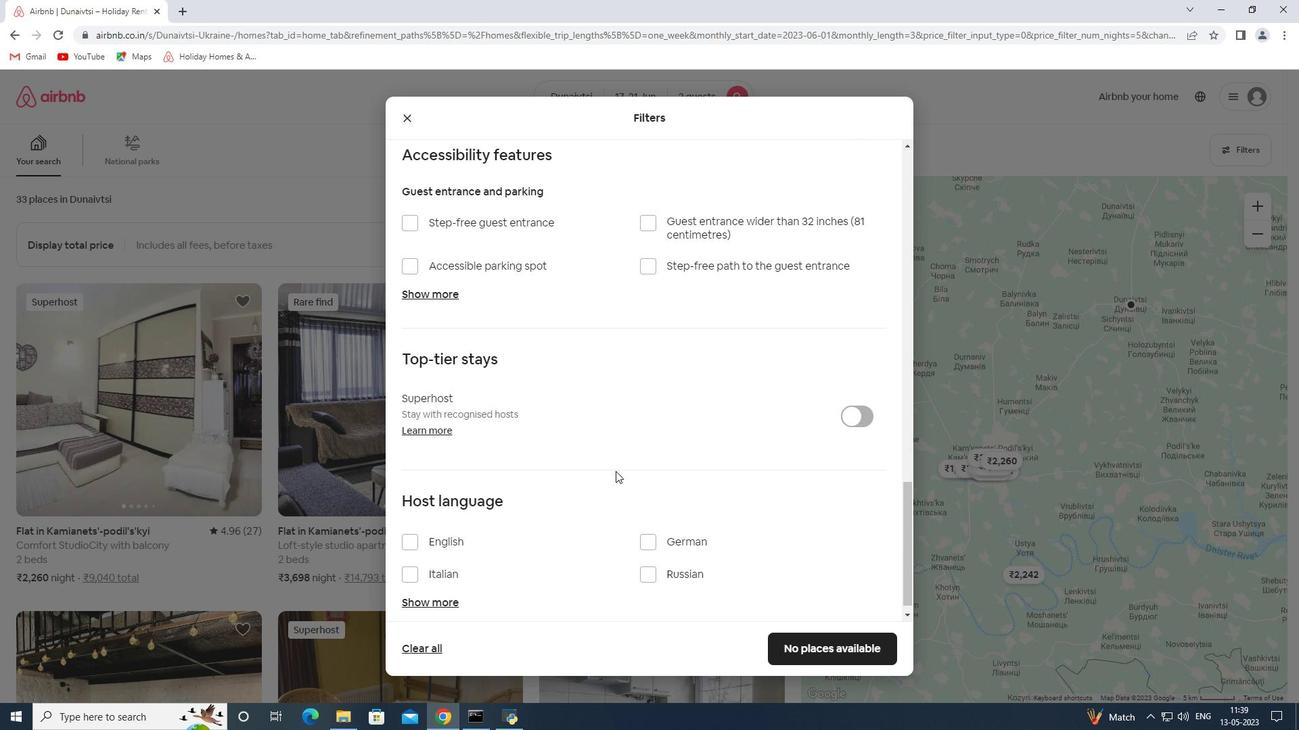 
Action: Mouse moved to (610, 473)
Screenshot: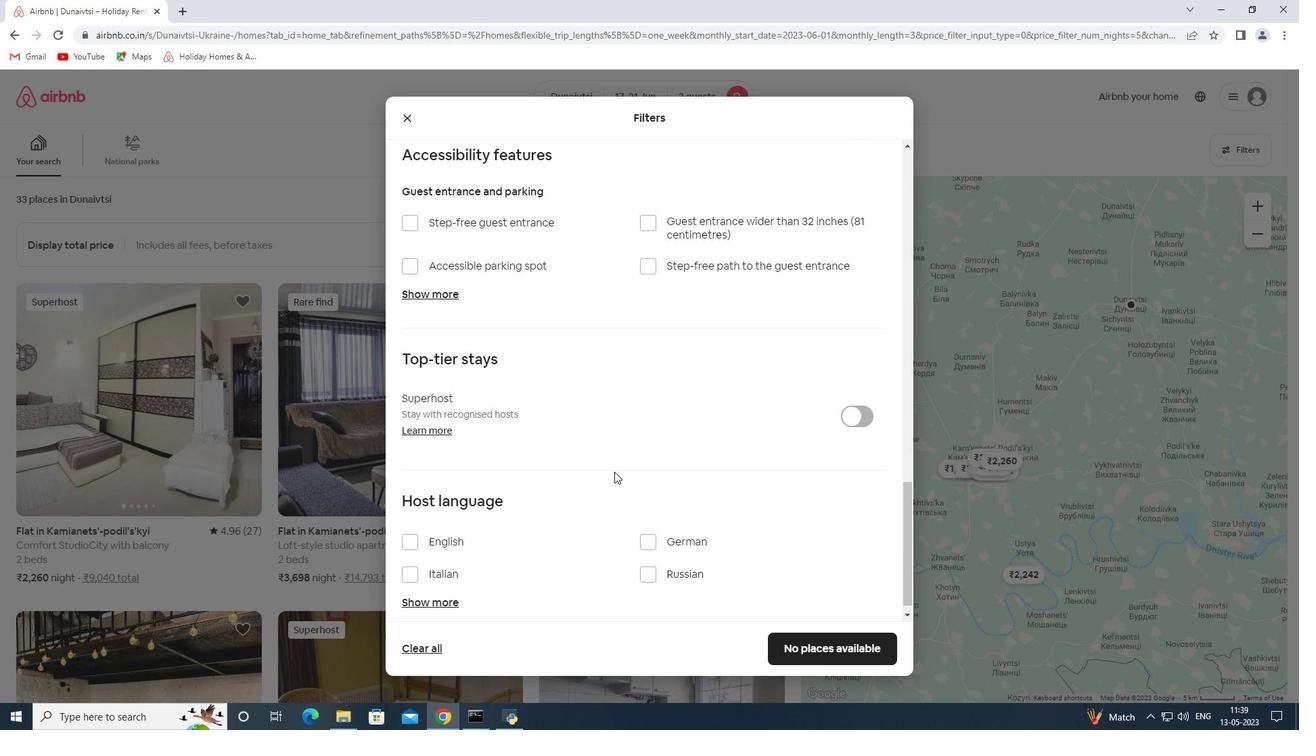 
Action: Mouse scrolled (610, 472) with delta (0, 0)
Screenshot: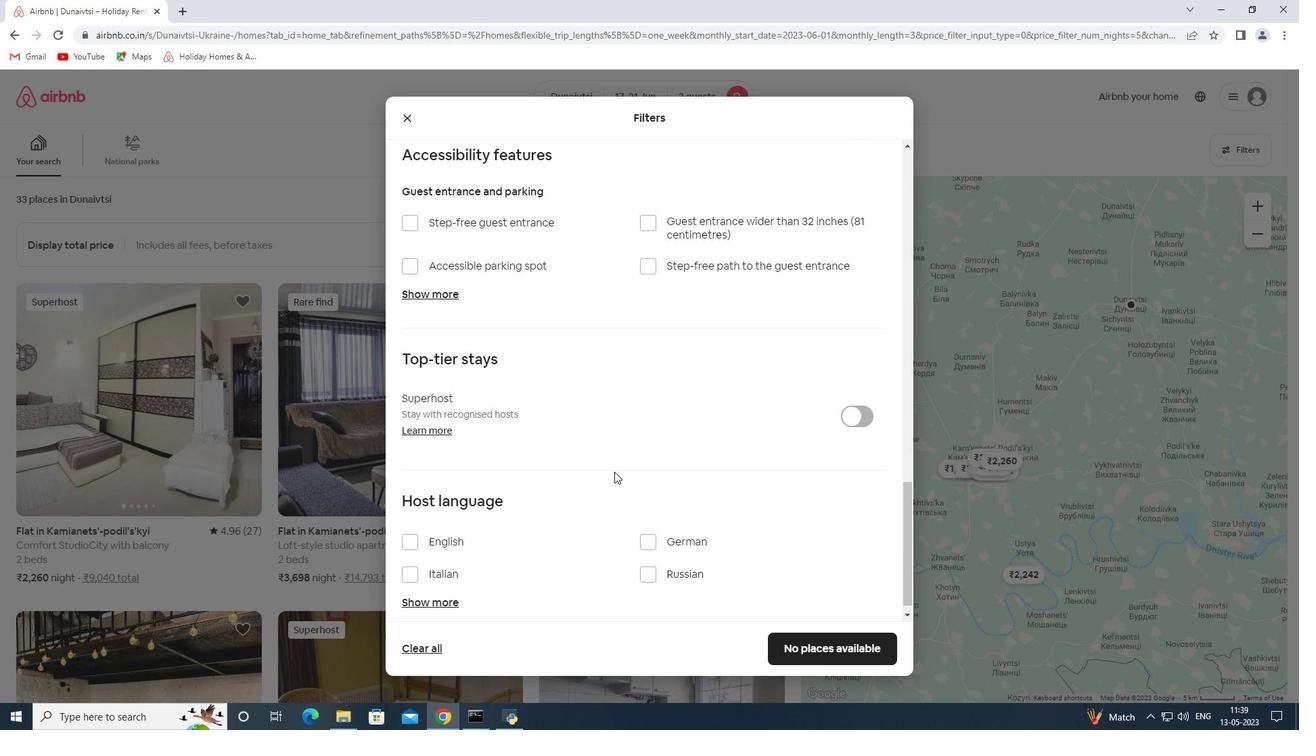 
Action: Mouse moved to (447, 525)
Screenshot: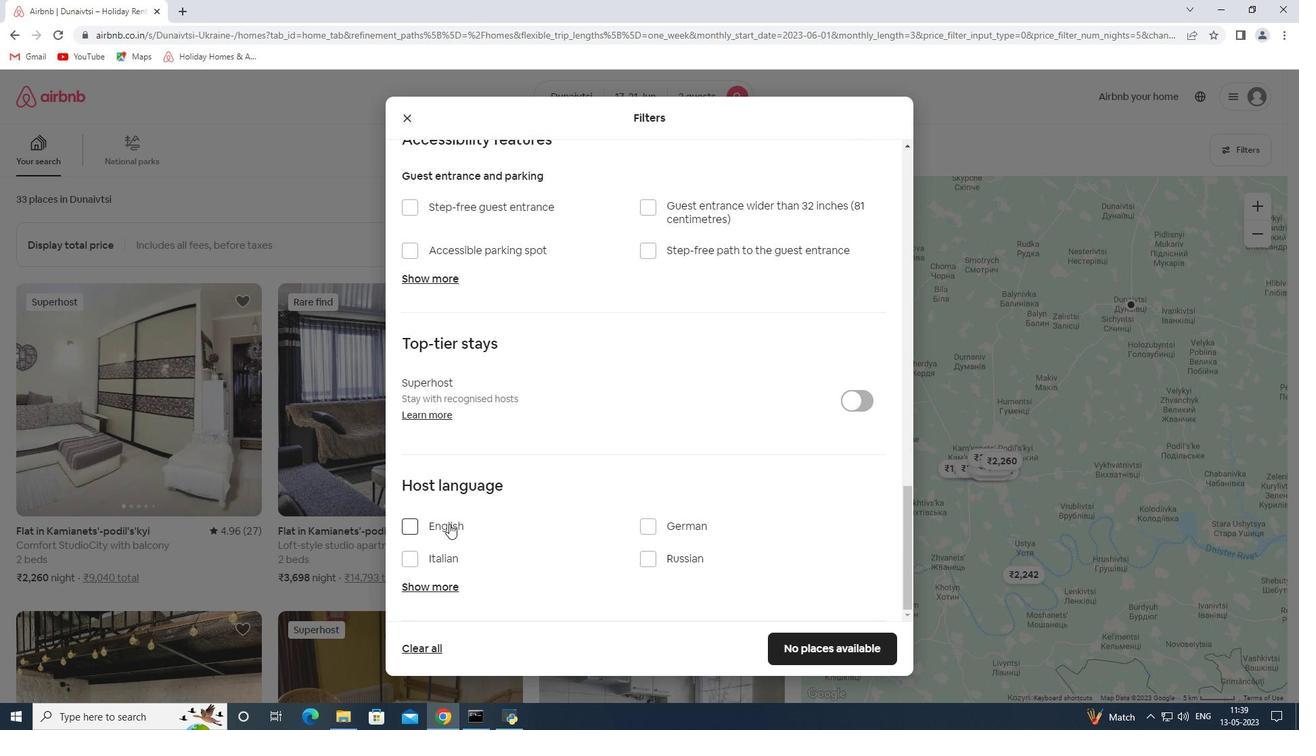 
Action: Mouse pressed left at (447, 525)
Screenshot: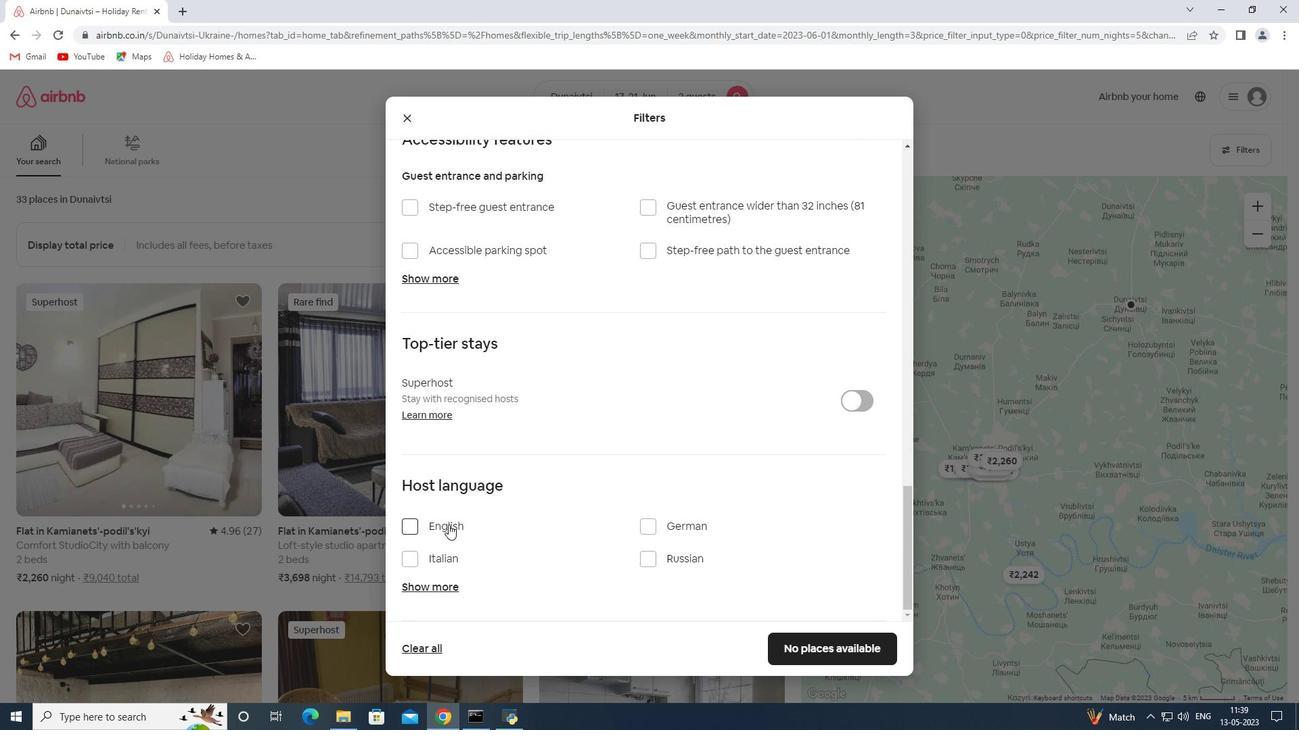 
Action: Mouse moved to (844, 646)
Screenshot: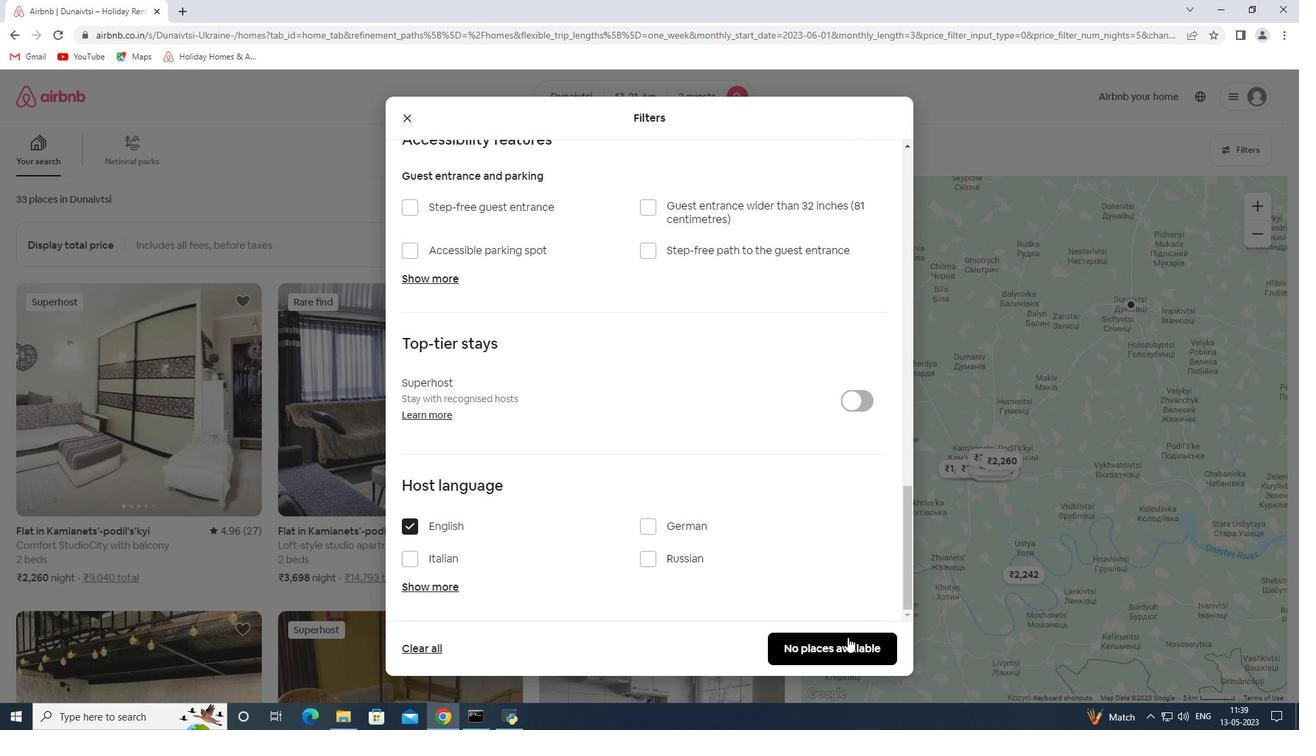 
Action: Mouse pressed left at (844, 646)
Screenshot: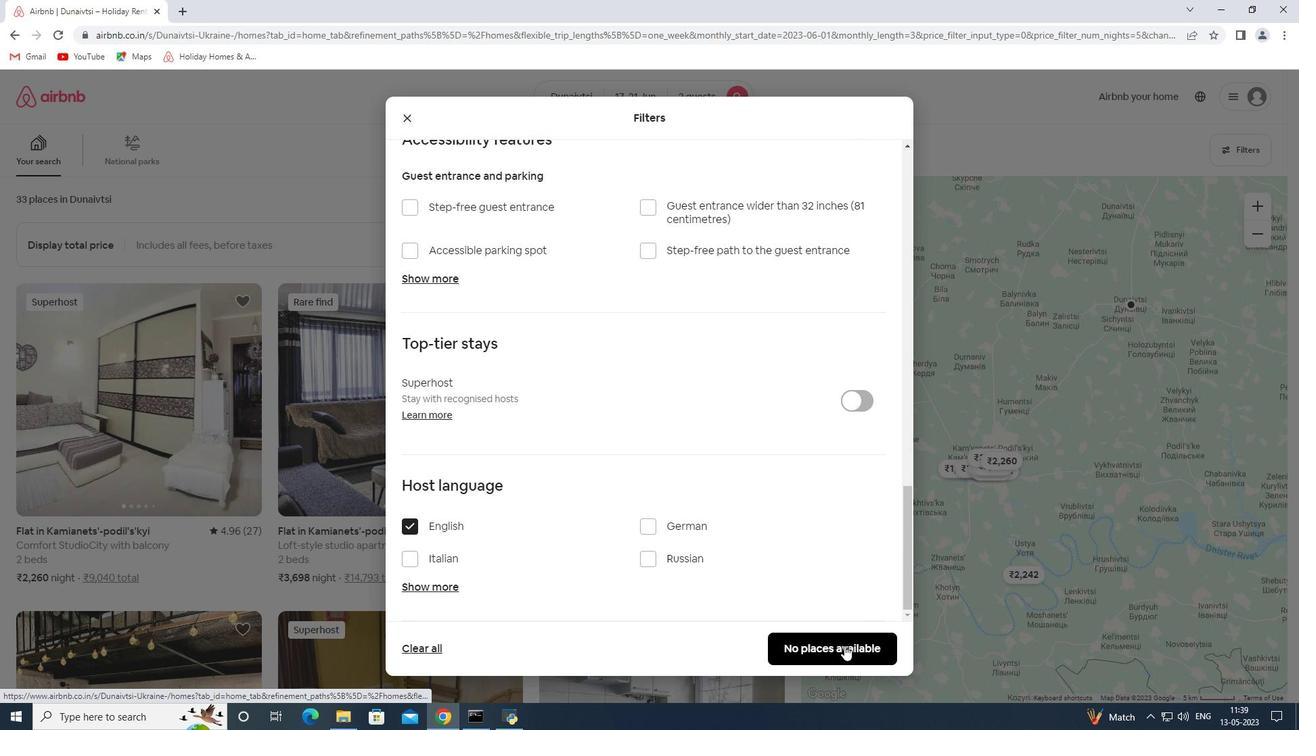 
